 Task: Slide 13 - In Brief-1.
Action: Mouse moved to (38, 92)
Screenshot: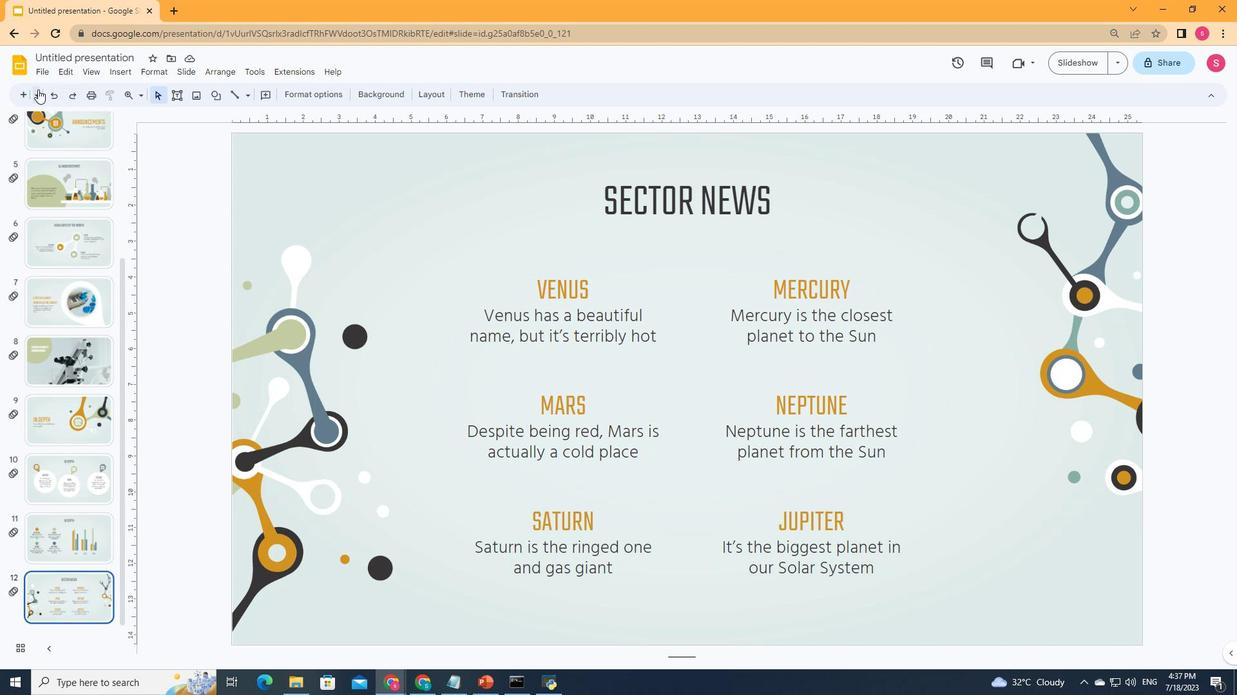 
Action: Mouse pressed left at (38, 92)
Screenshot: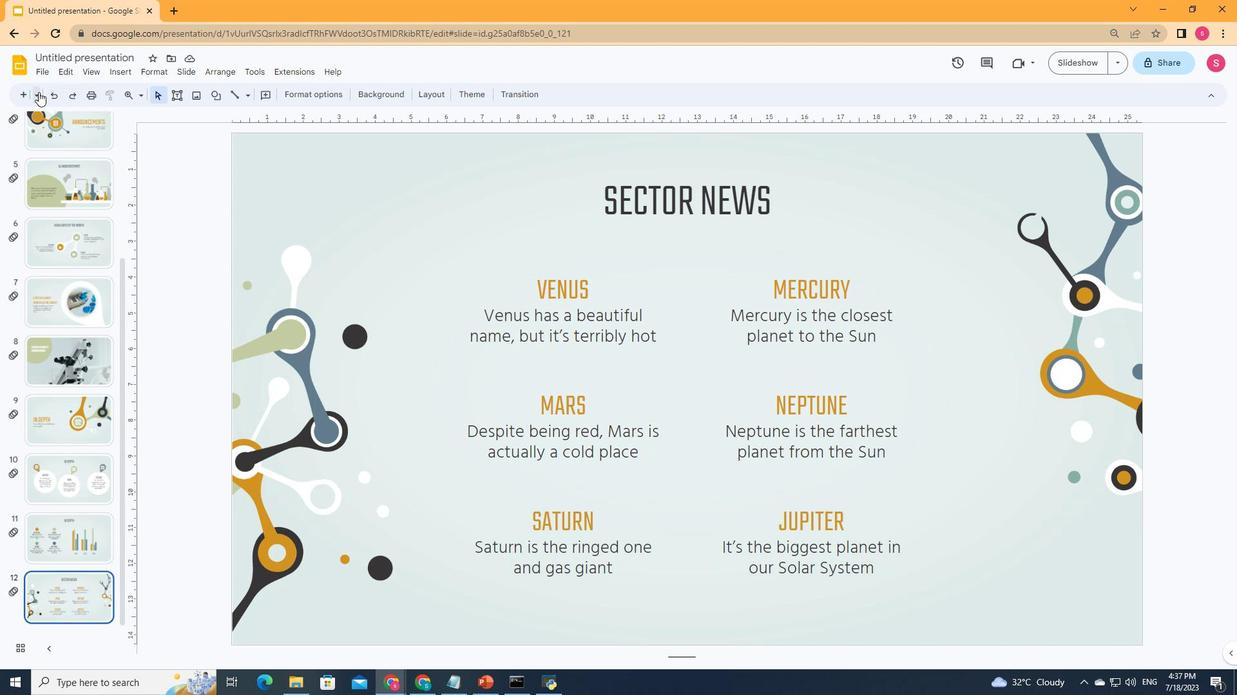 
Action: Mouse moved to (114, 360)
Screenshot: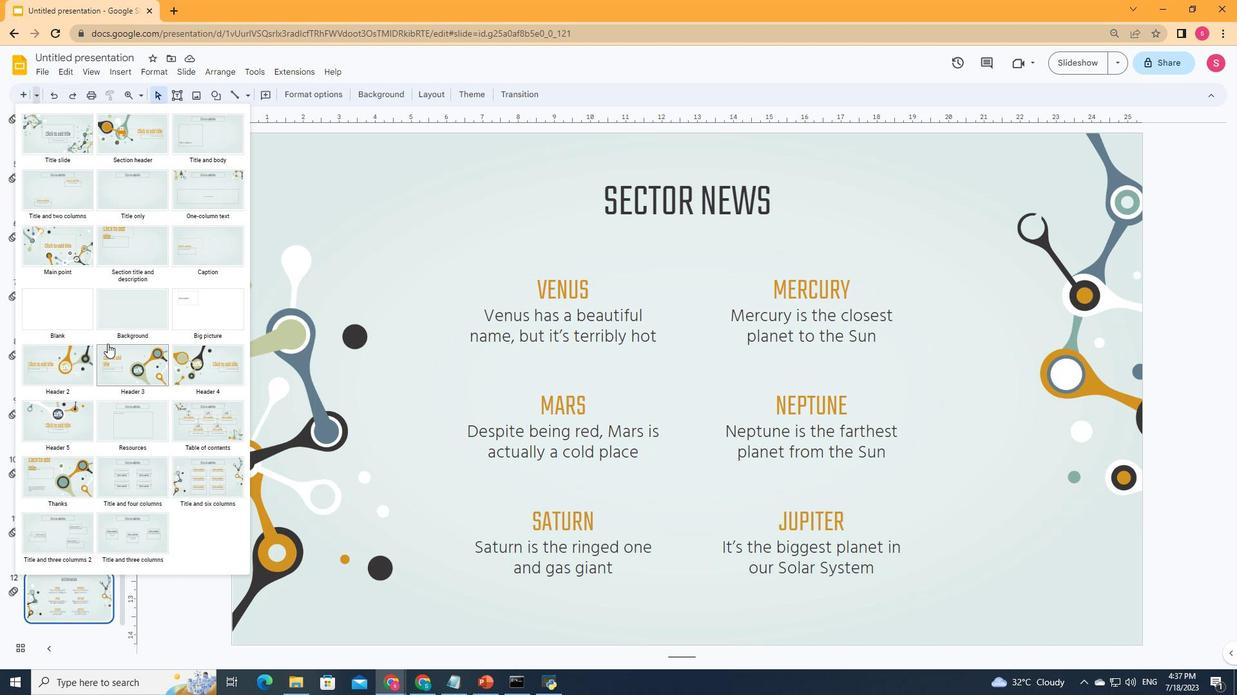 
Action: Mouse pressed left at (114, 360)
Screenshot: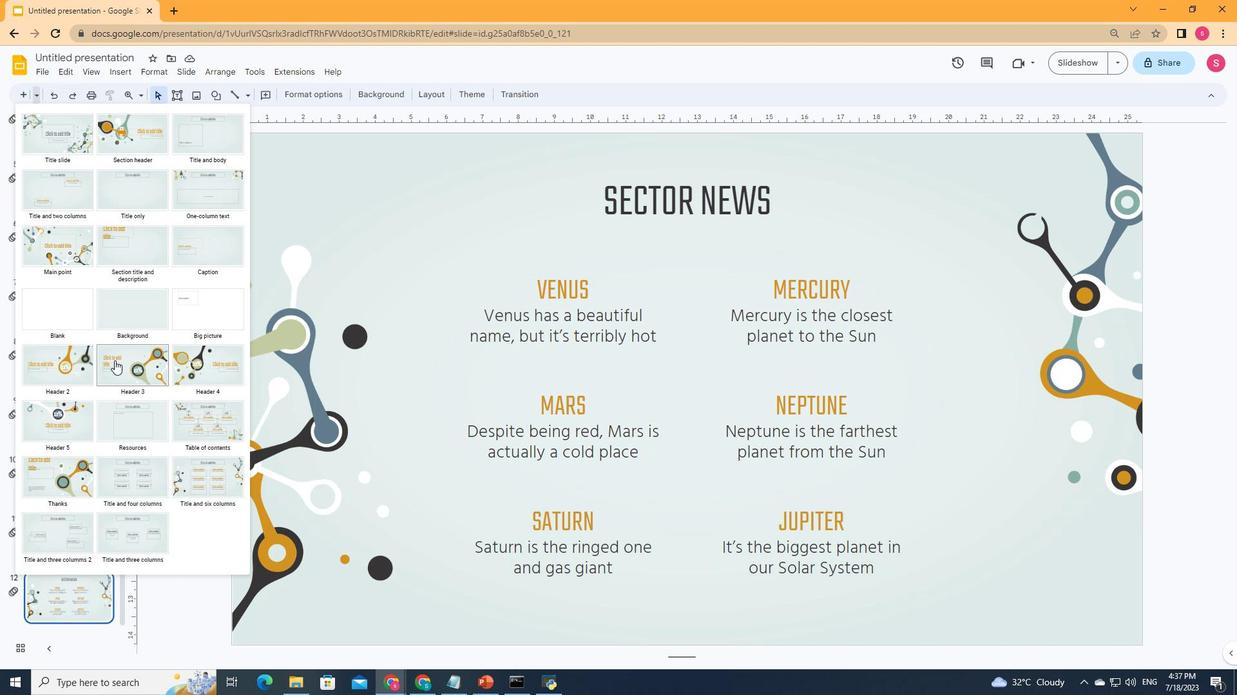 
Action: Mouse moved to (746, 454)
Screenshot: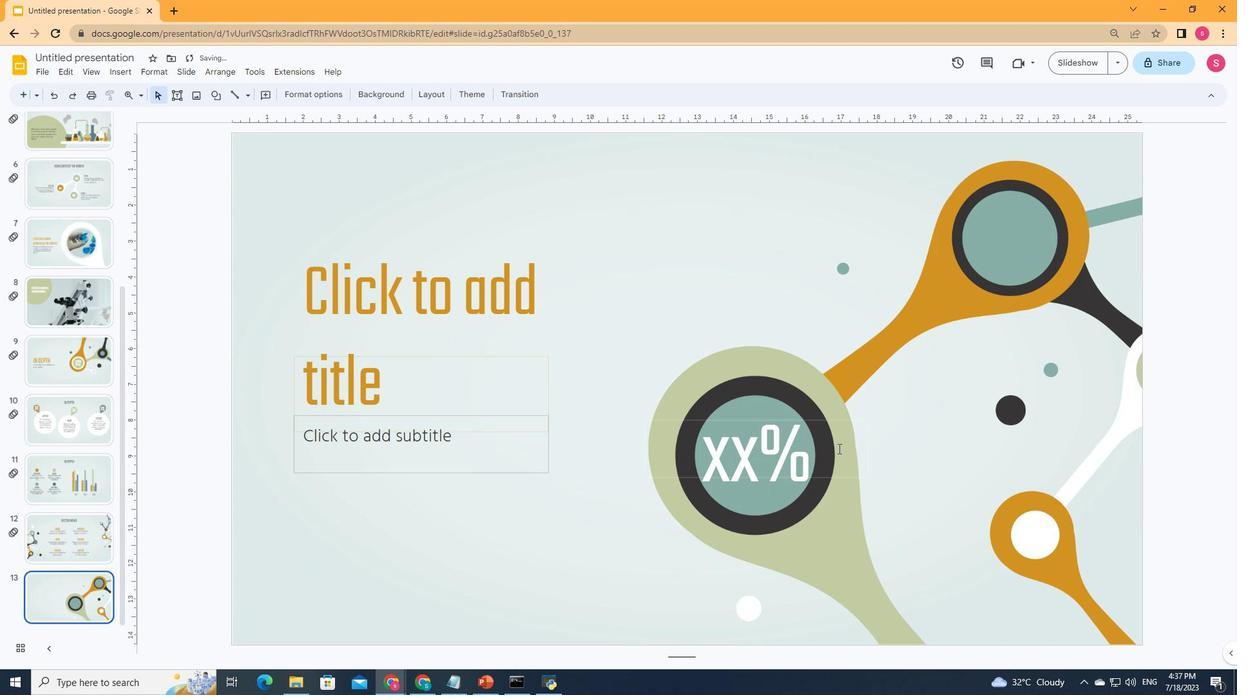 
Action: Mouse pressed left at (746, 454)
Screenshot: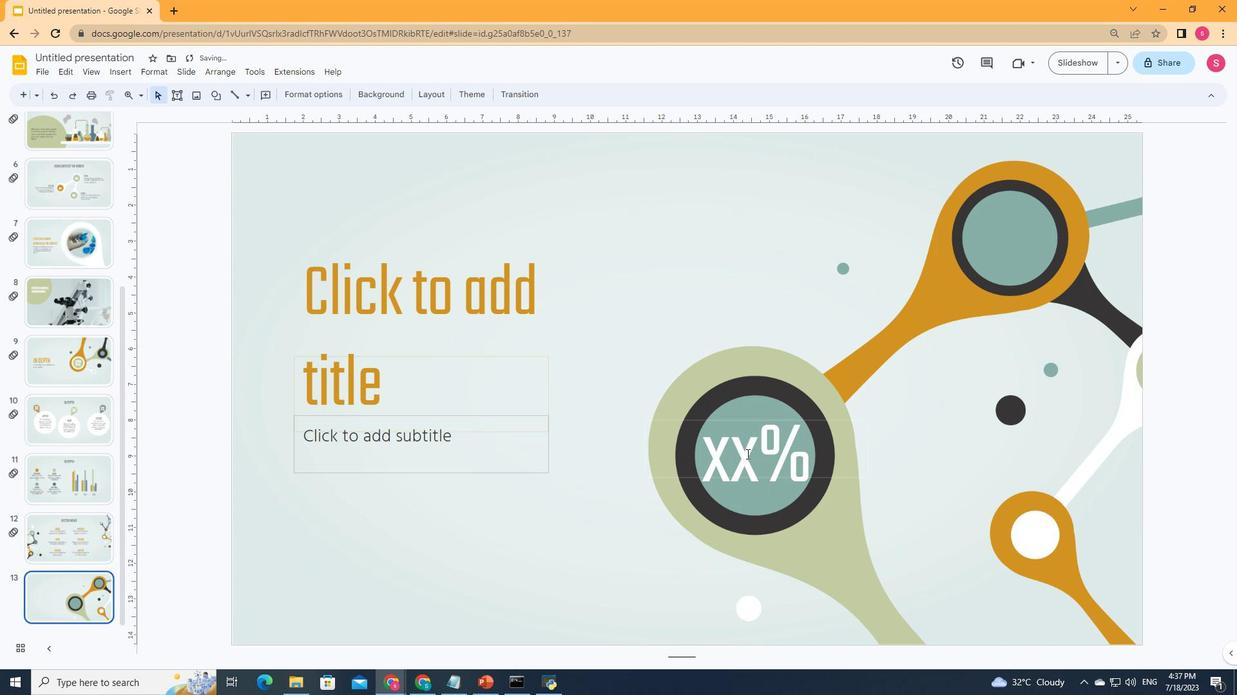 
Action: Key pressed 03
Screenshot: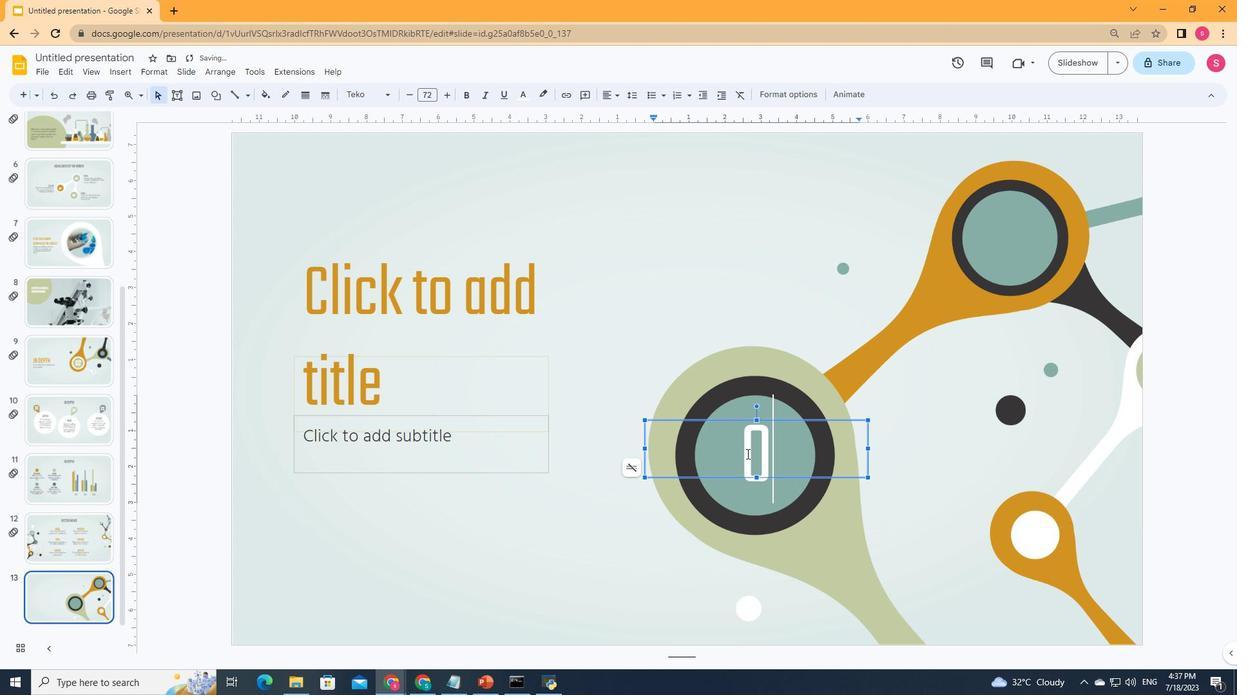 
Action: Mouse moved to (449, 389)
Screenshot: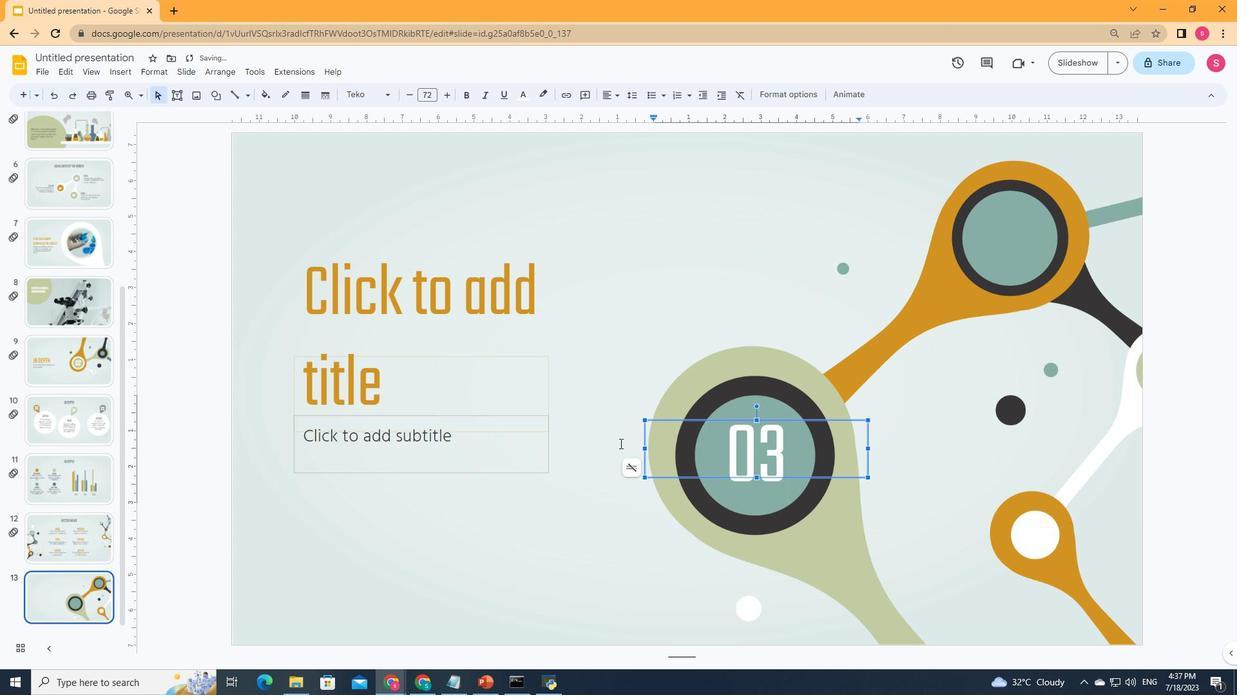 
Action: Mouse pressed left at (449, 389)
Screenshot: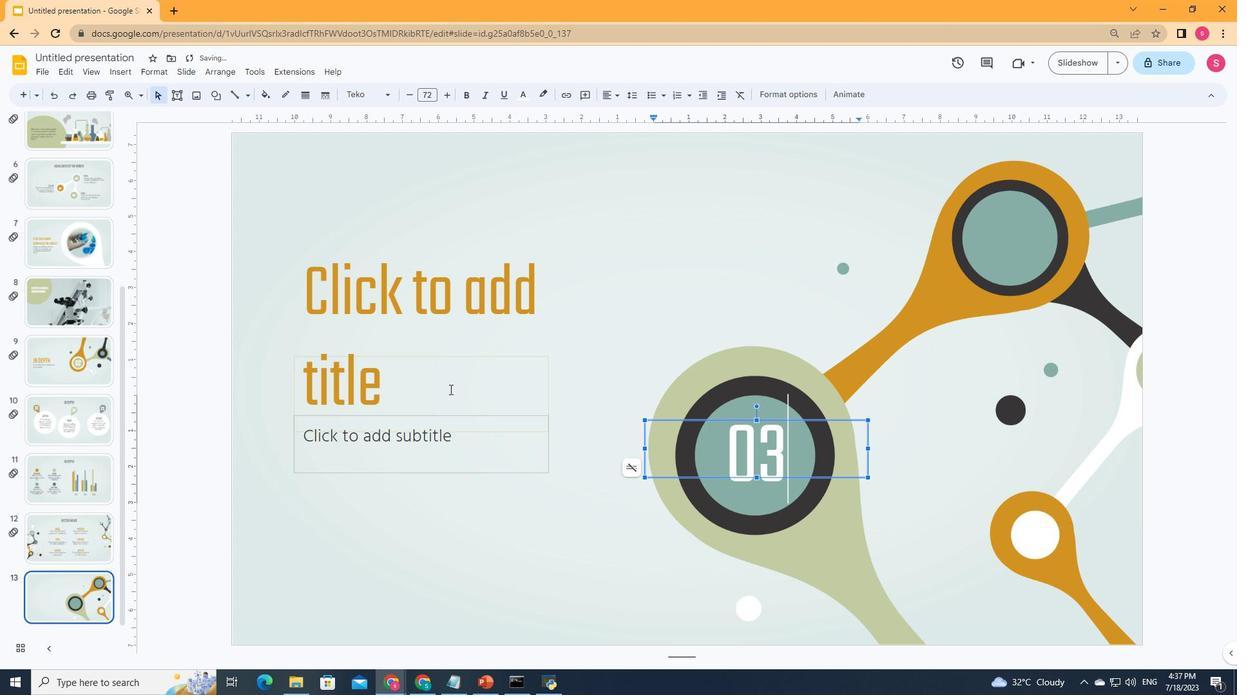 
Action: Key pressed <Key.shift>IN<Key.space>BRIEF
Screenshot: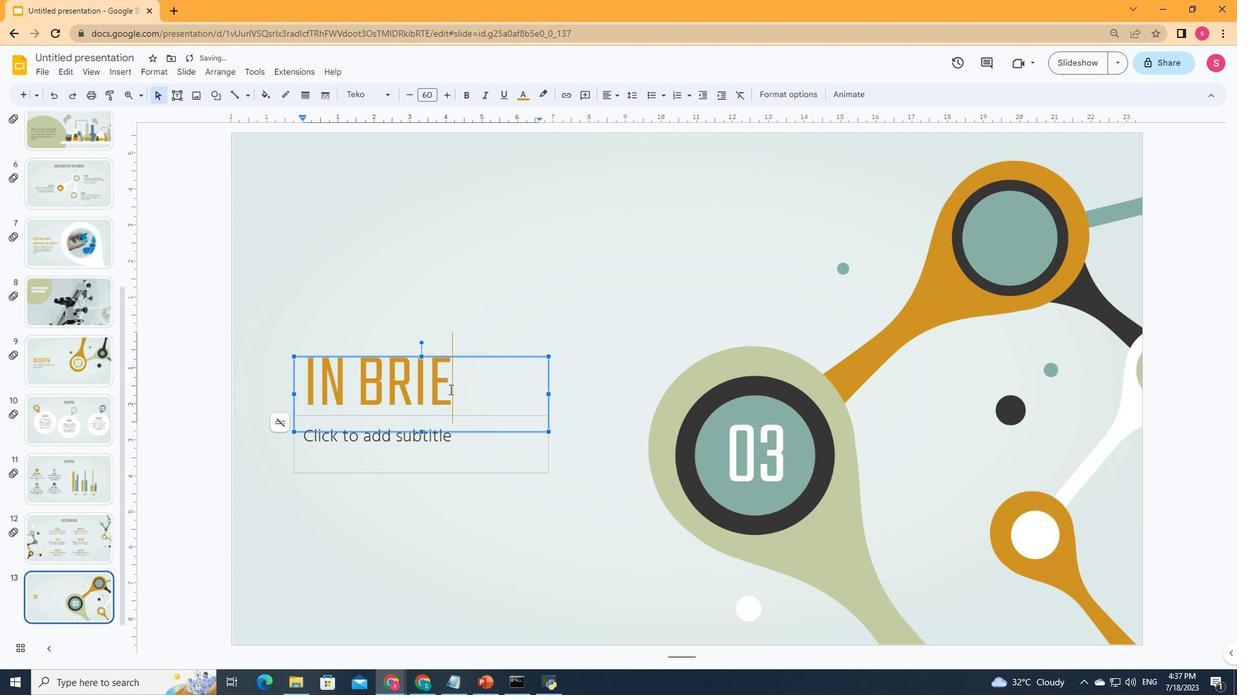 
Action: Mouse moved to (445, 452)
Screenshot: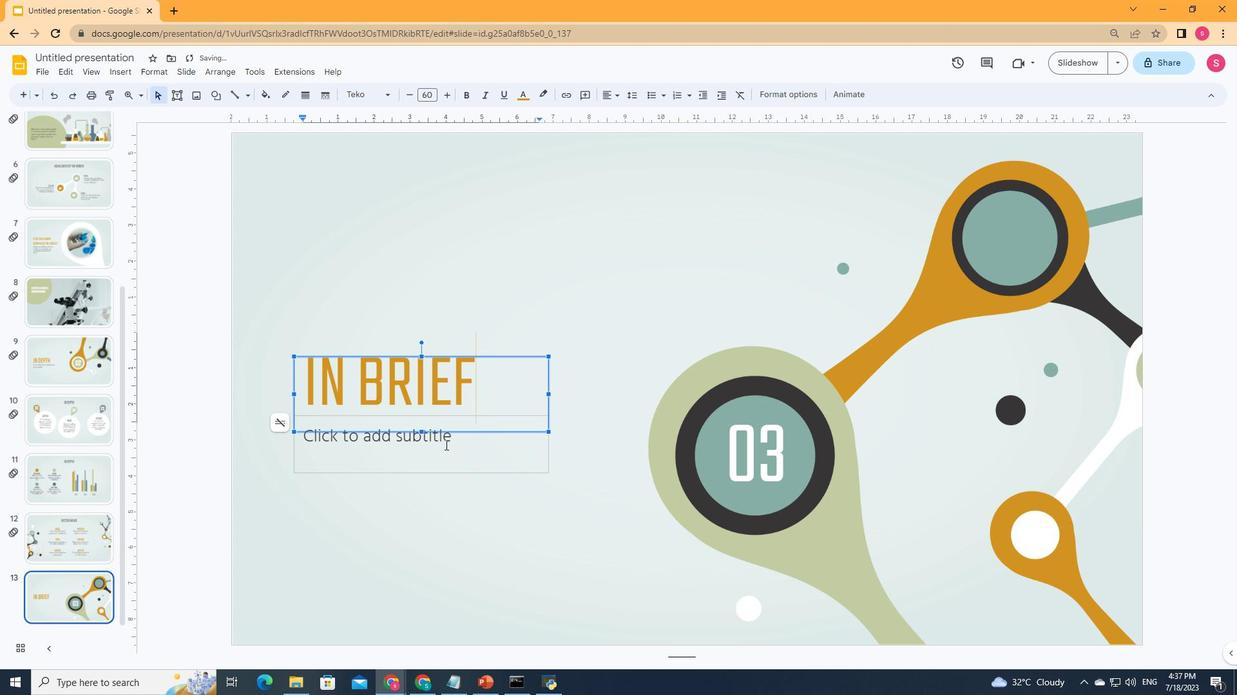 
Action: Mouse pressed left at (445, 452)
Screenshot: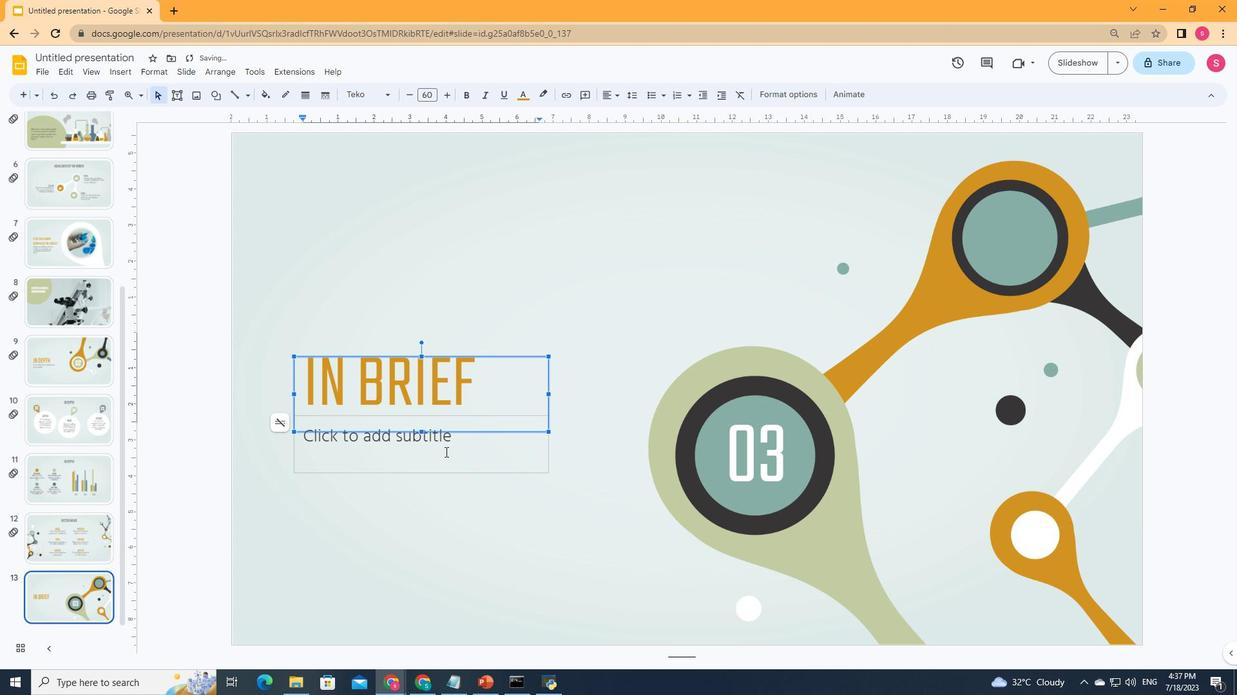 
Action: Key pressed <Key.shift><Key.shift><Key.shift><Key.shift><Key.shift><Key.shift><Key.shift><Key.shift><Key.shift><Key.shift><Key.shift><Key.shift><Key.shift><Key.shift><Key.shift><Key.shift>YOU<Key.space>could<Key.space>enter<Key.space>a<Key.space>subtitle<Key.space>here<Key.space>if<Key.space>you<Key.space>need<Key.space>it
Screenshot: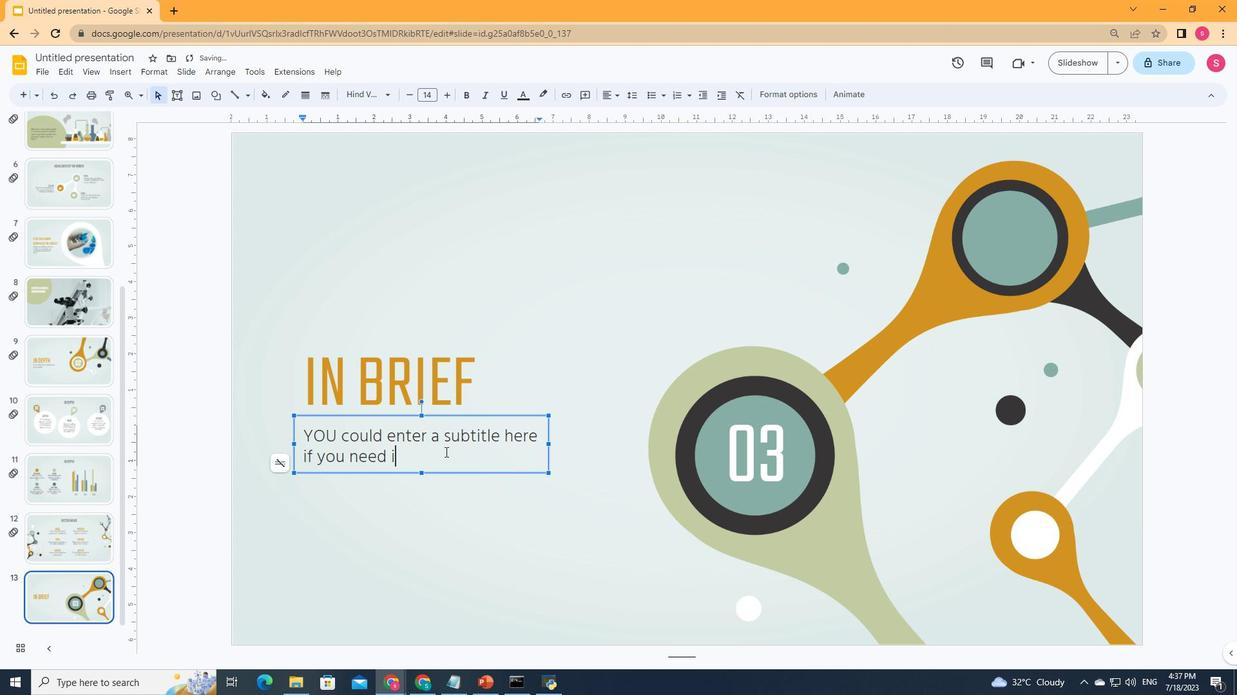 
Action: Mouse moved to (481, 496)
Screenshot: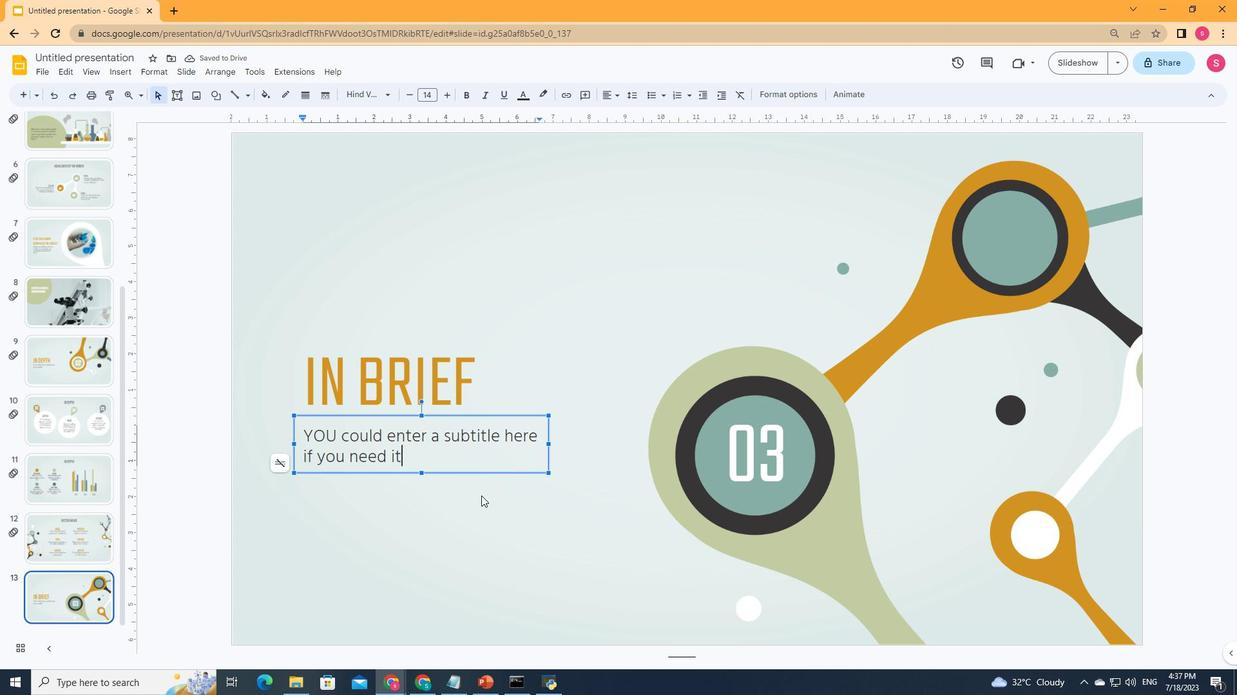 
Action: Mouse pressed left at (481, 496)
Screenshot: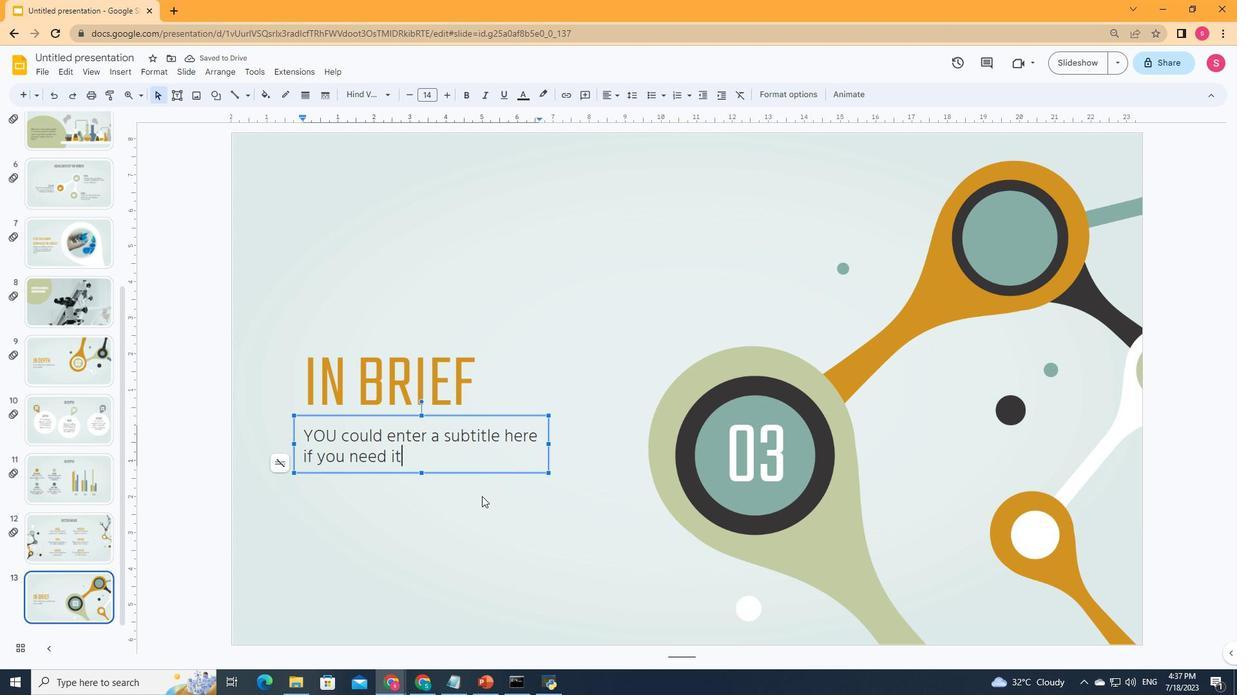 
Action: Mouse moved to (447, 97)
Screenshot: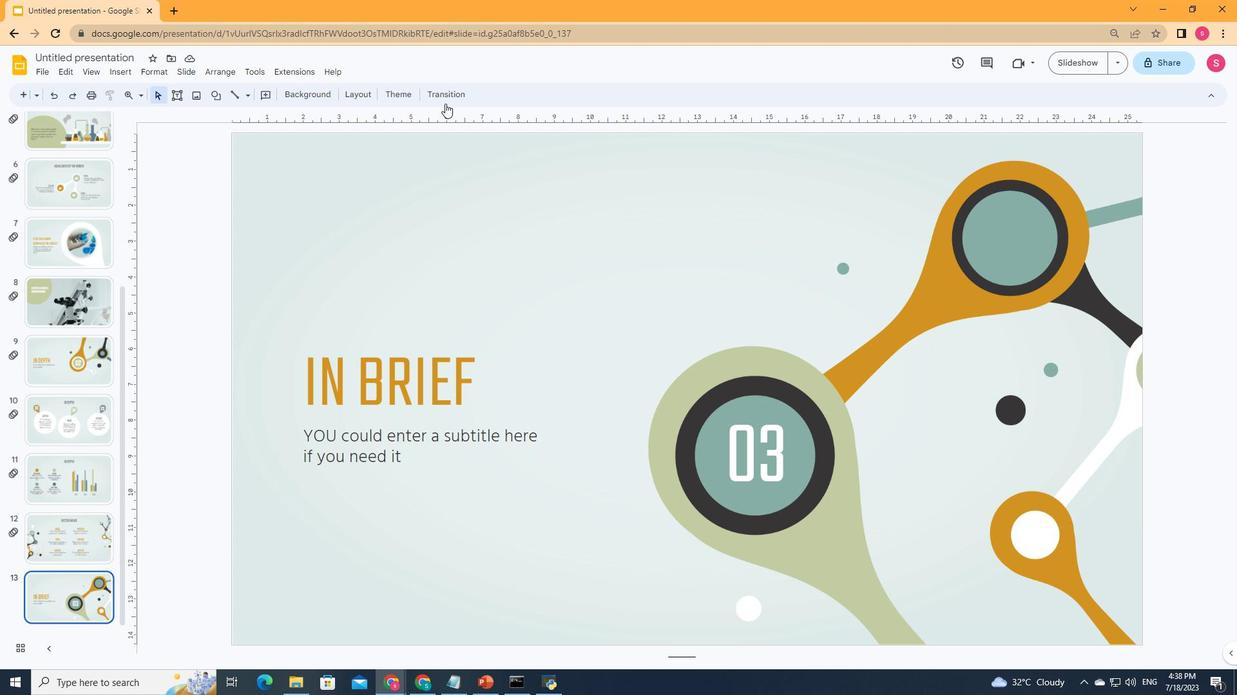 
Action: Mouse pressed left at (447, 97)
Screenshot: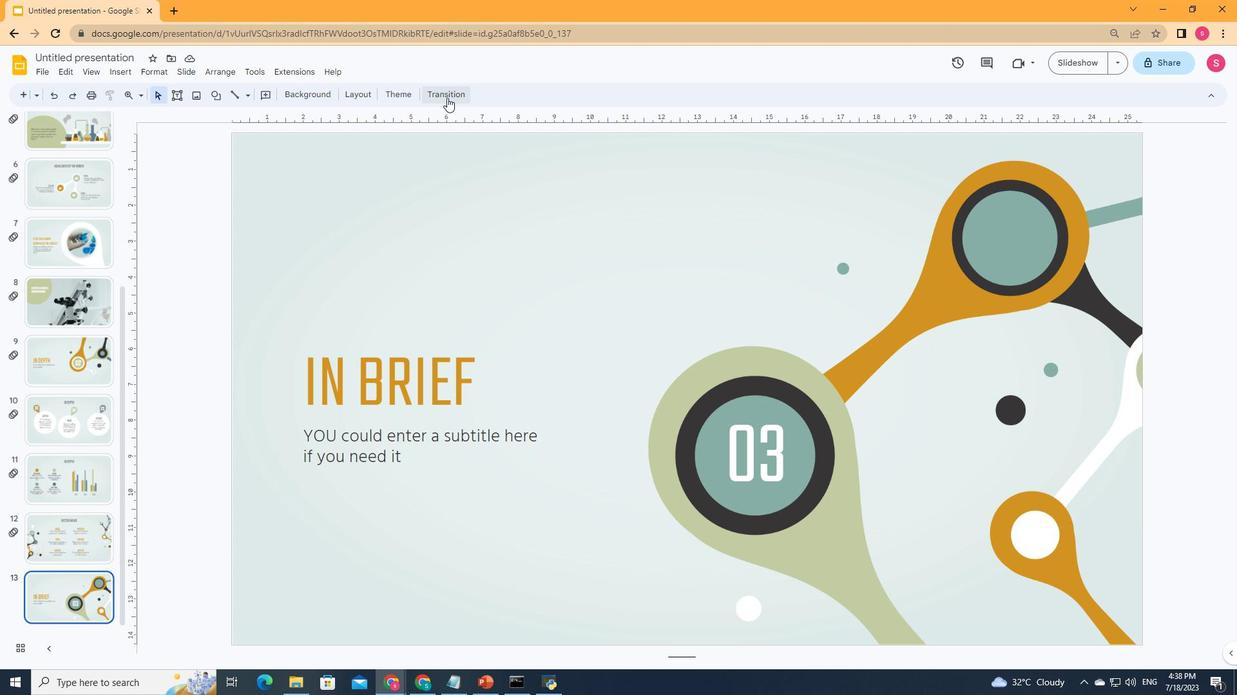 
Action: Mouse moved to (1159, 203)
Screenshot: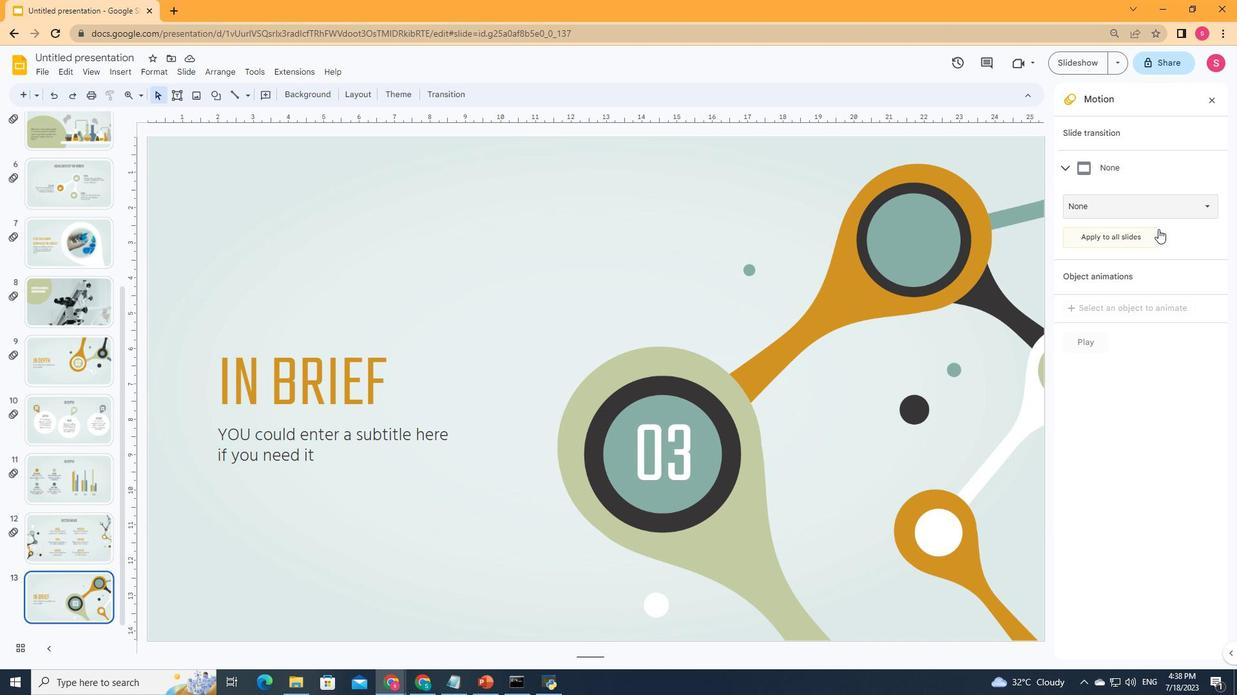 
Action: Mouse pressed left at (1159, 203)
Screenshot: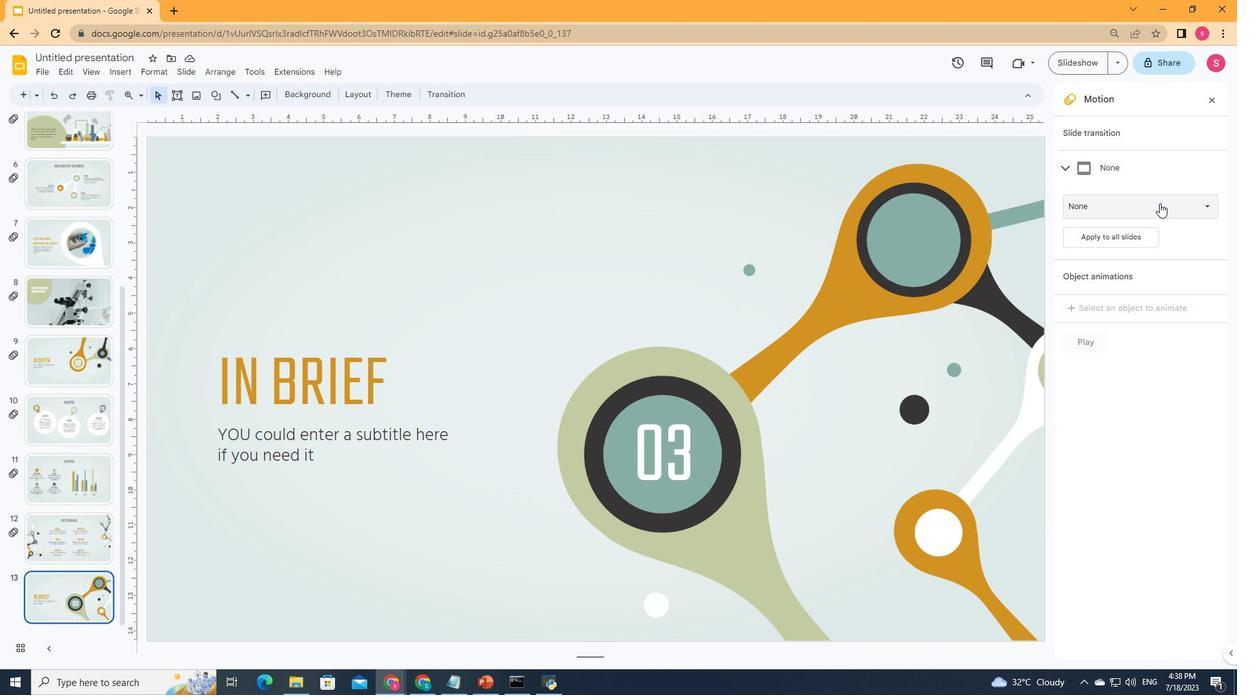 
Action: Mouse moved to (1104, 326)
Screenshot: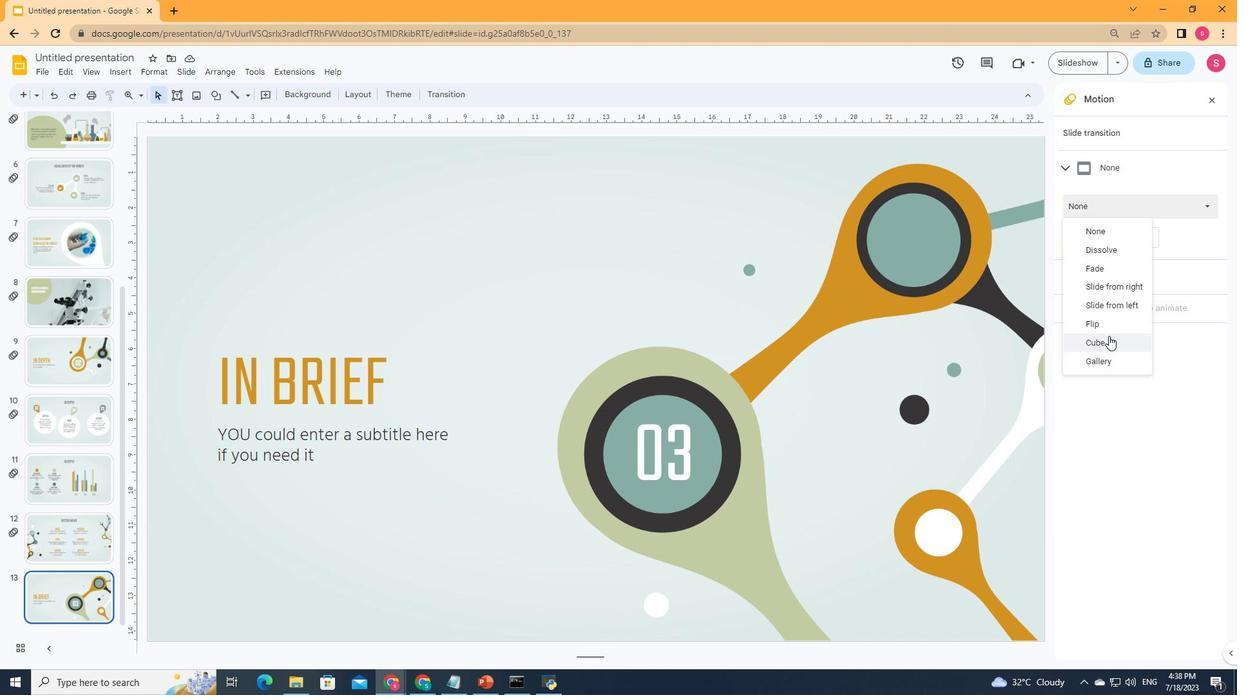 
Action: Mouse pressed left at (1104, 326)
Screenshot: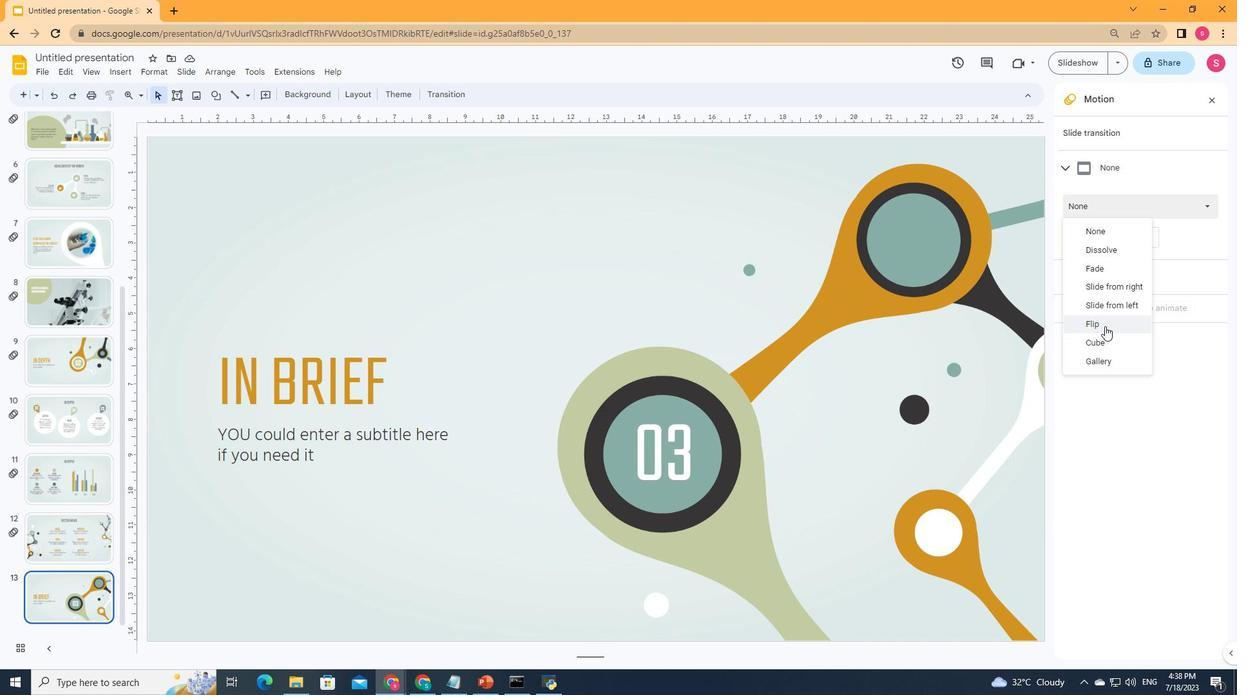 
Action: Mouse moved to (1206, 233)
Screenshot: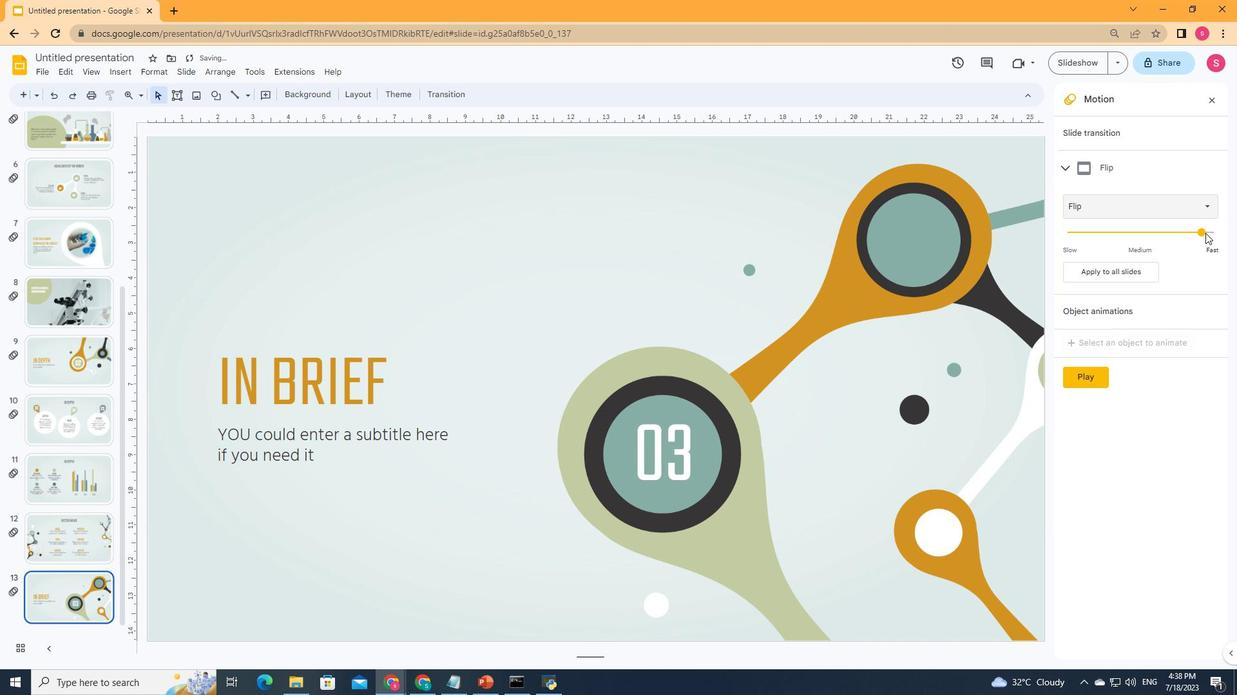 
Action: Mouse pressed left at (1206, 233)
Screenshot: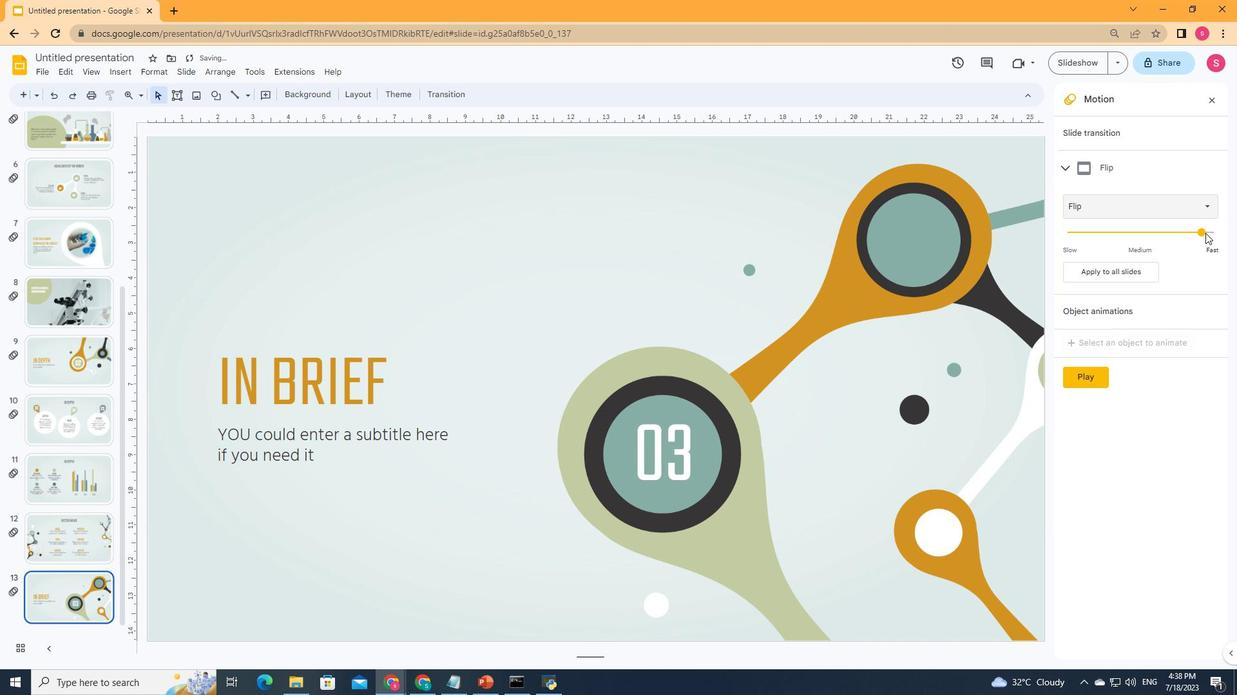 
Action: Mouse moved to (1186, 233)
Screenshot: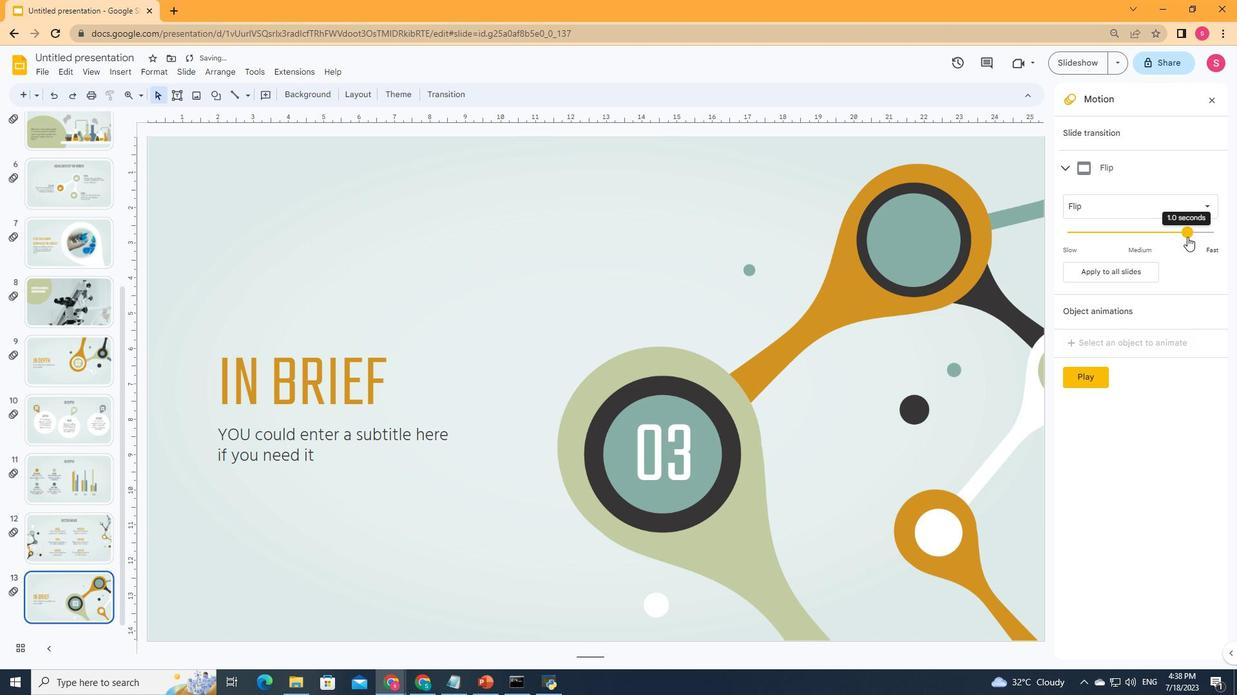 
Action: Mouse pressed left at (1186, 233)
Screenshot: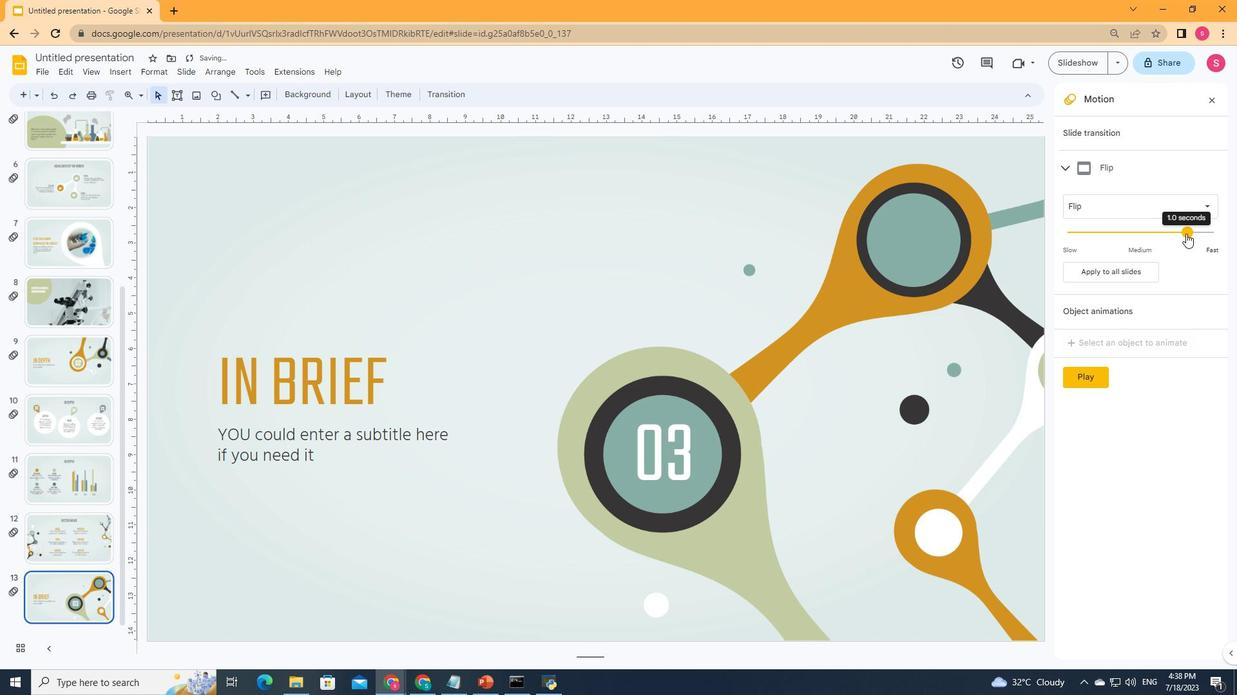 
Action: Mouse moved to (1084, 372)
Screenshot: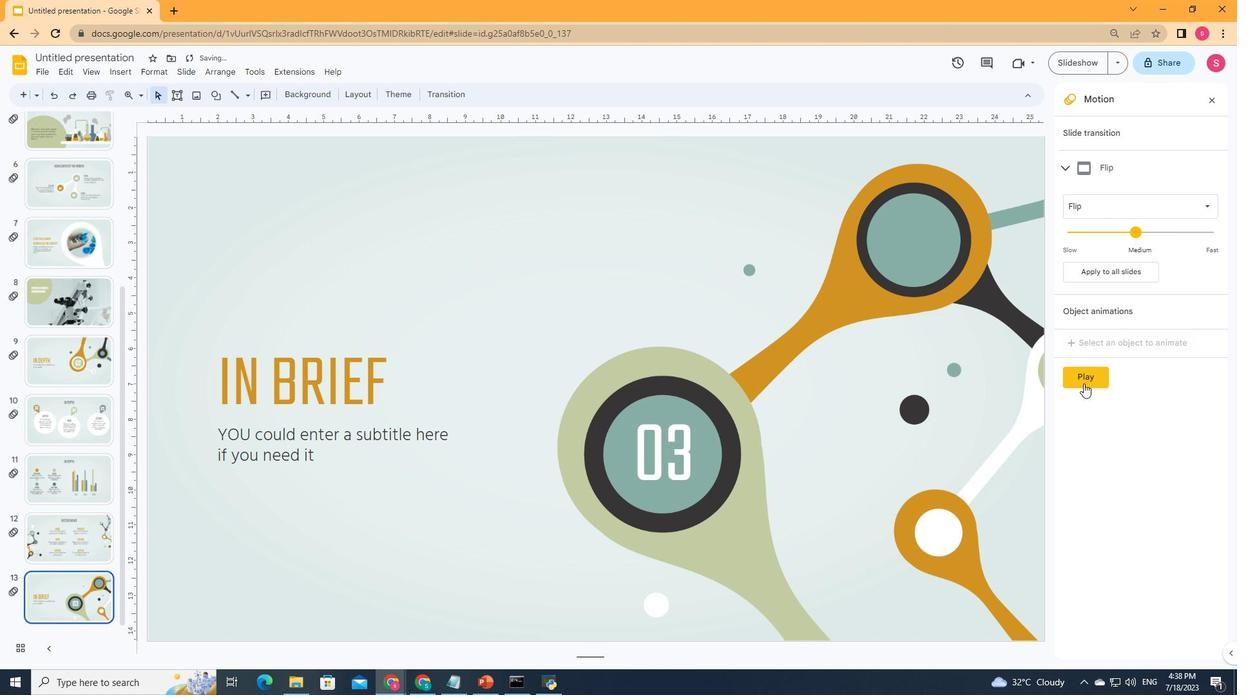 
Action: Mouse pressed left at (1084, 372)
Screenshot: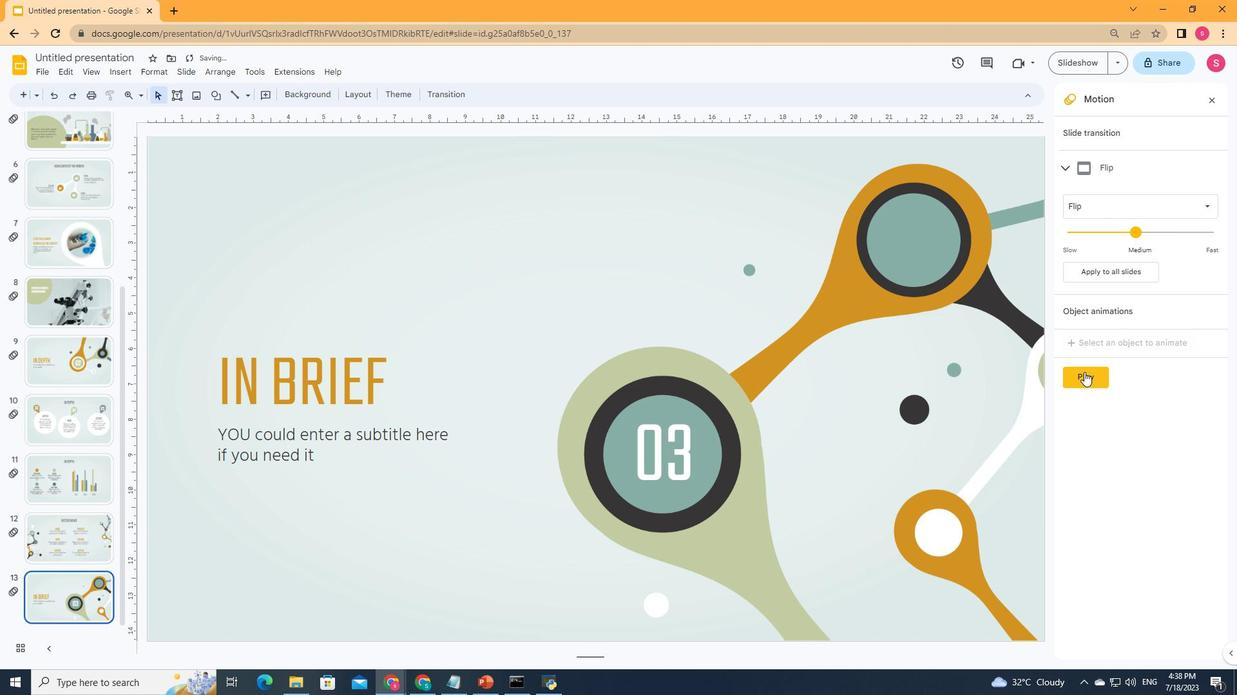 
Action: Mouse pressed left at (1084, 372)
Screenshot: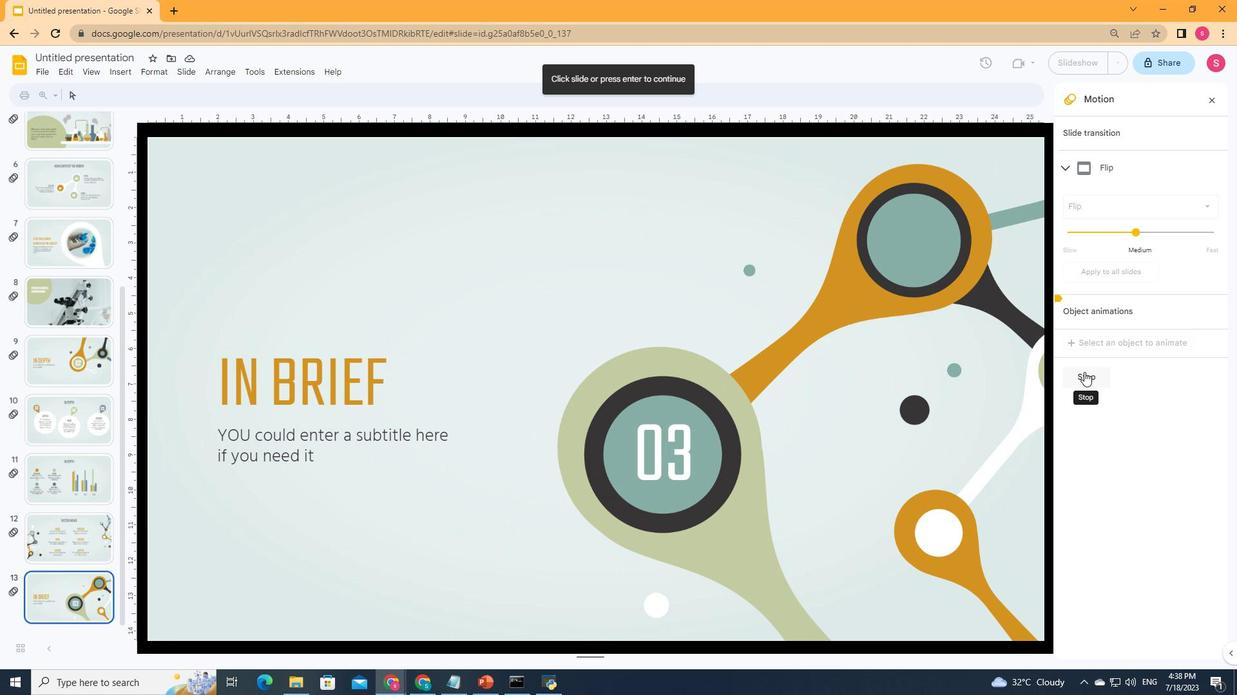 
Action: Mouse moved to (507, 90)
Screenshot: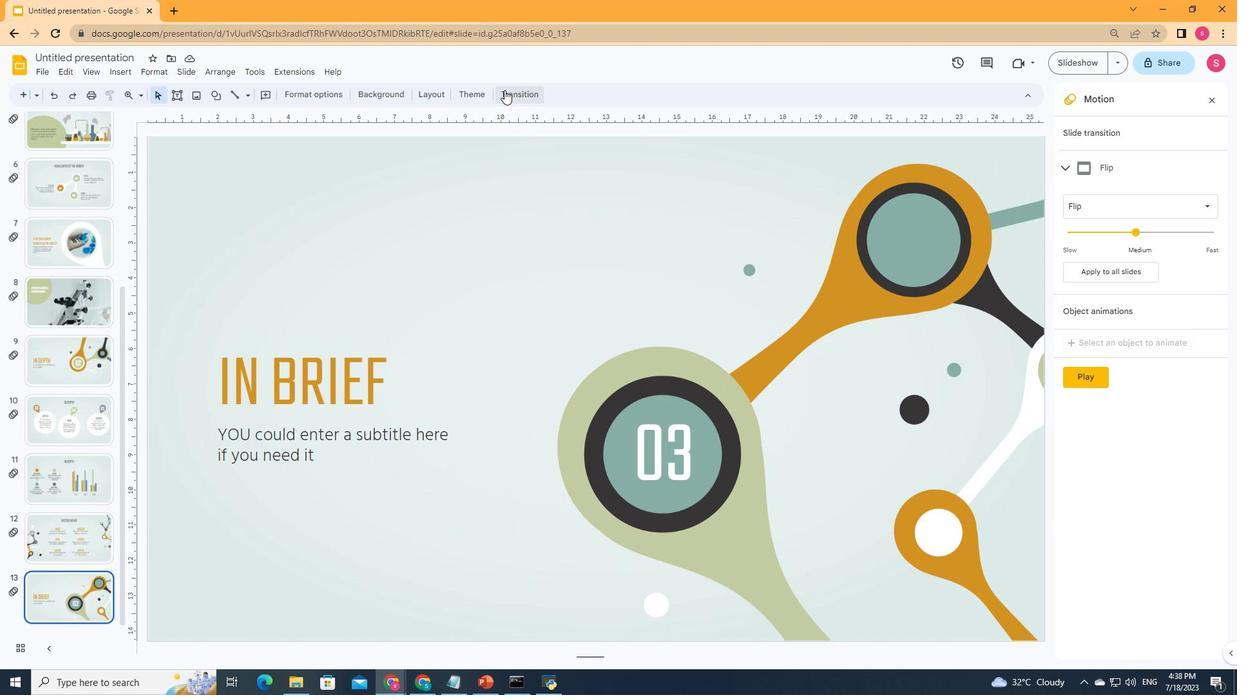 
Action: Mouse pressed left at (507, 90)
Screenshot: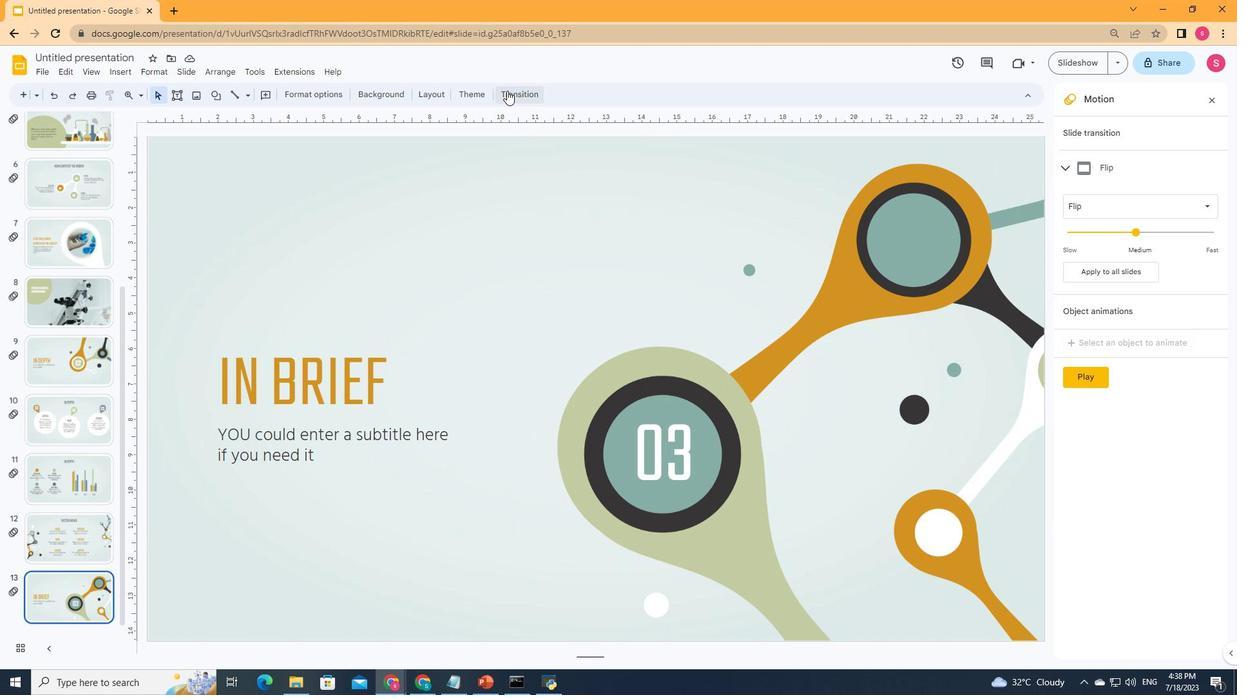 
Action: Mouse moved to (1094, 309)
Screenshot: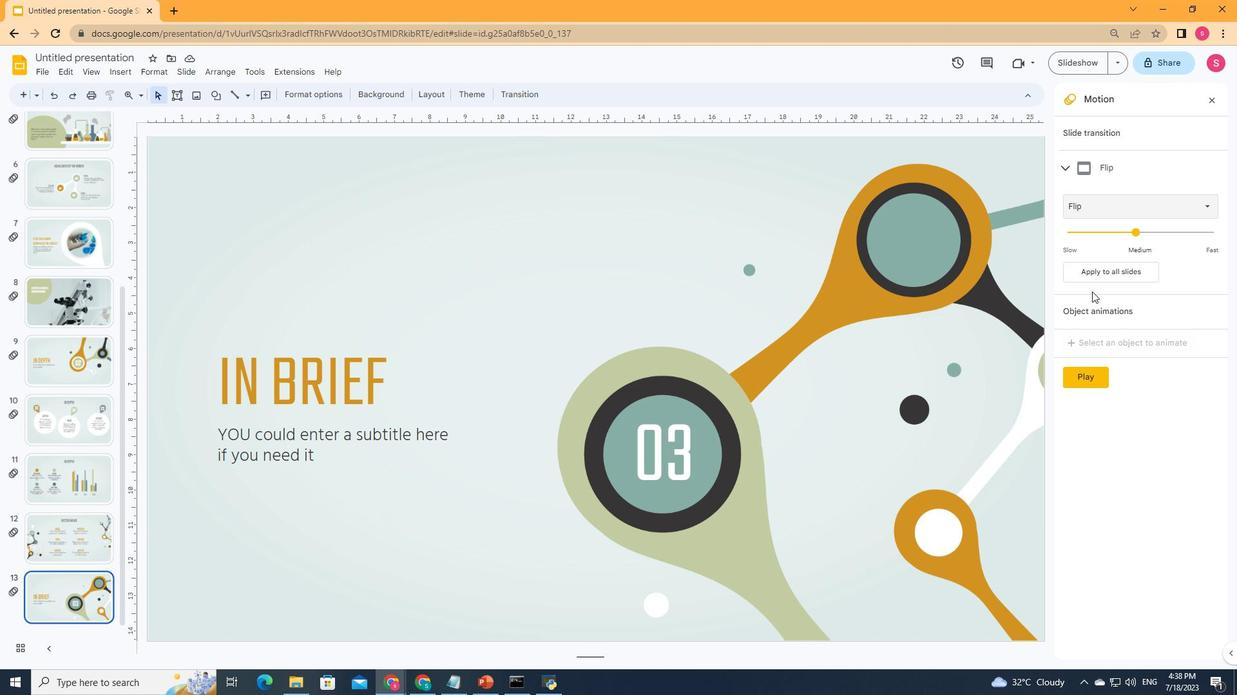 
Action: Mouse pressed left at (1094, 309)
Screenshot: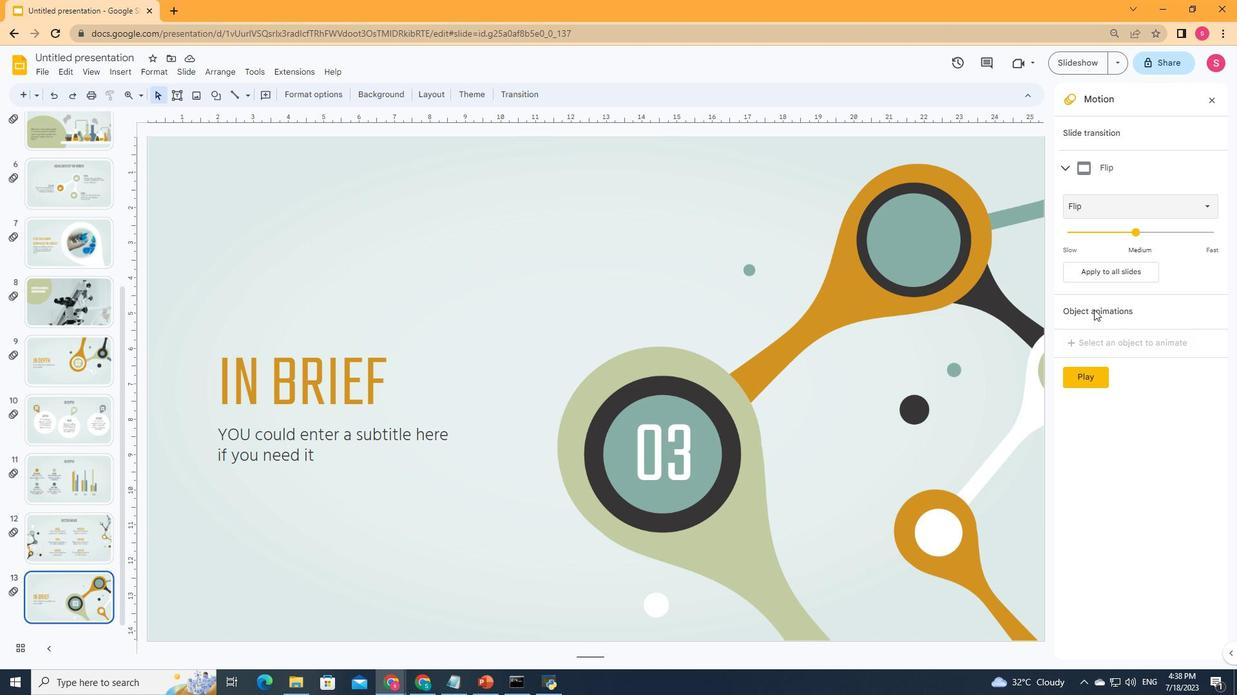 
Action: Mouse moved to (681, 451)
Screenshot: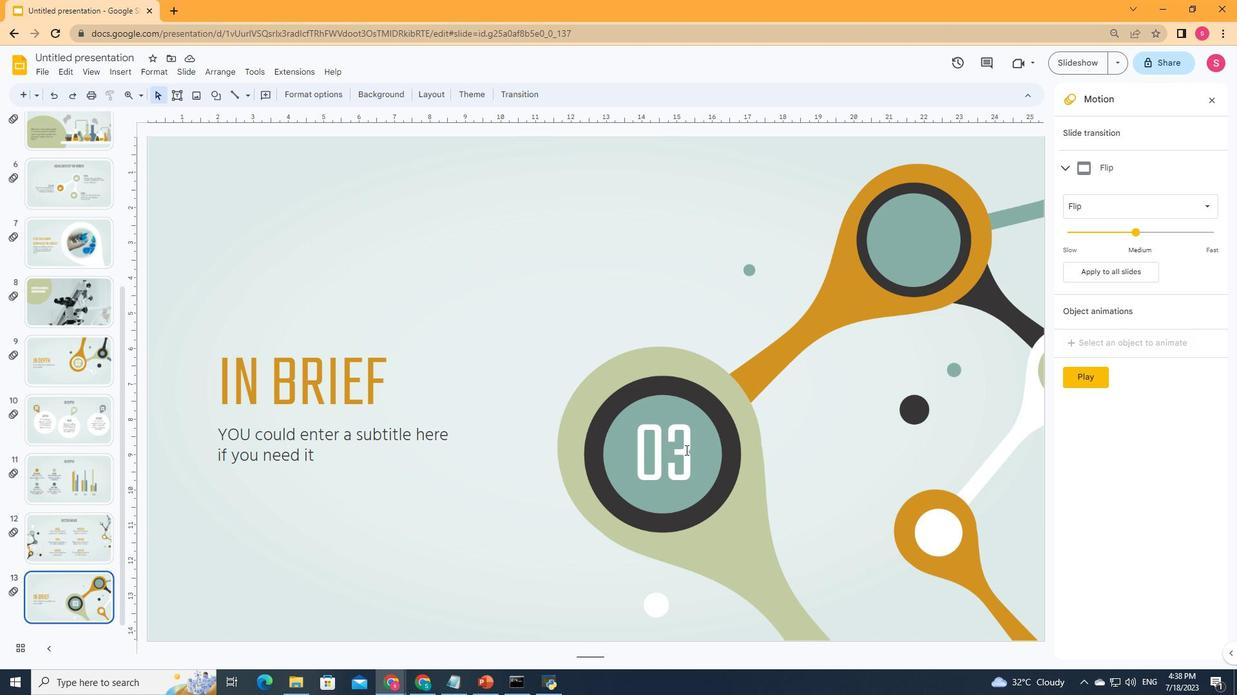 
Action: Mouse pressed left at (681, 451)
Screenshot: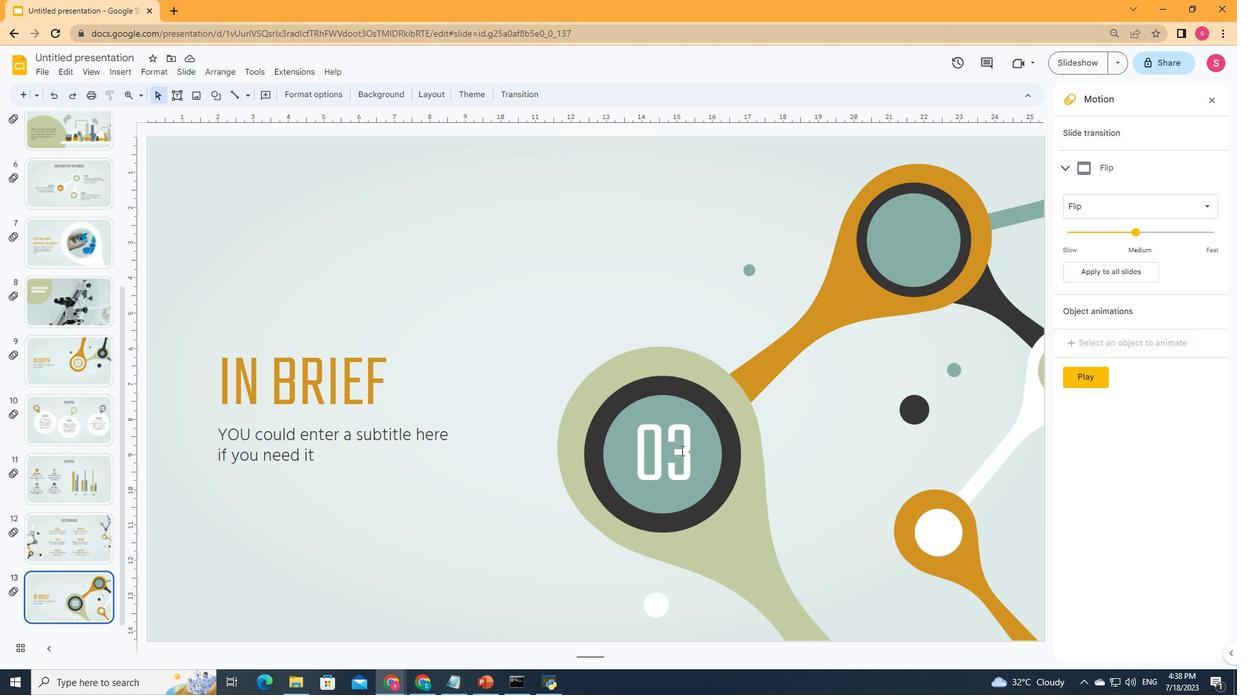 
Action: Mouse moved to (1083, 237)
Screenshot: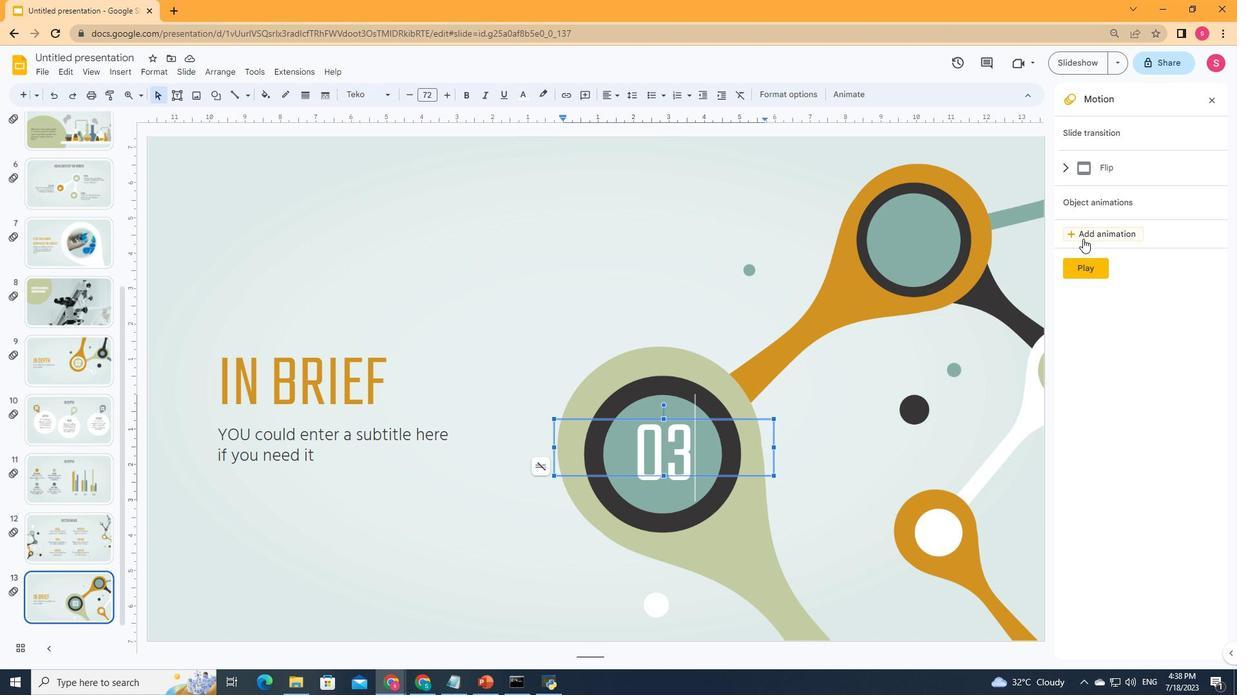 
Action: Mouse pressed left at (1083, 237)
Screenshot: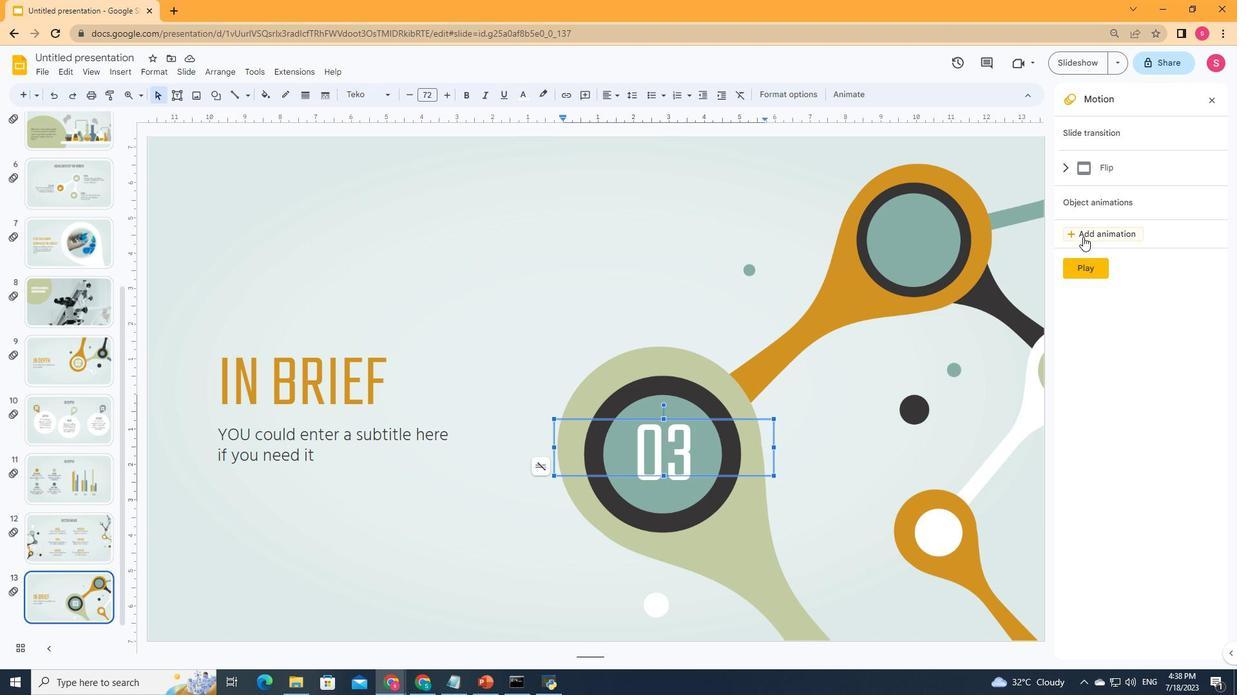 
Action: Mouse moved to (1099, 277)
Screenshot: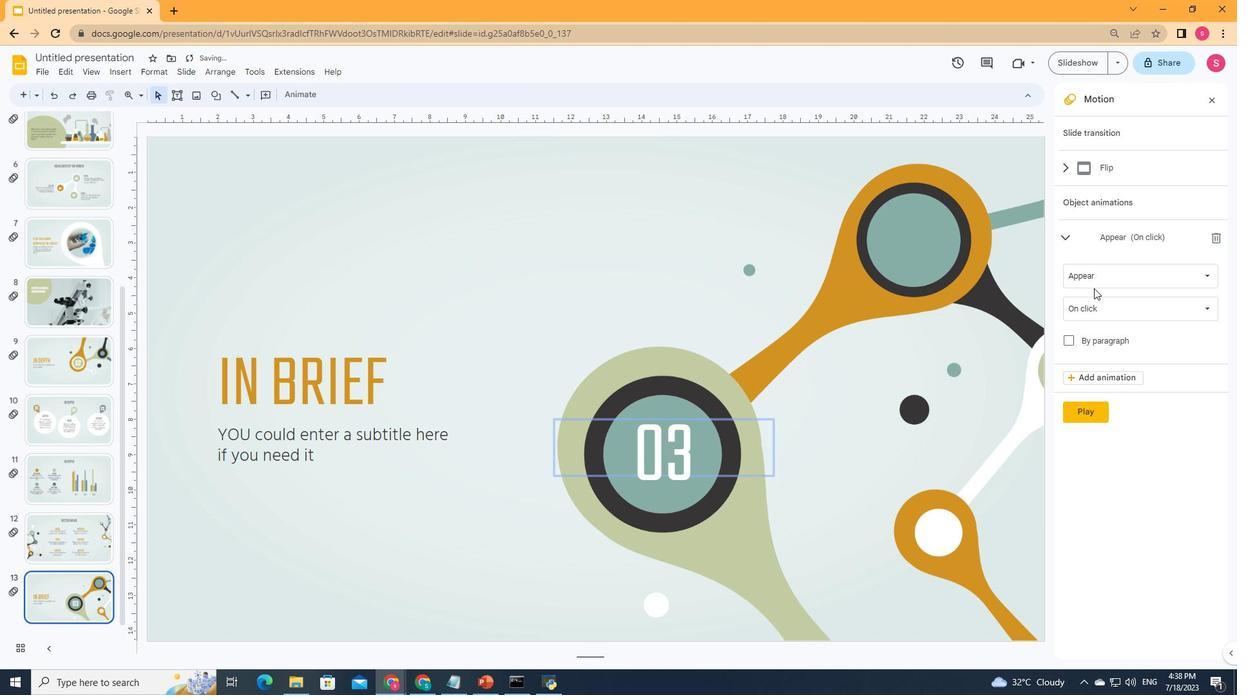 
Action: Mouse pressed left at (1099, 277)
Screenshot: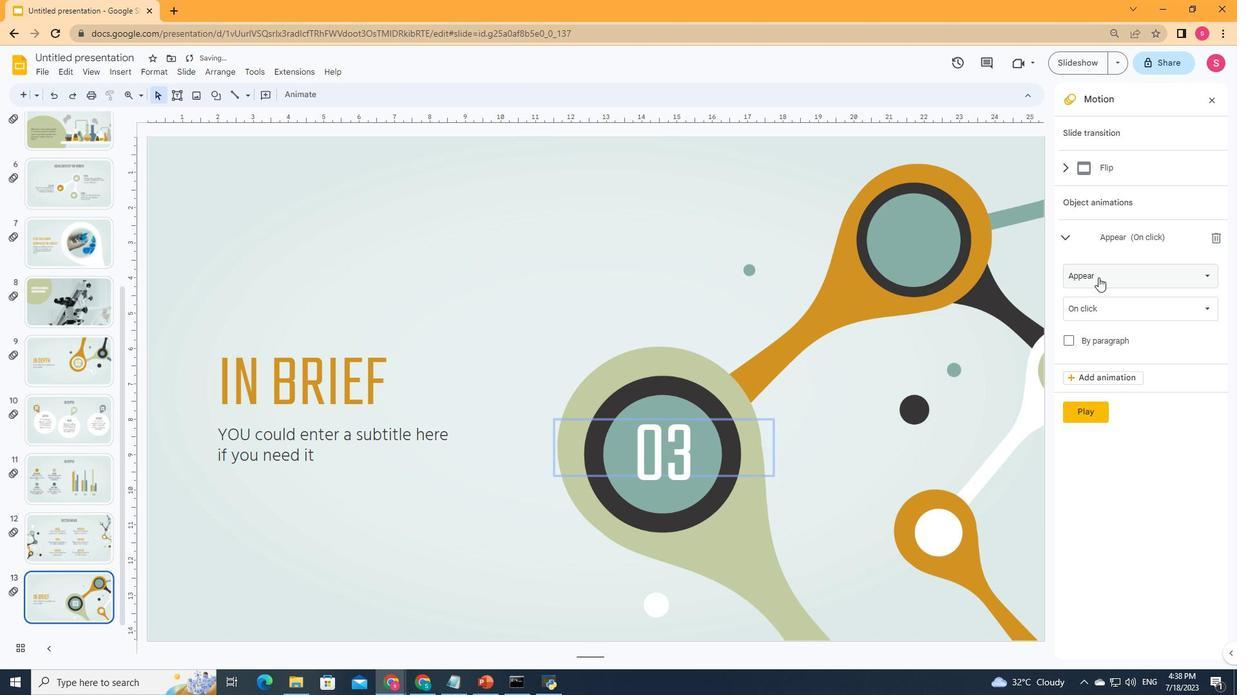 
Action: Mouse moved to (1103, 568)
Screenshot: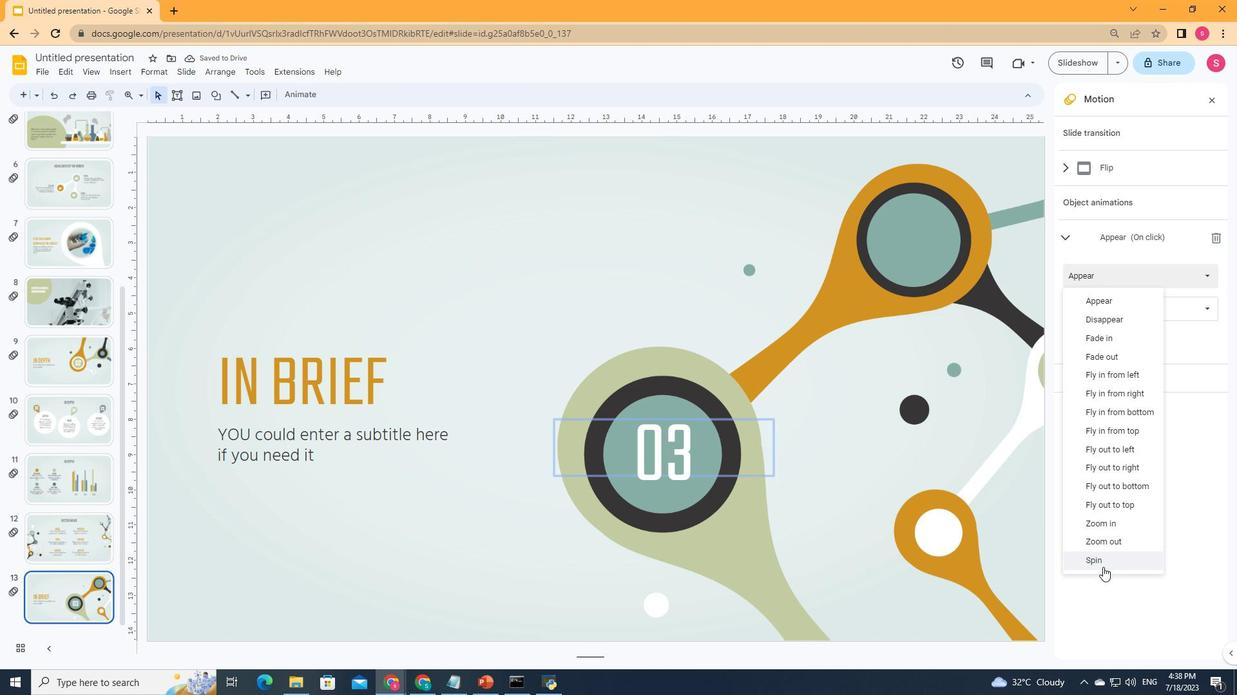 
Action: Mouse pressed left at (1103, 568)
Screenshot: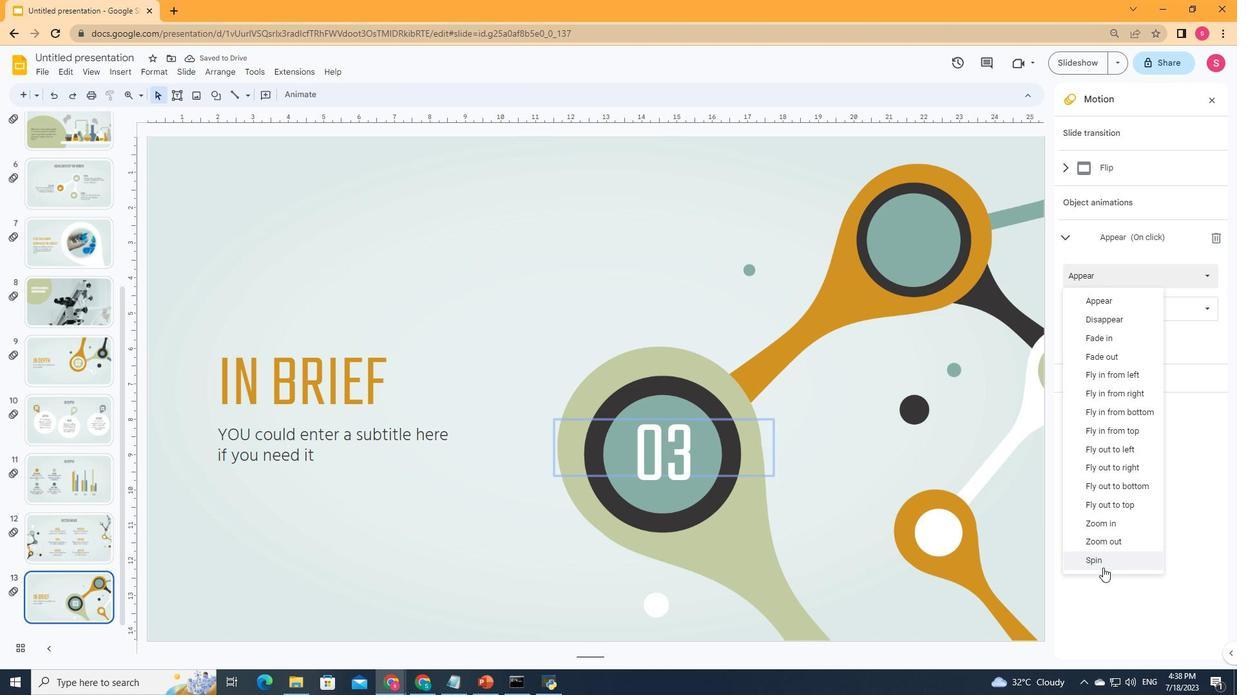 
Action: Mouse moved to (1084, 310)
Screenshot: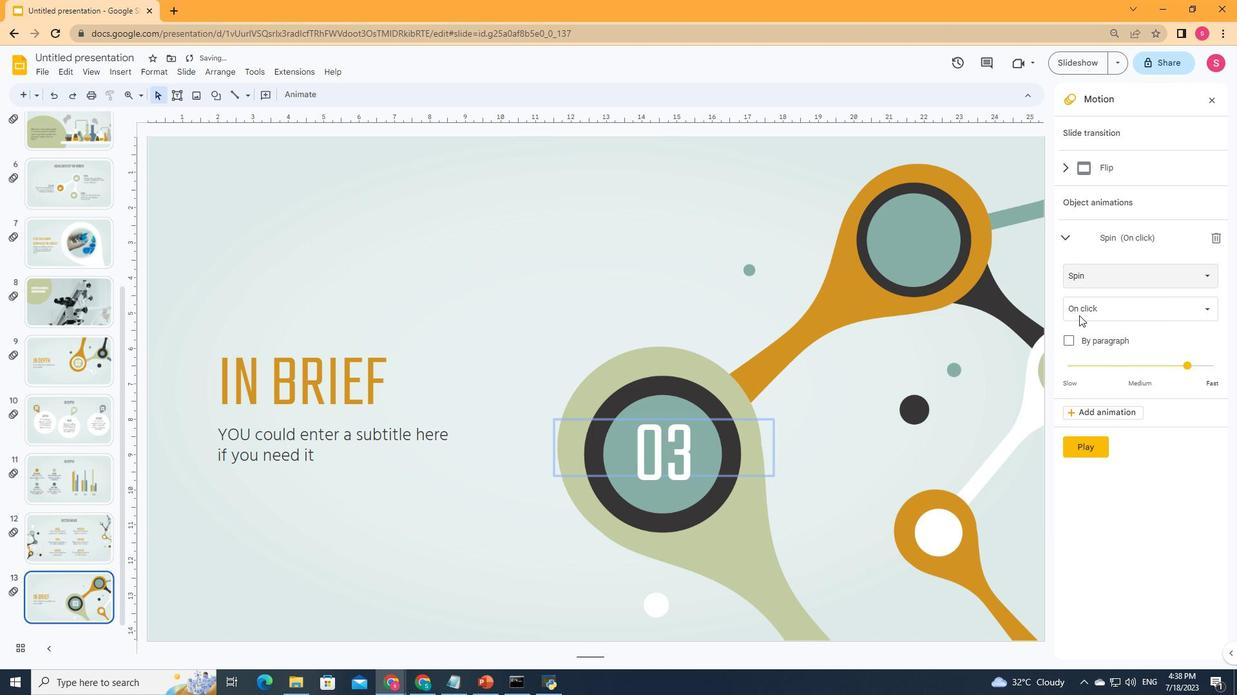 
Action: Mouse pressed left at (1084, 310)
Screenshot: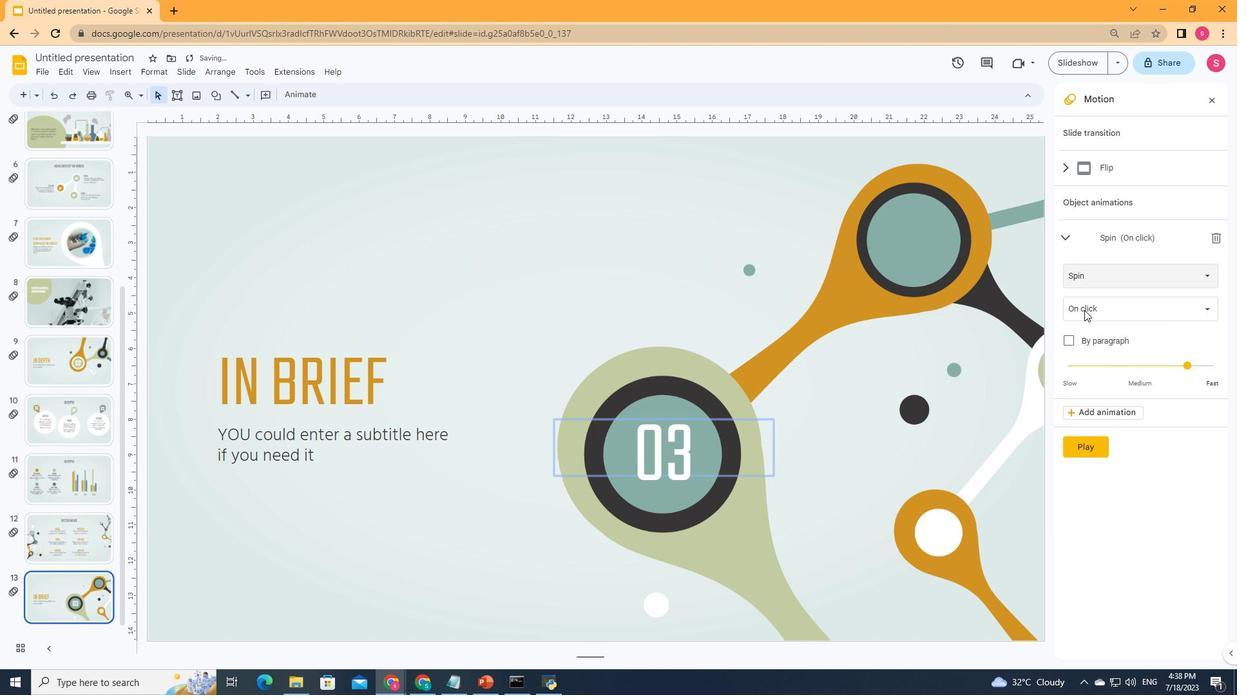 
Action: Mouse moved to (1093, 369)
Screenshot: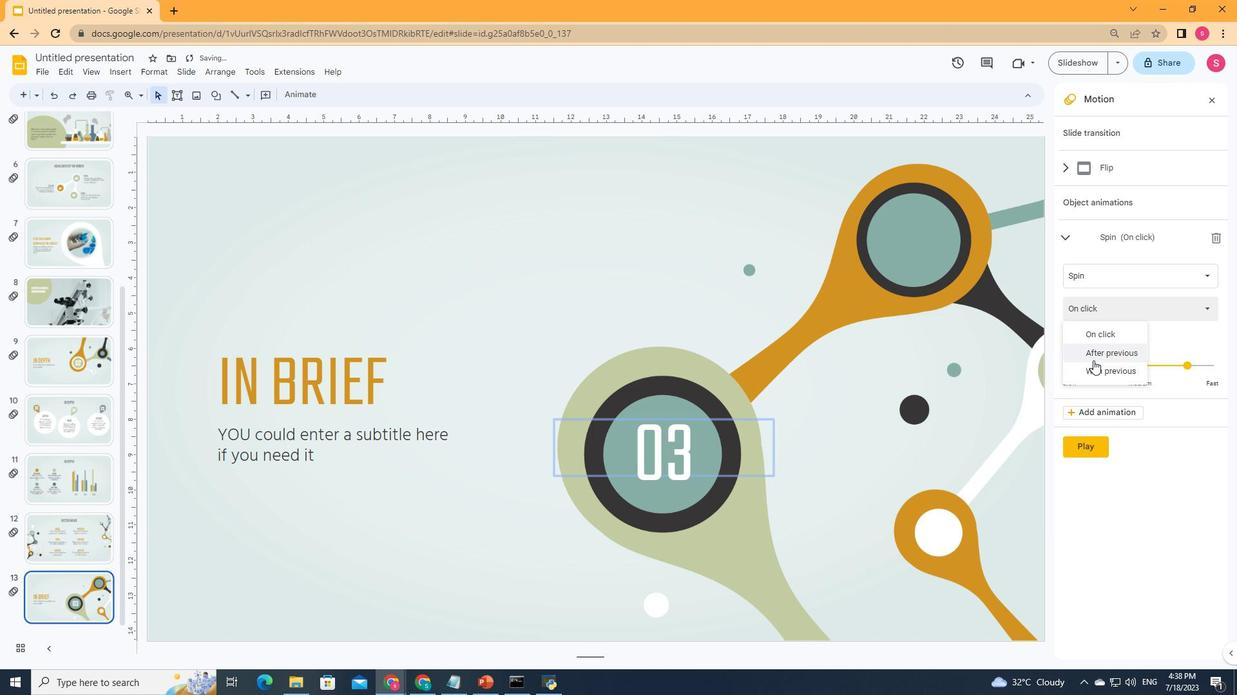 
Action: Mouse pressed left at (1093, 369)
Screenshot: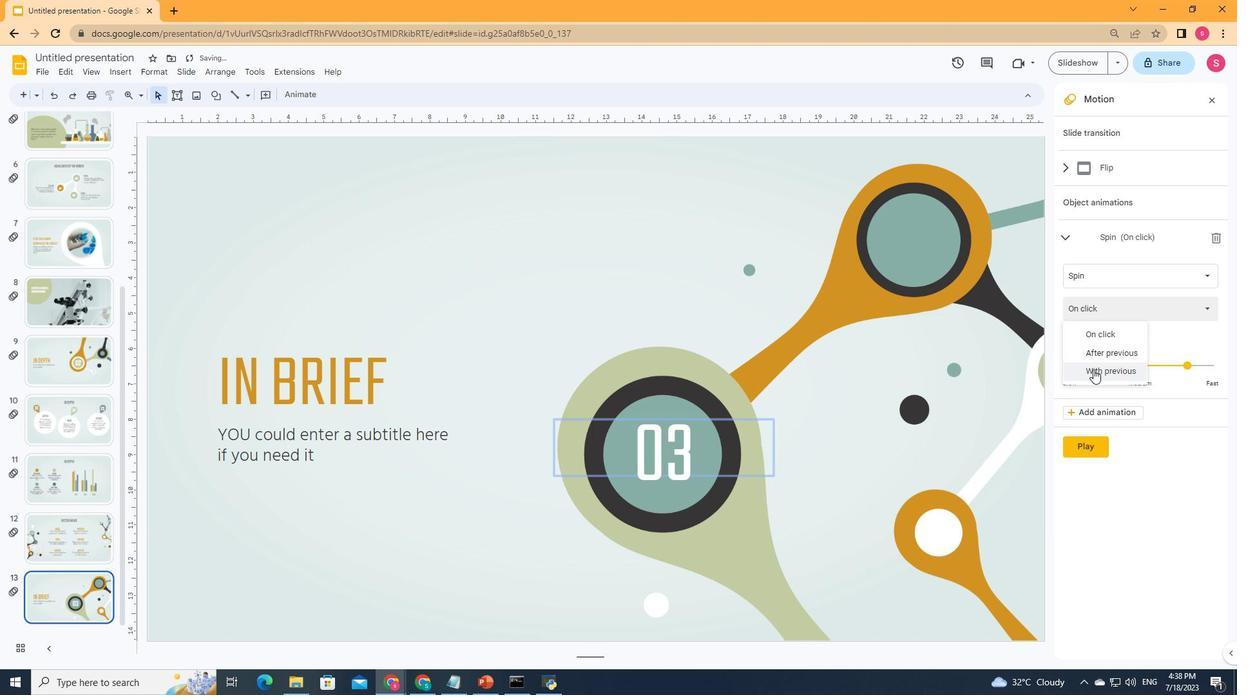 
Action: Mouse moved to (1190, 365)
Screenshot: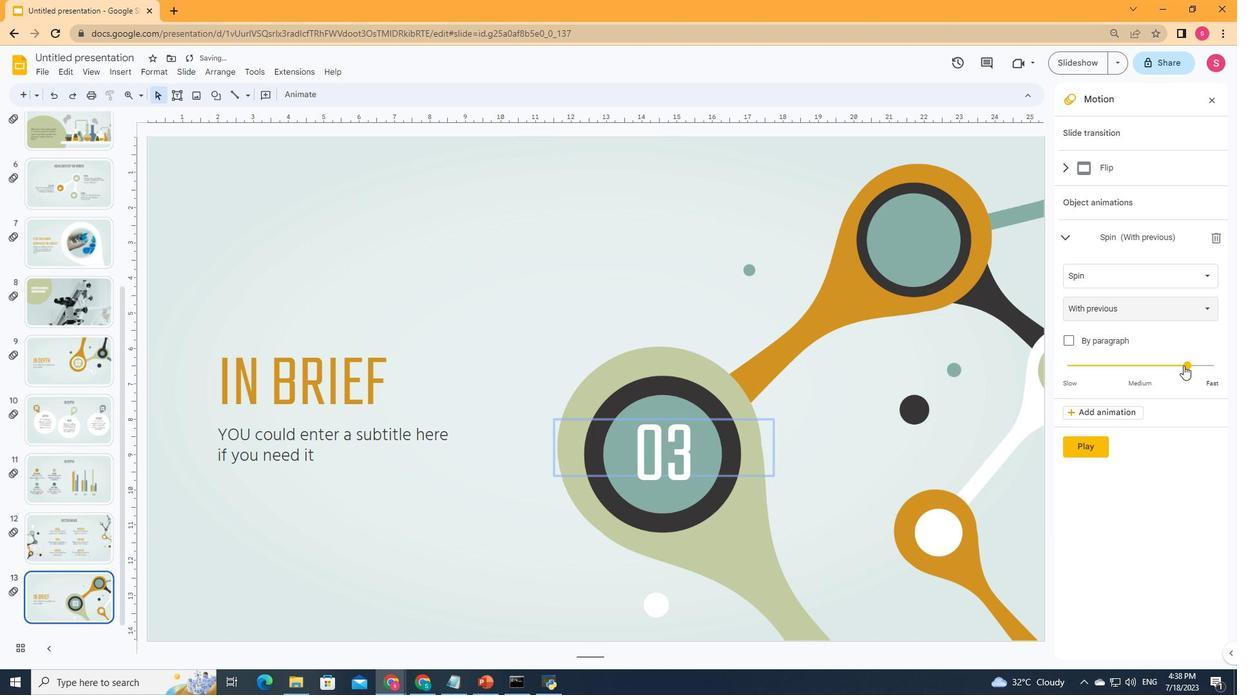 
Action: Mouse pressed left at (1190, 365)
Screenshot: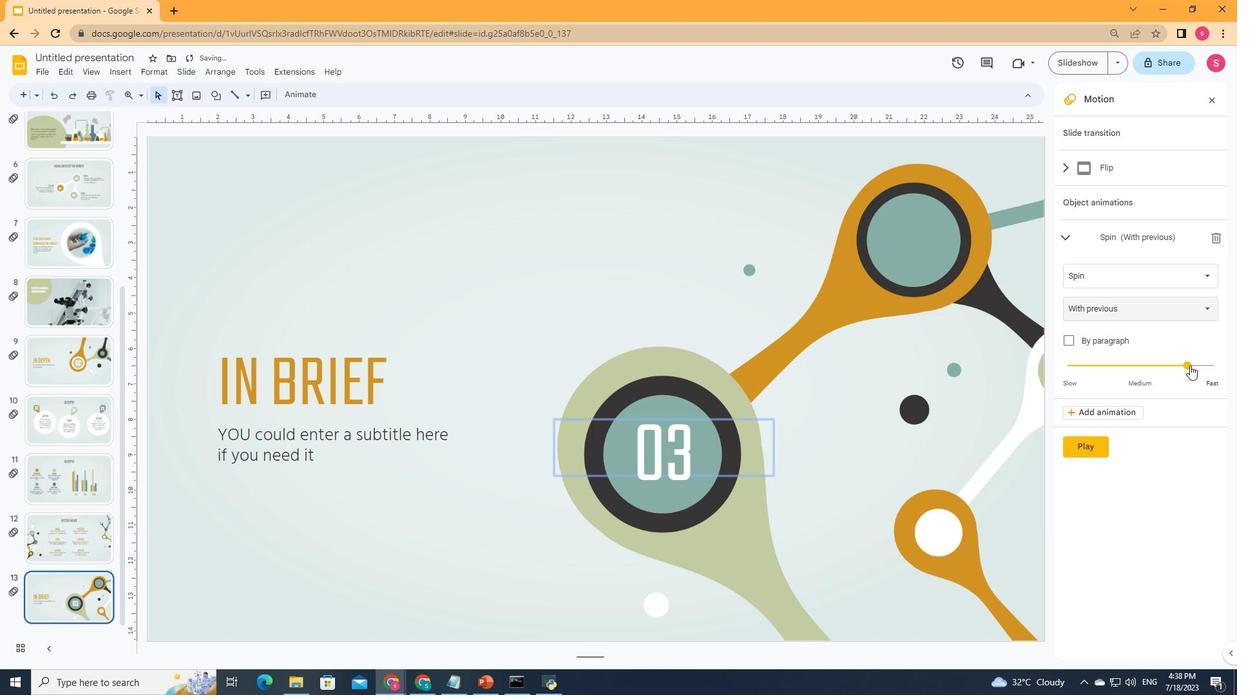 
Action: Mouse moved to (1076, 449)
Screenshot: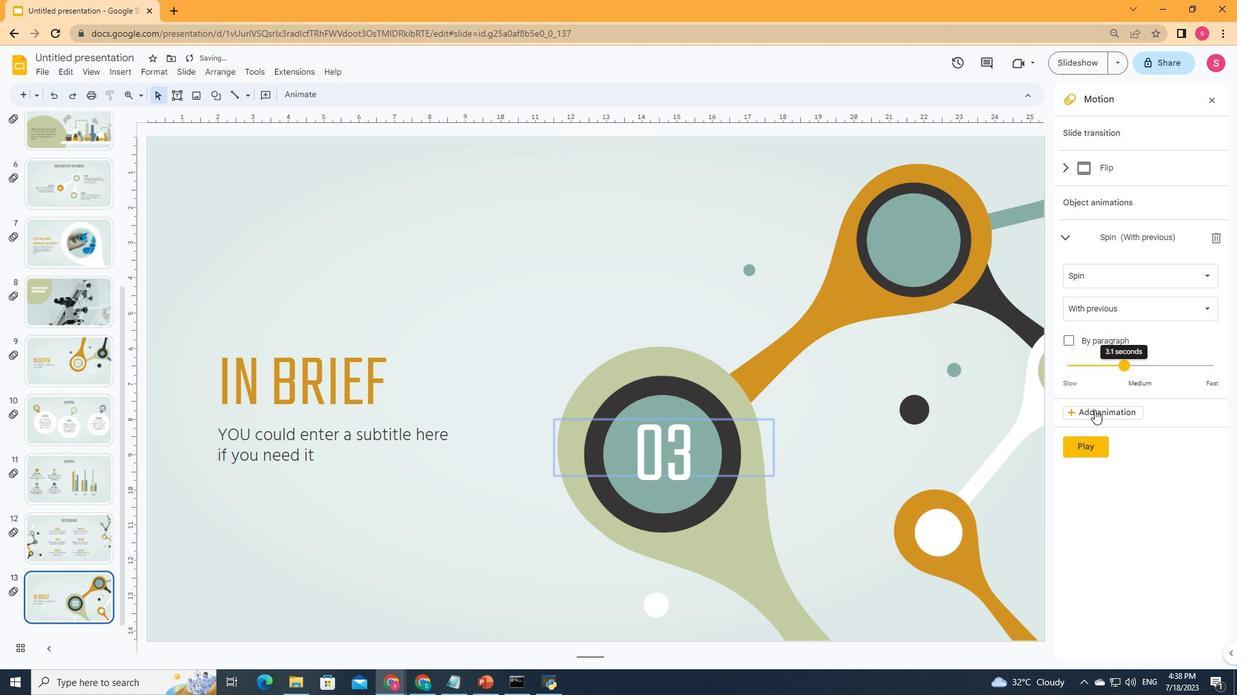 
Action: Mouse pressed left at (1076, 449)
Screenshot: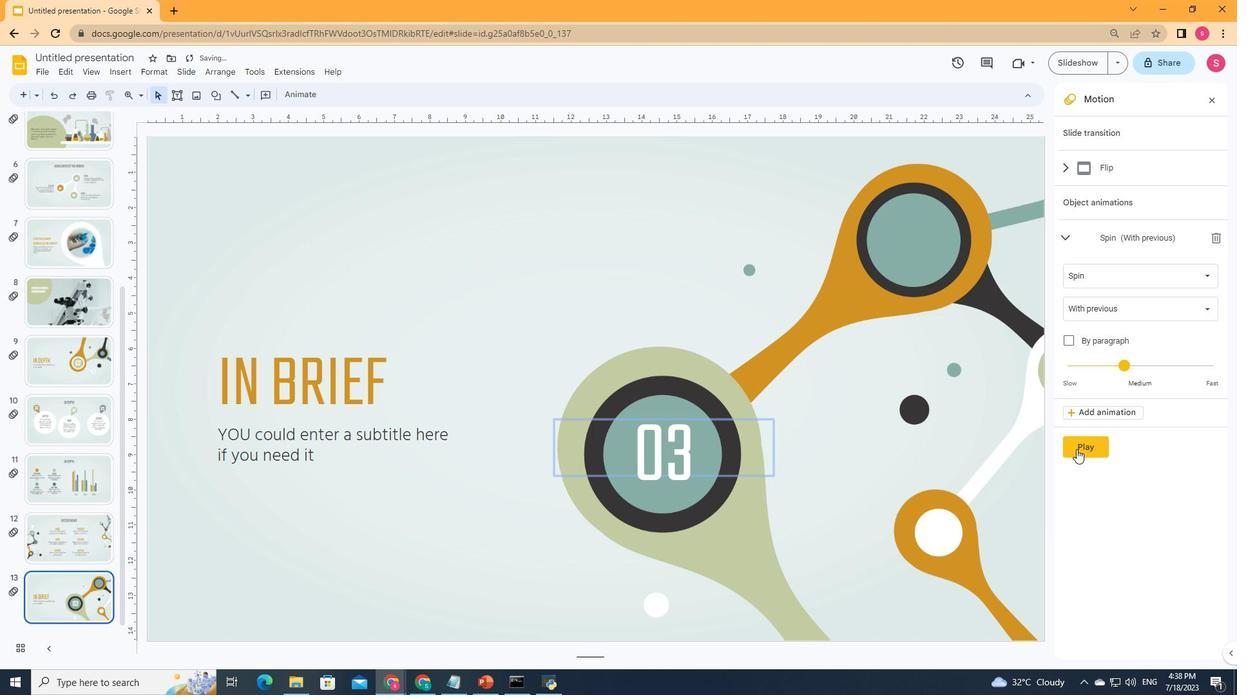 
Action: Mouse moved to (1088, 449)
Screenshot: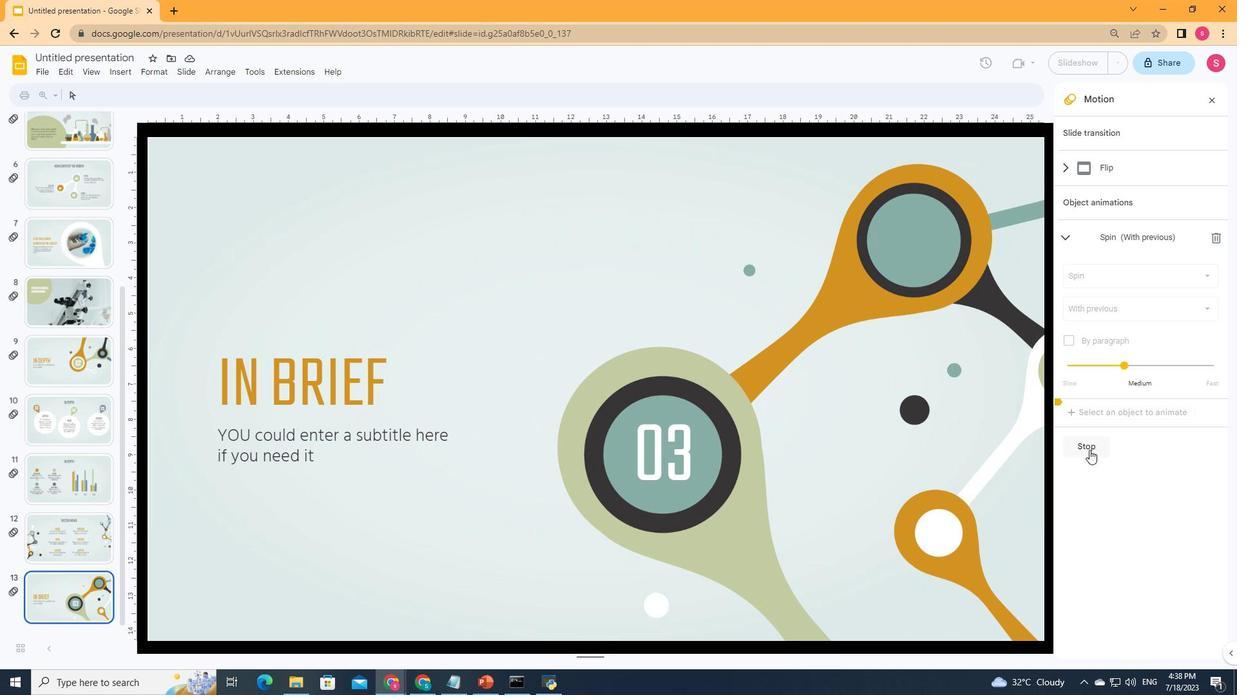 
Action: Mouse pressed left at (1088, 449)
Screenshot: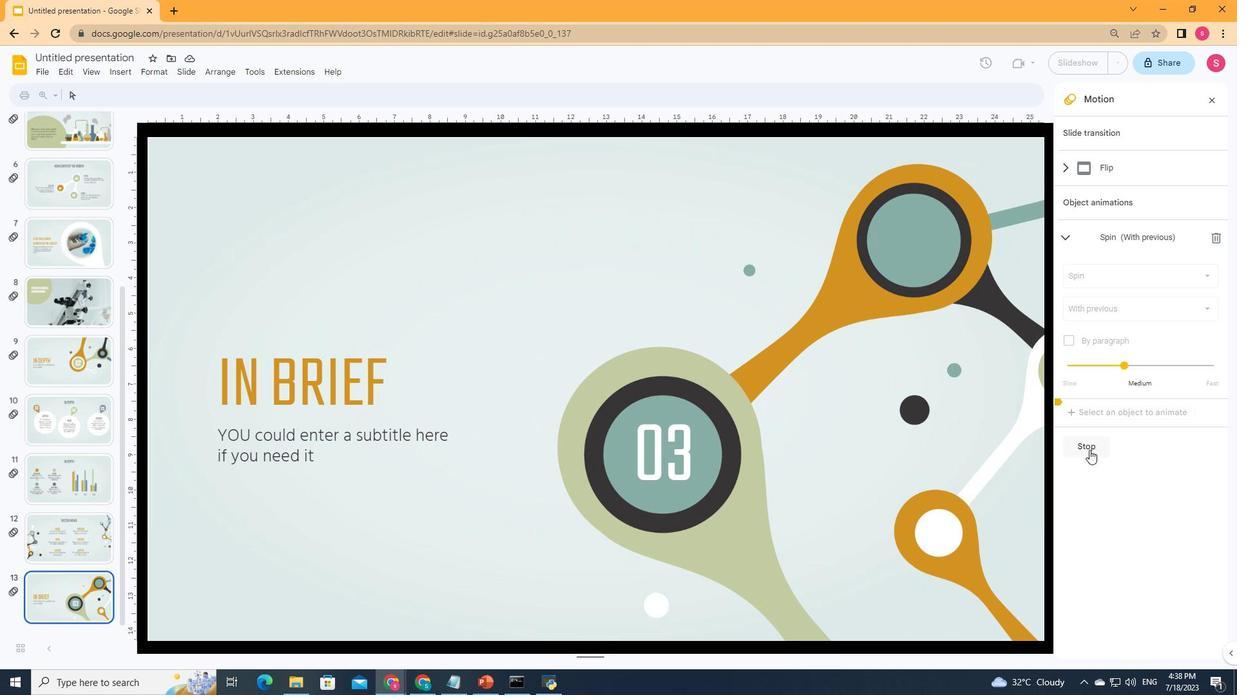 
Action: Mouse moved to (284, 409)
Screenshot: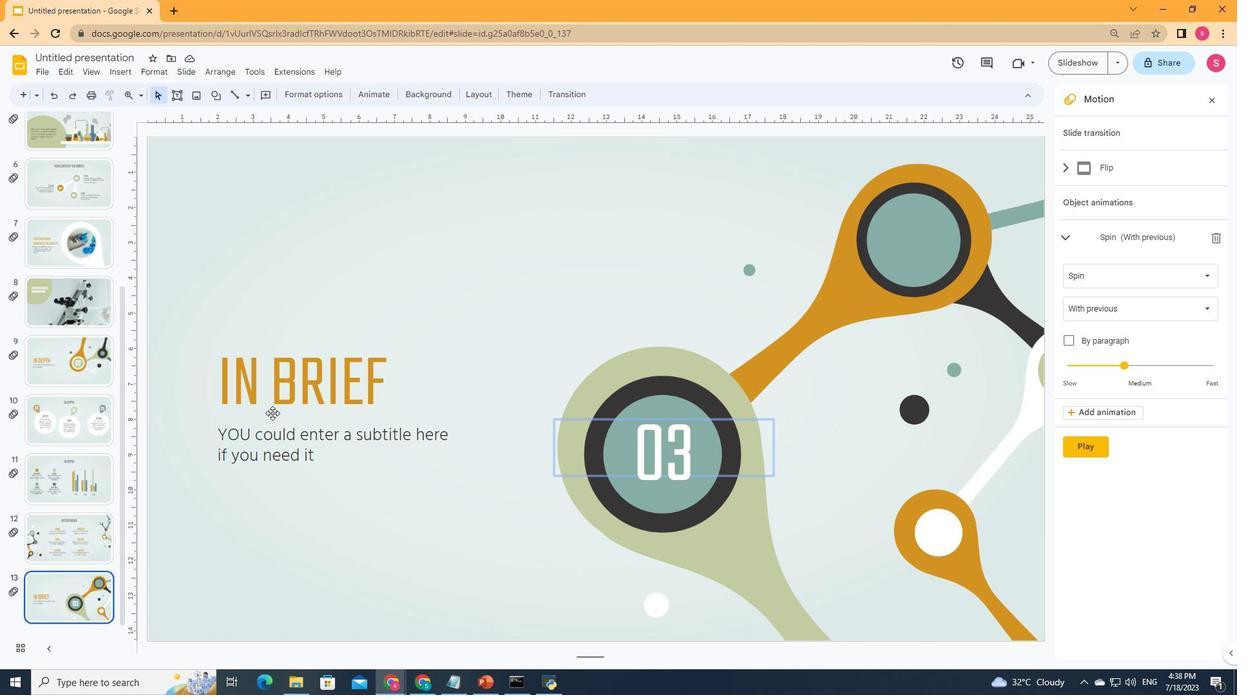 
Action: Mouse pressed left at (284, 409)
Screenshot: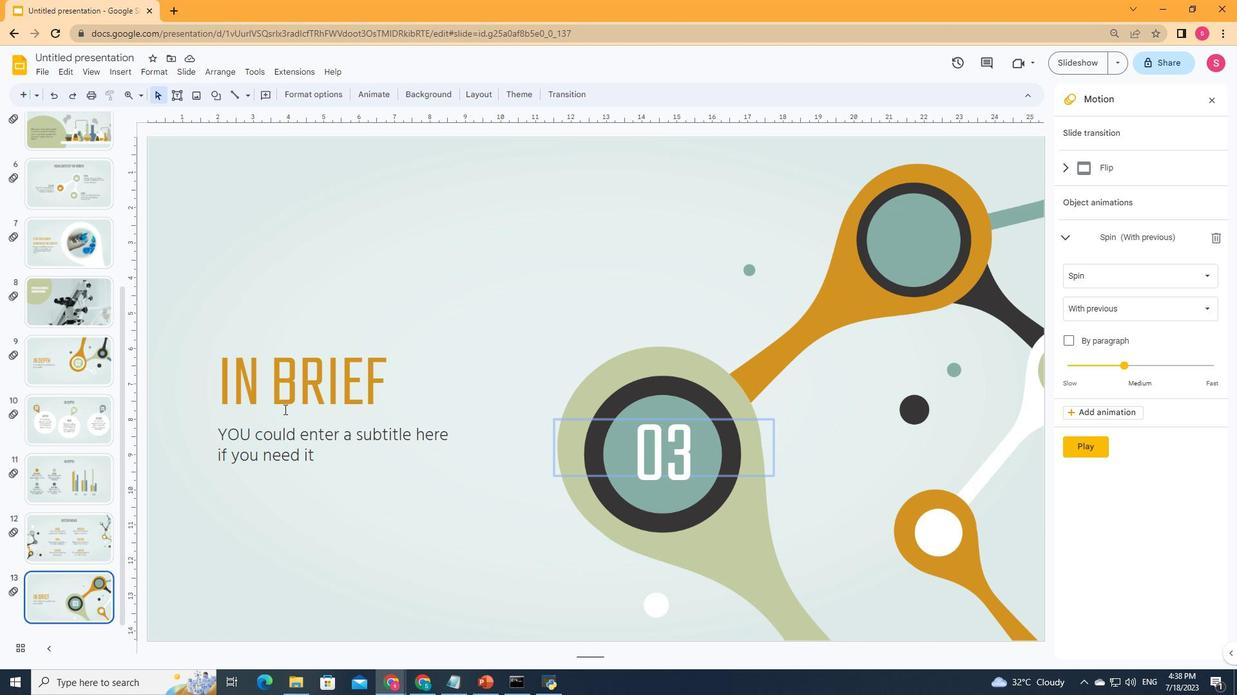 
Action: Mouse moved to (1074, 270)
Screenshot: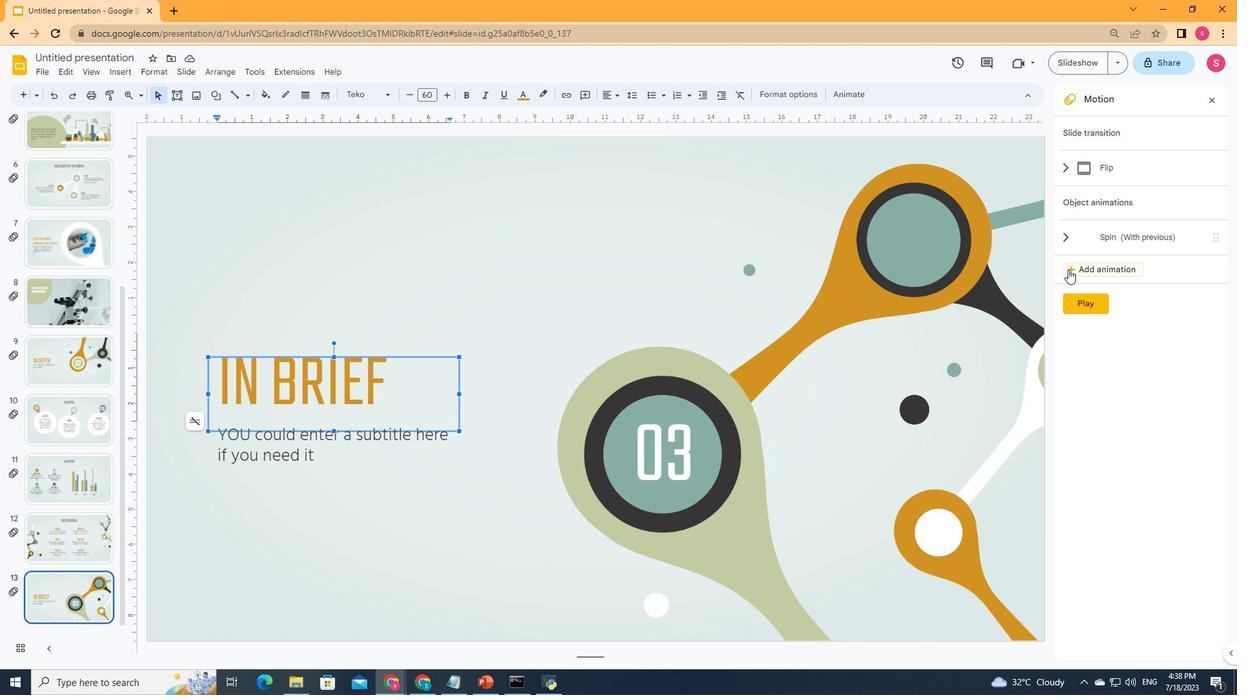 
Action: Mouse pressed left at (1074, 270)
Screenshot: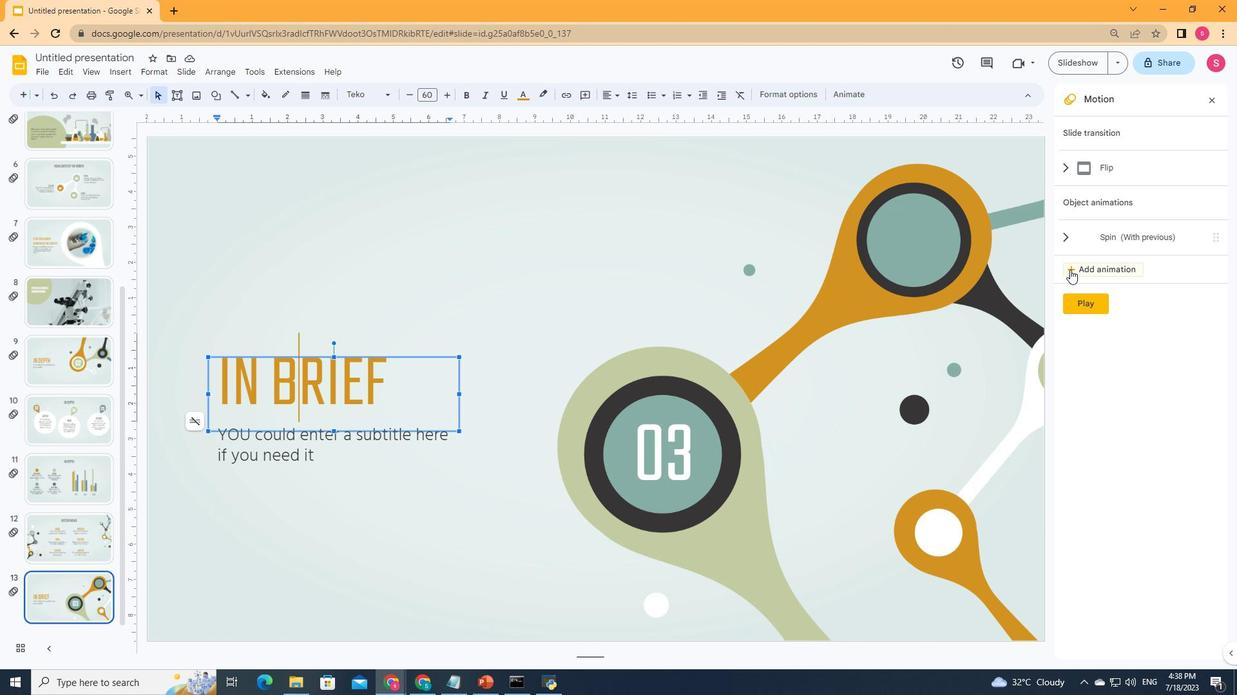 
Action: Mouse moved to (347, 447)
Screenshot: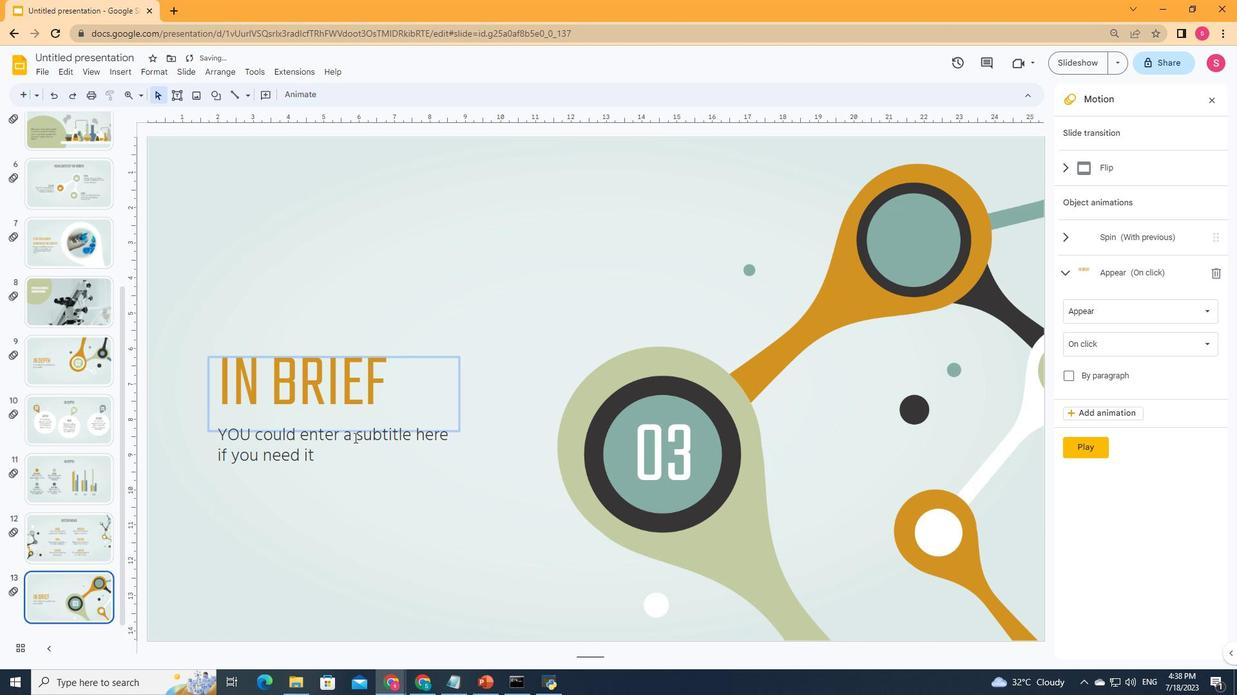 
Action: Mouse pressed left at (347, 447)
Screenshot: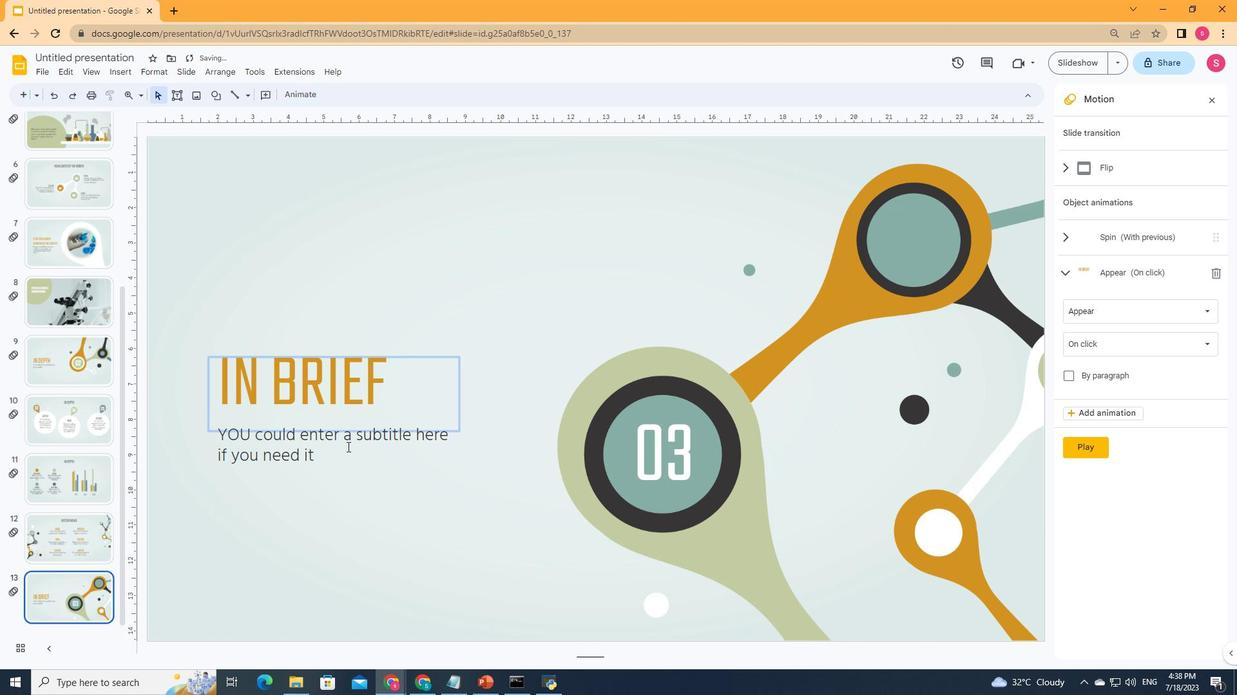 
Action: Mouse moved to (1094, 308)
Screenshot: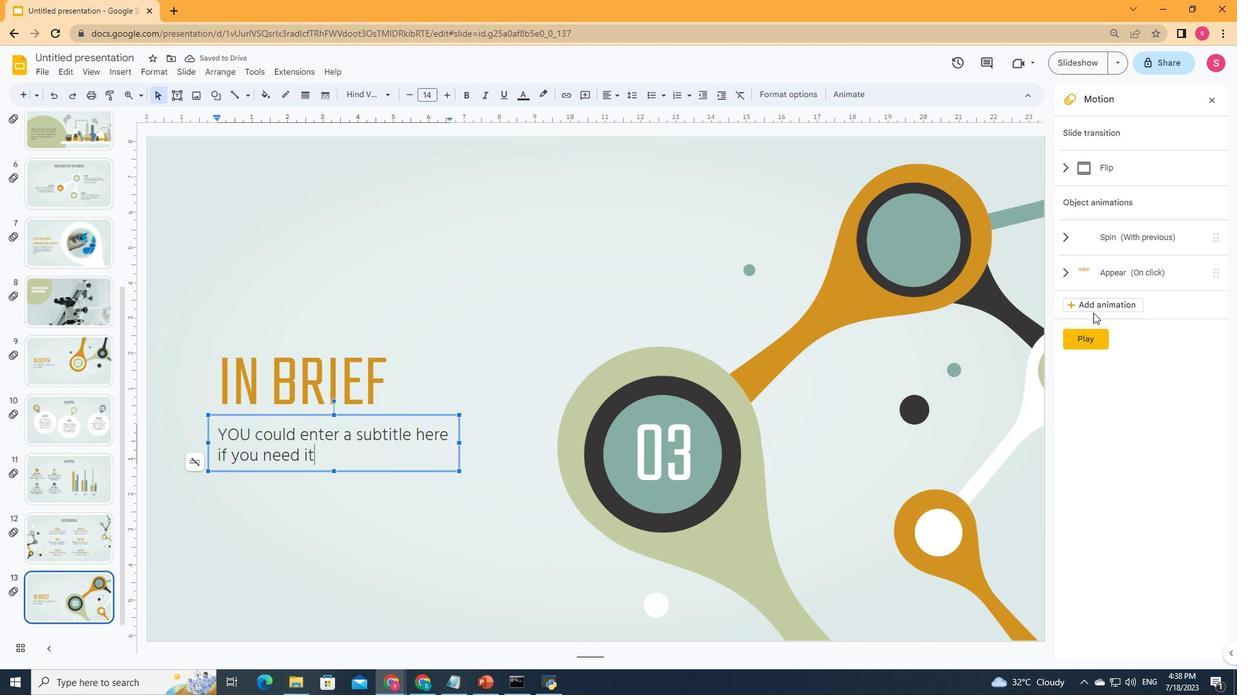 
Action: Mouse pressed left at (1094, 308)
Screenshot: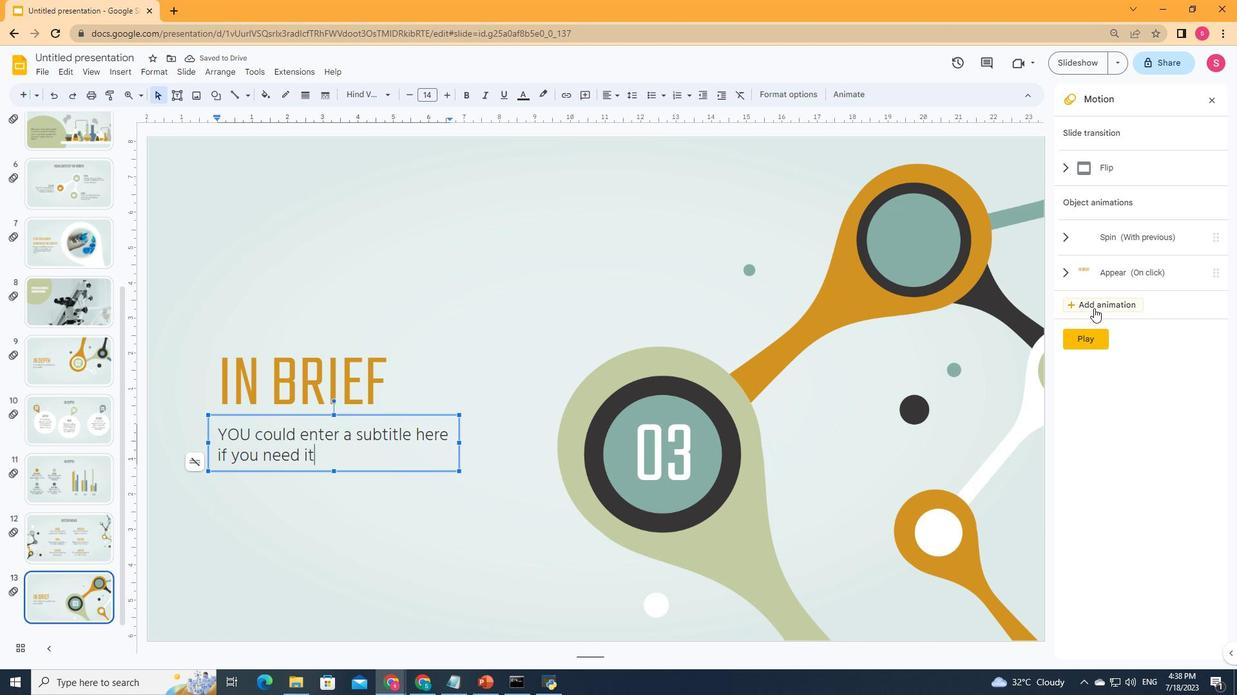 
Action: Mouse moved to (1094, 342)
Screenshot: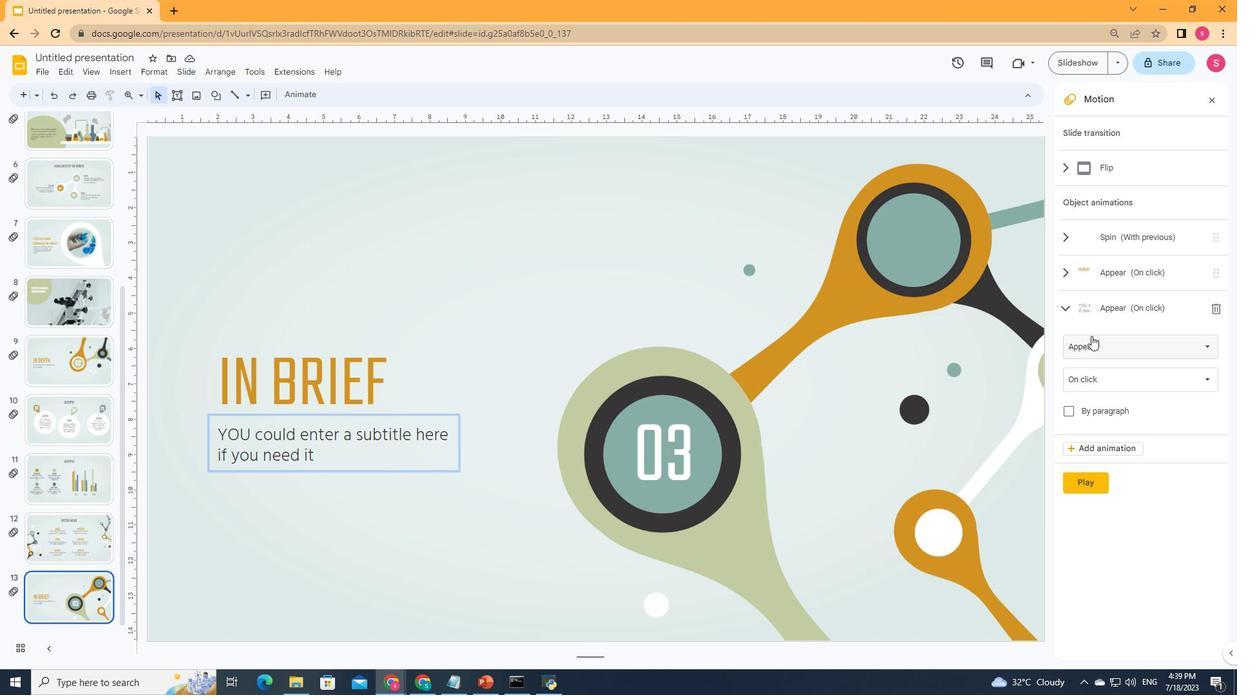 
Action: Mouse pressed left at (1094, 342)
Screenshot: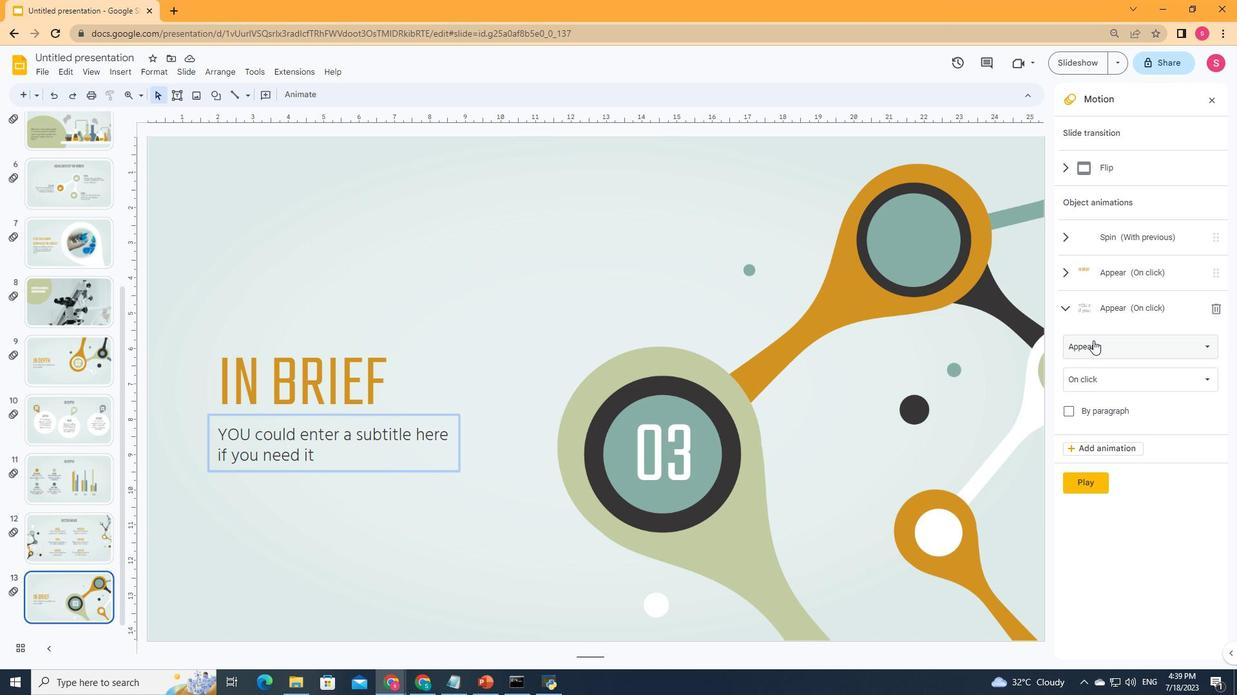 
Action: Mouse moved to (1118, 601)
Screenshot: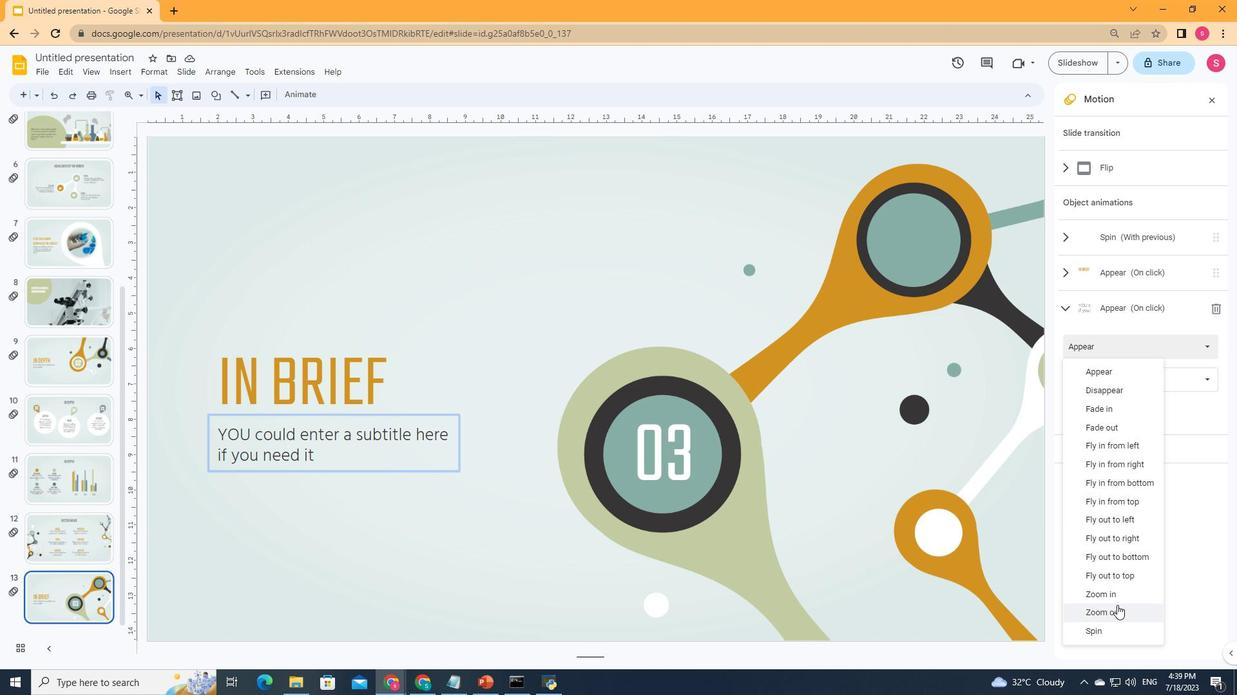 
Action: Mouse pressed left at (1118, 601)
Screenshot: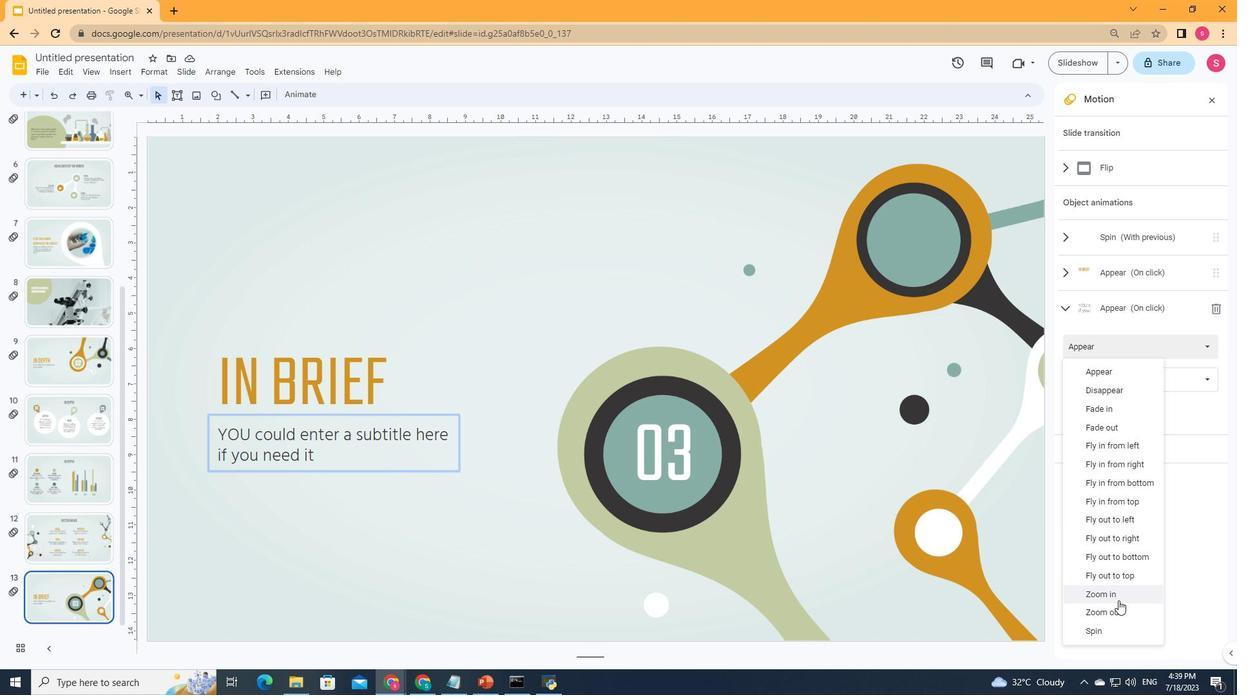 
Action: Mouse moved to (1187, 436)
Screenshot: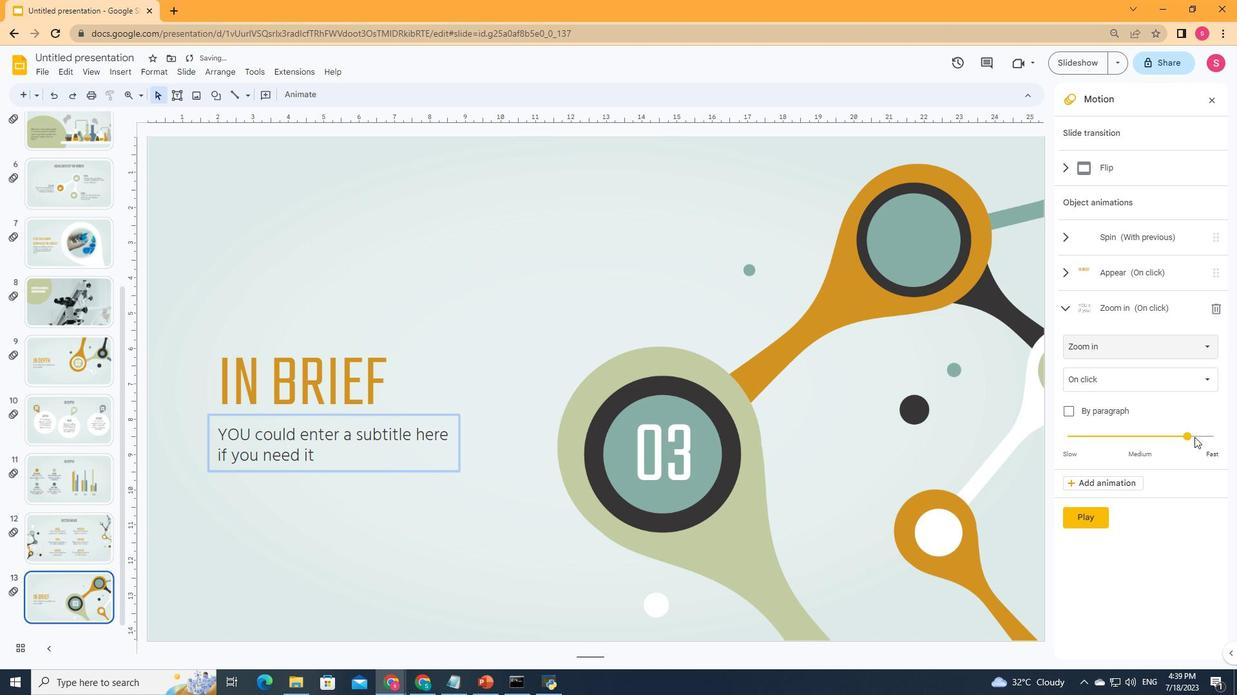 
Action: Mouse pressed left at (1187, 436)
Screenshot: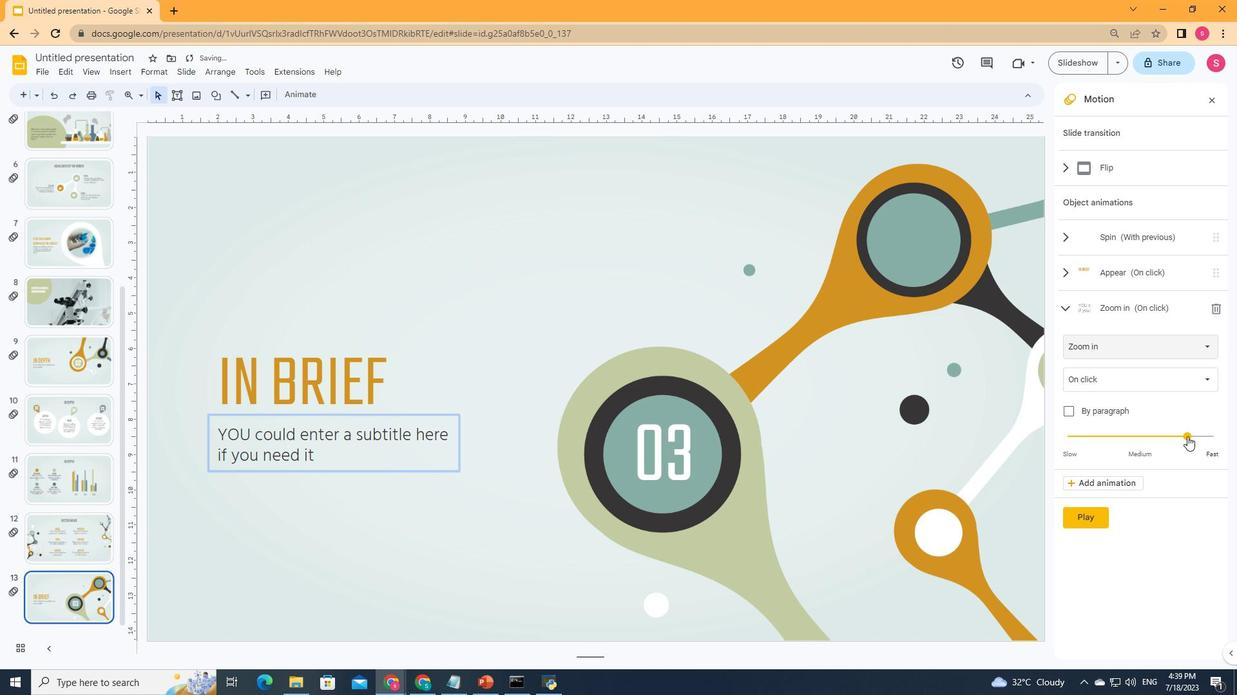 
Action: Mouse moved to (1137, 386)
Screenshot: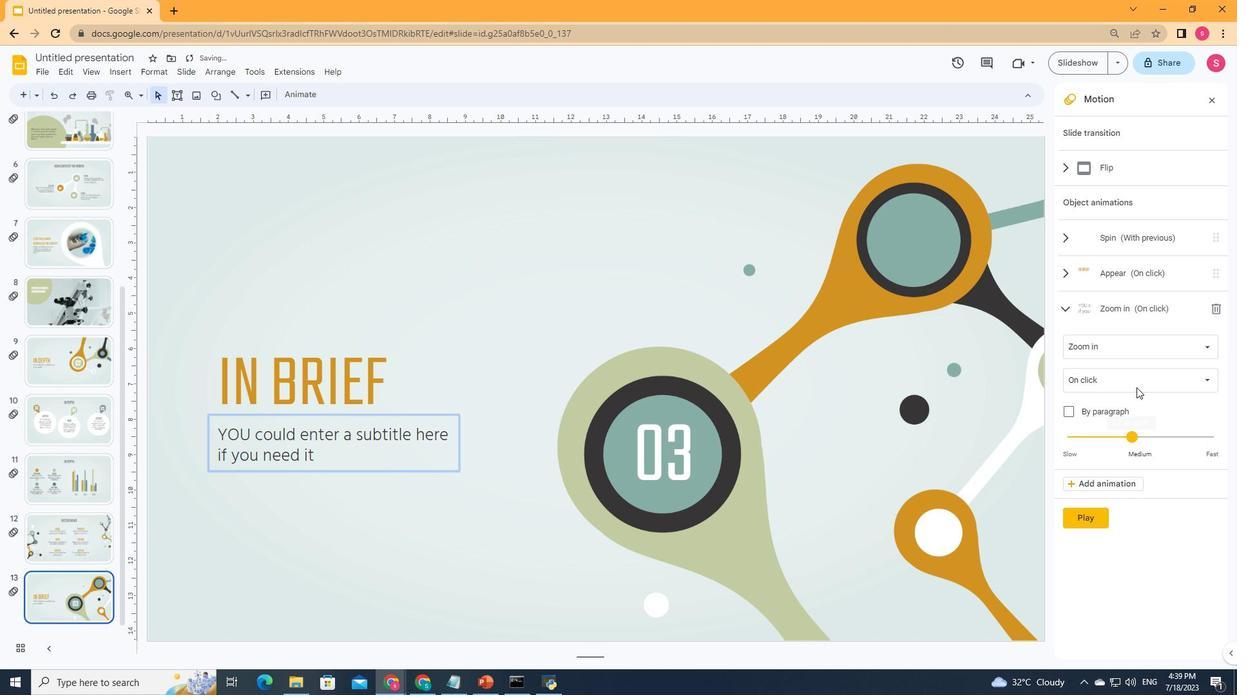 
Action: Mouse pressed left at (1137, 386)
Screenshot: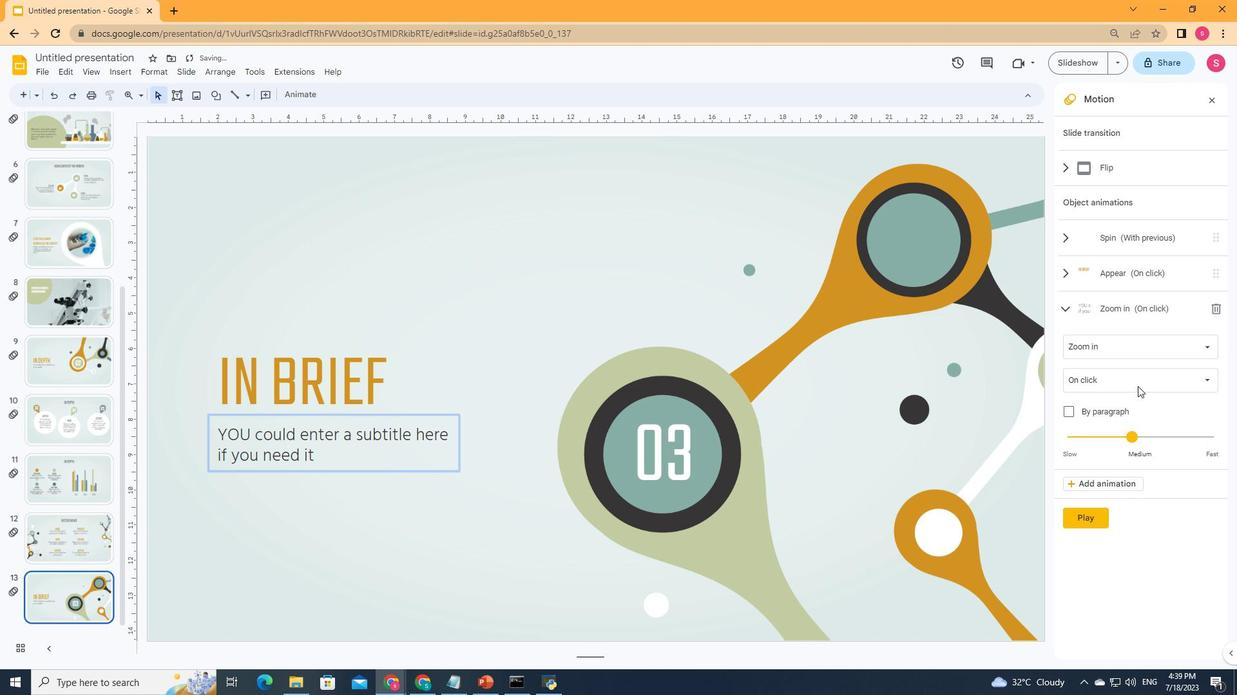 
Action: Mouse moved to (1108, 443)
Screenshot: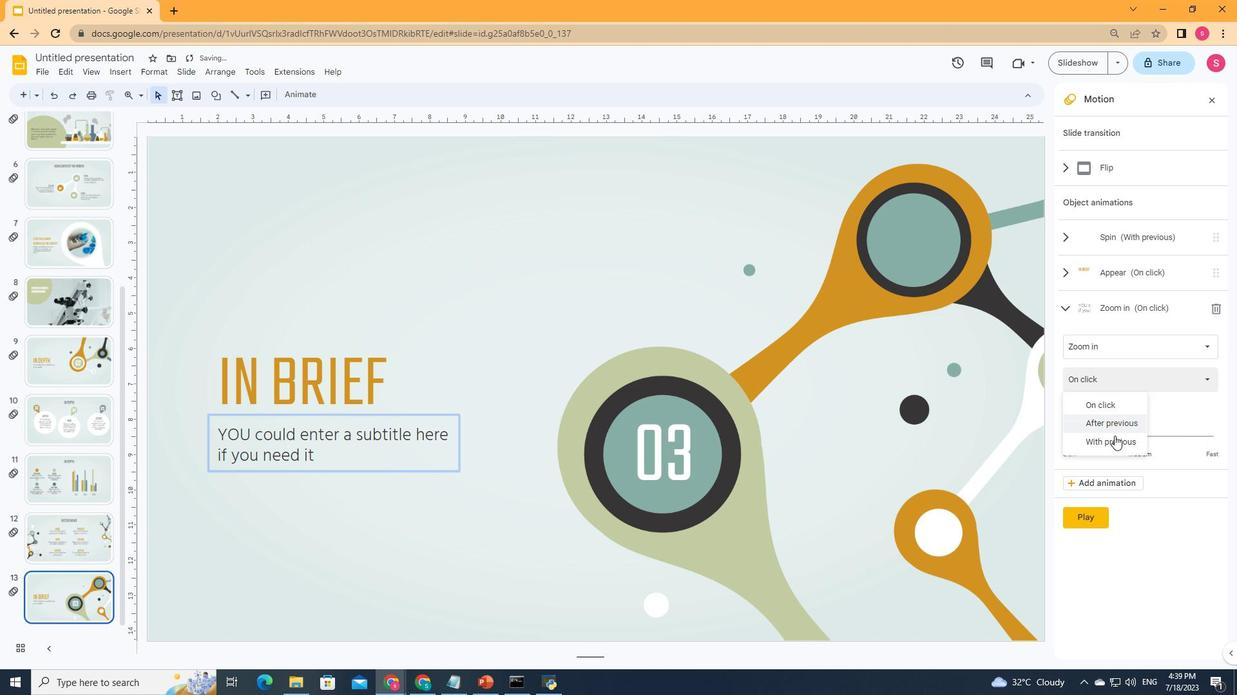 
Action: Mouse pressed left at (1108, 443)
Screenshot: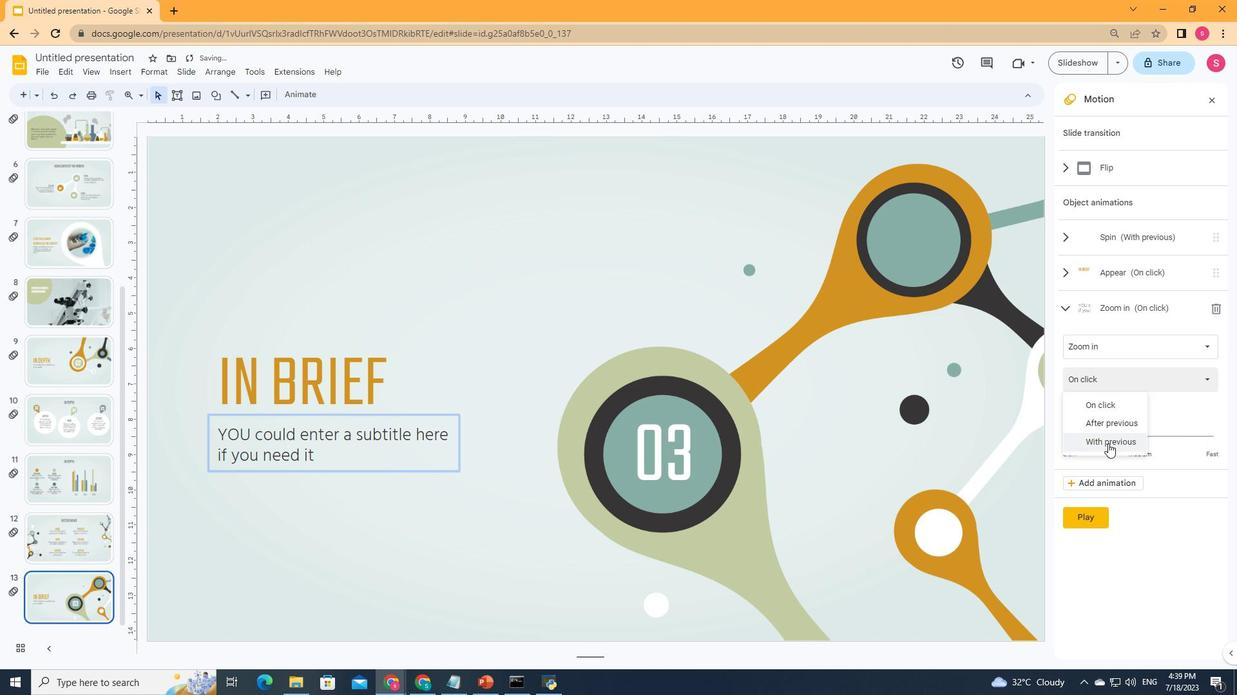 
Action: Mouse moved to (1066, 277)
Screenshot: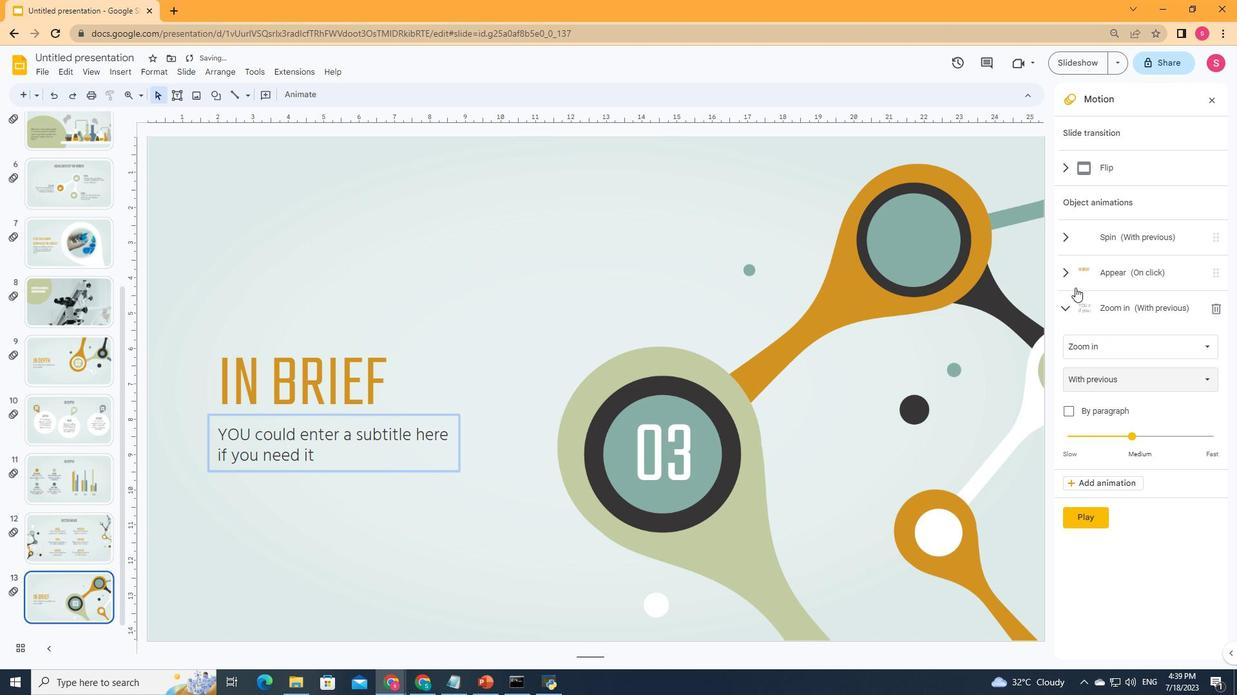 
Action: Mouse pressed left at (1066, 277)
Screenshot: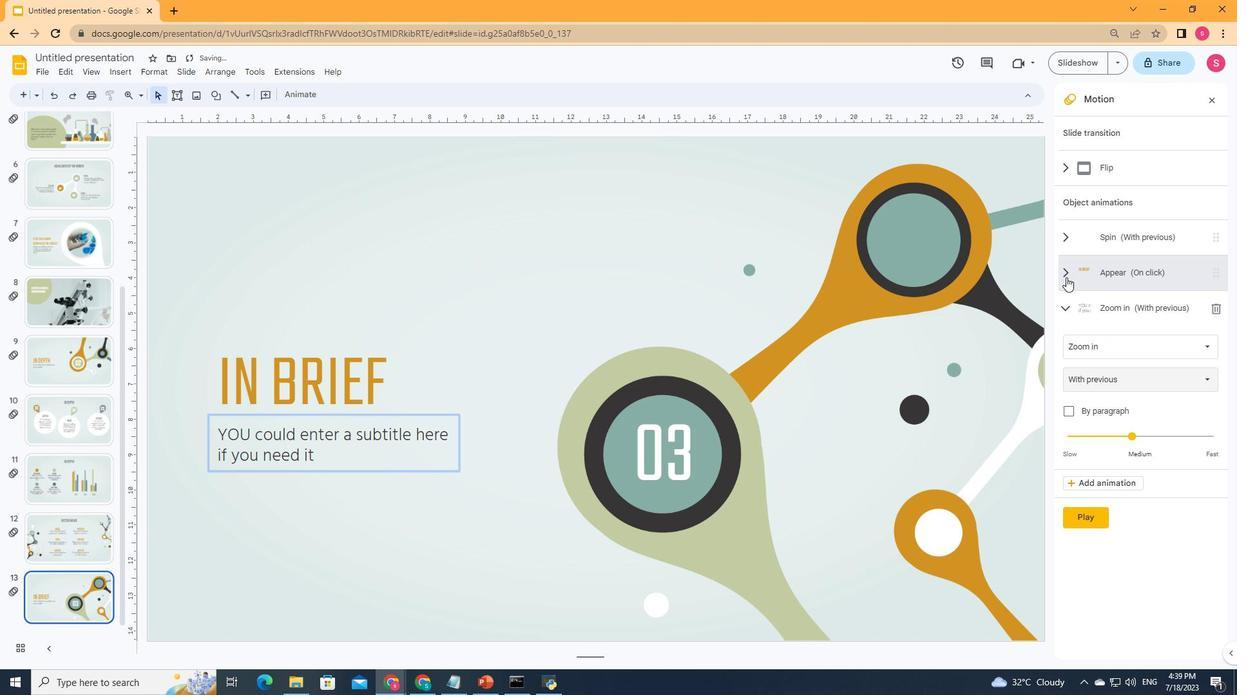 
Action: Mouse moved to (1080, 313)
Screenshot: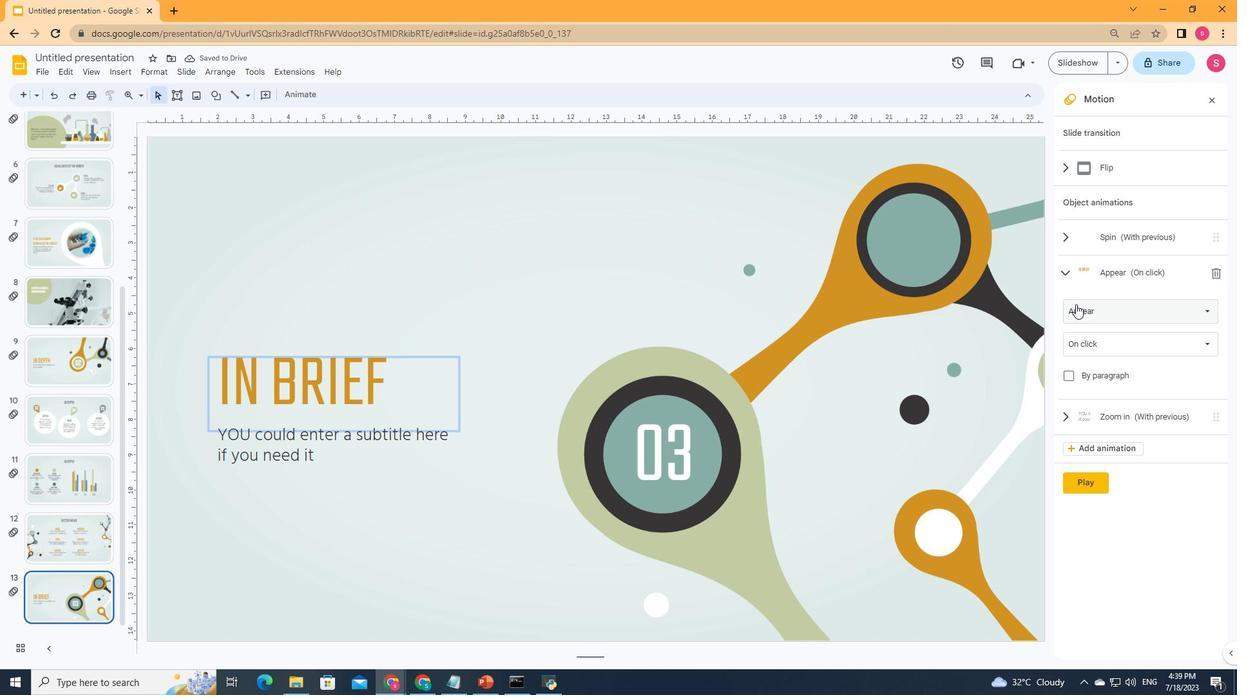 
Action: Mouse pressed left at (1080, 313)
Screenshot: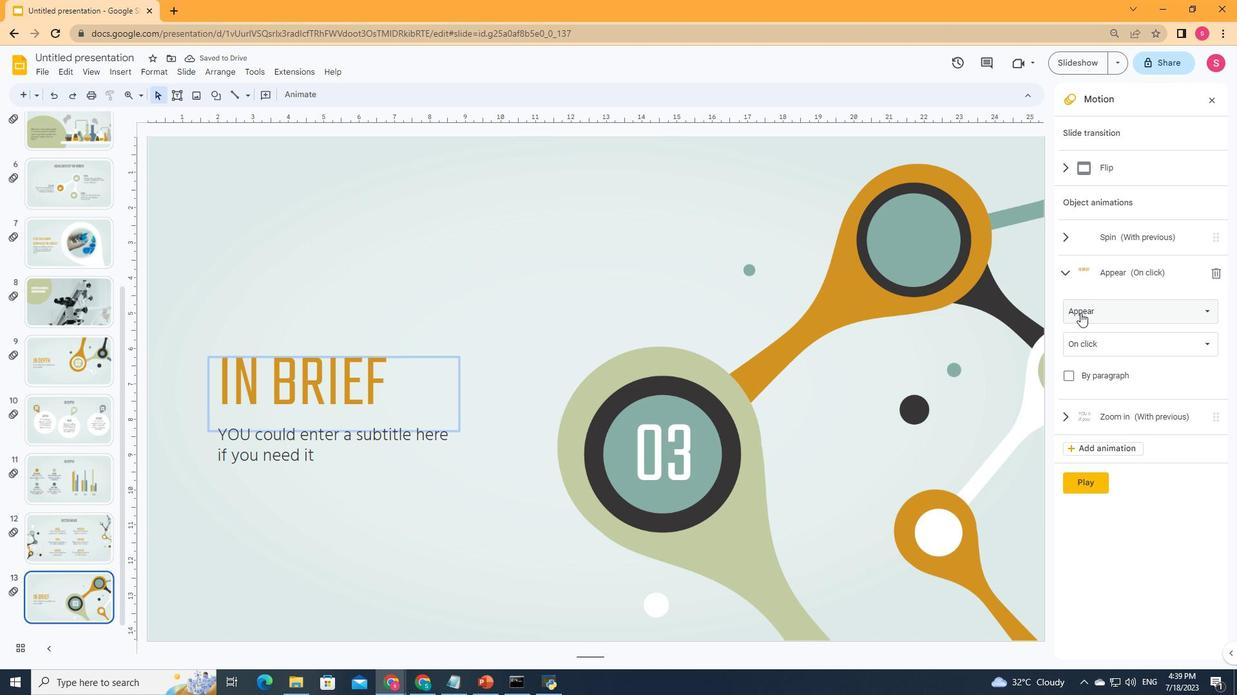 
Action: Mouse moved to (1129, 467)
Screenshot: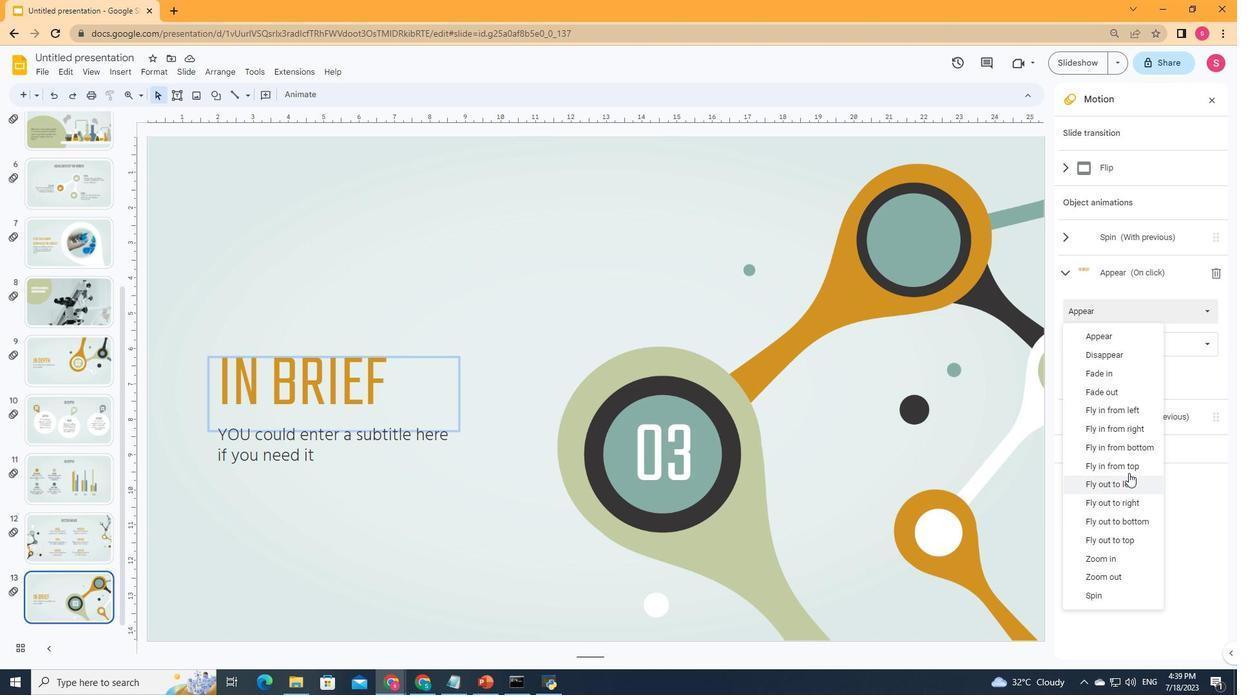 
Action: Mouse pressed left at (1129, 467)
Screenshot: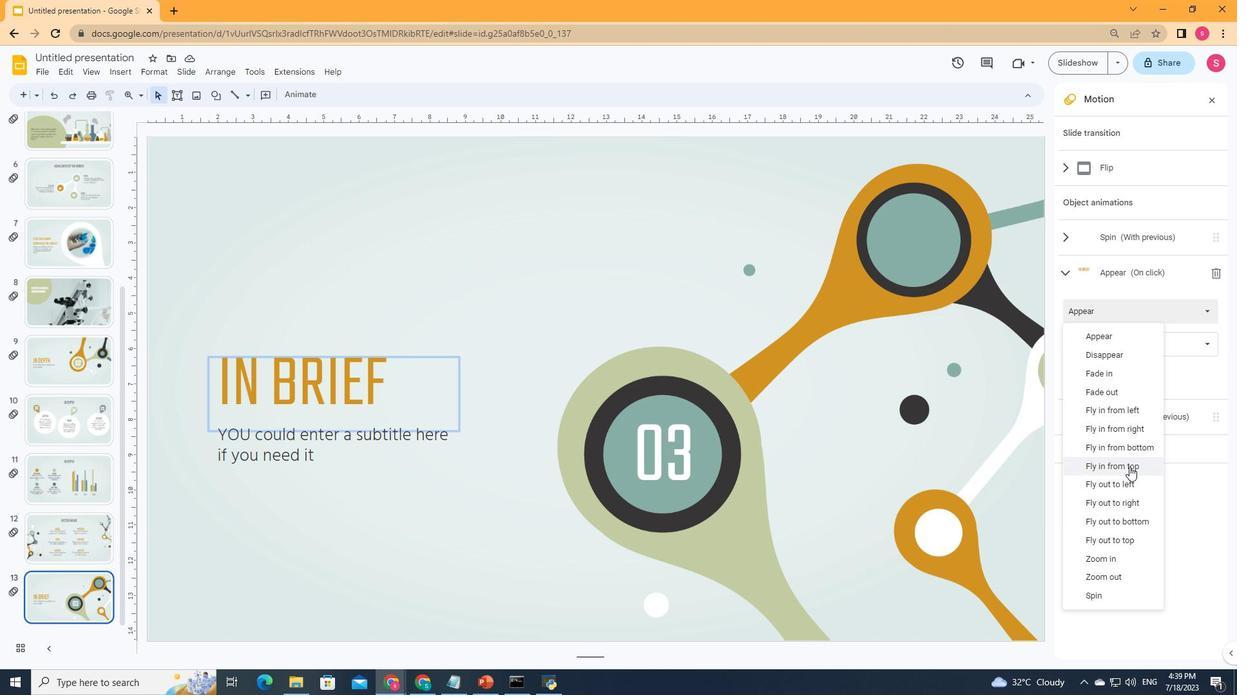 
Action: Mouse moved to (1164, 352)
Screenshot: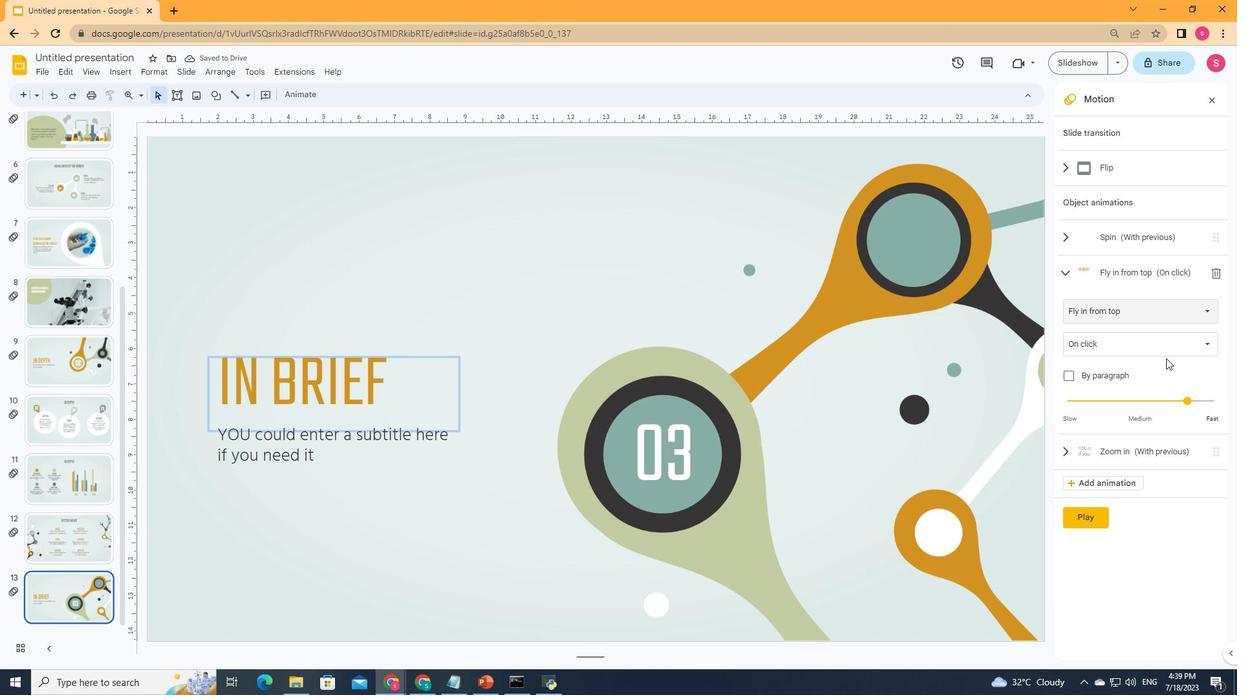 
Action: Mouse pressed left at (1164, 352)
Screenshot: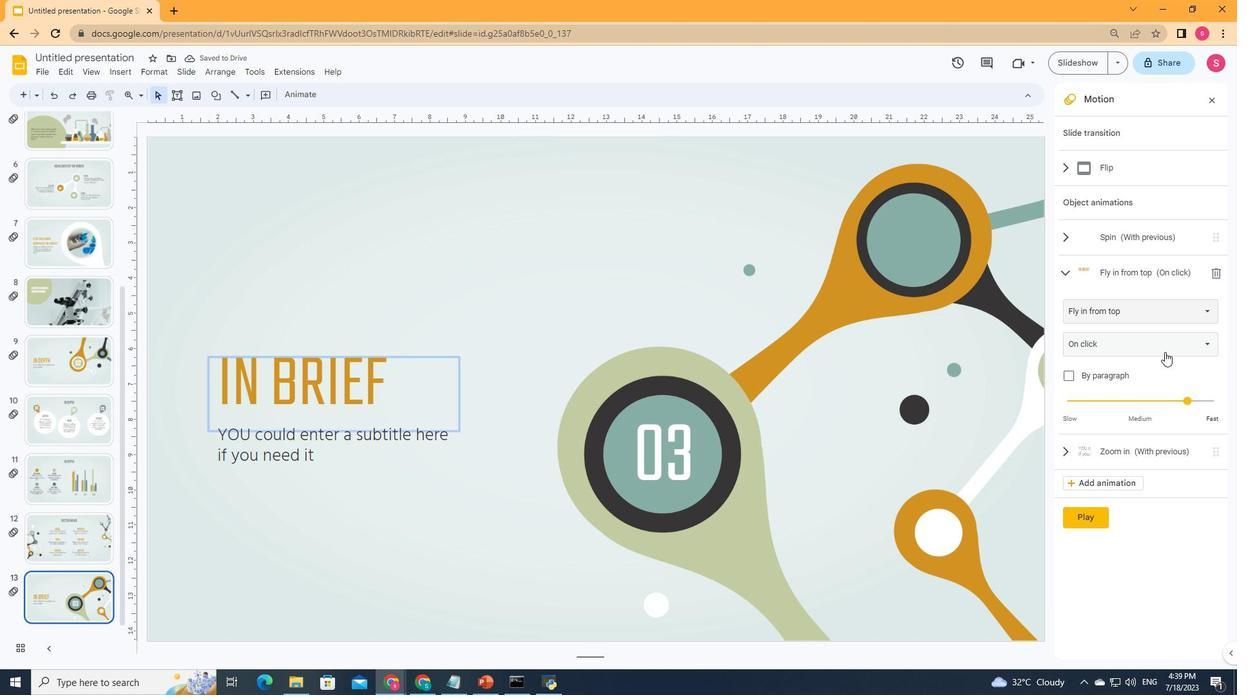 
Action: Mouse moved to (1112, 405)
Screenshot: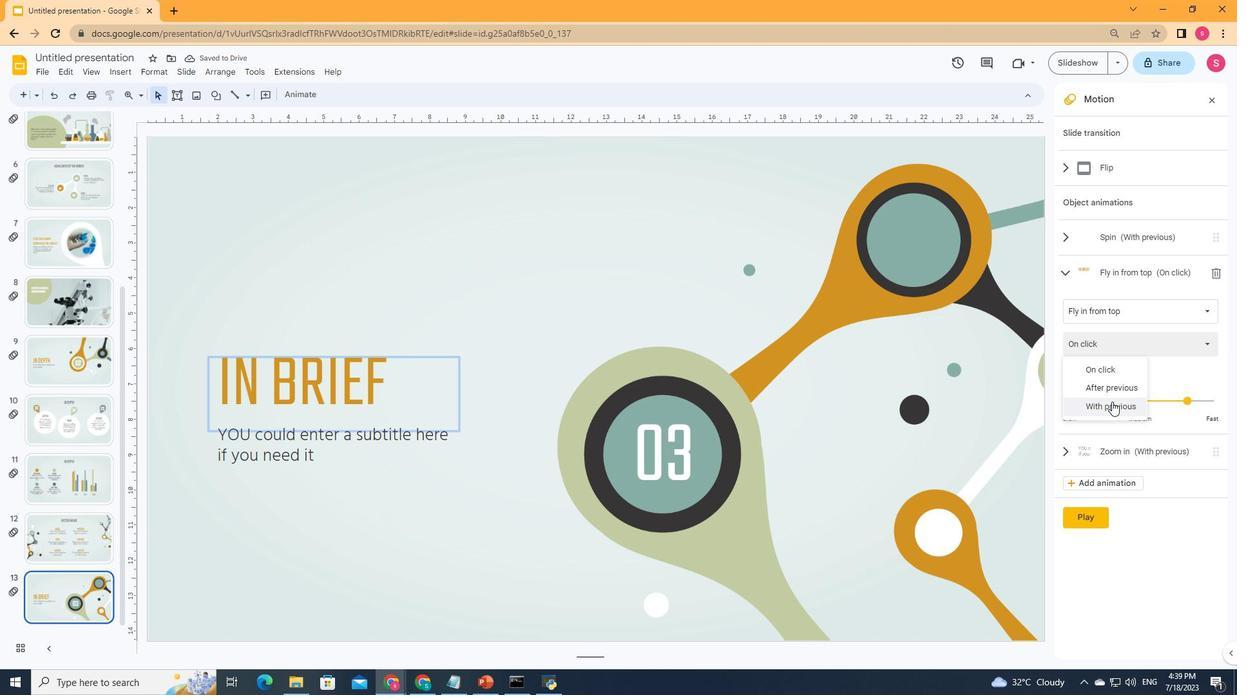 
Action: Mouse pressed left at (1112, 405)
Screenshot: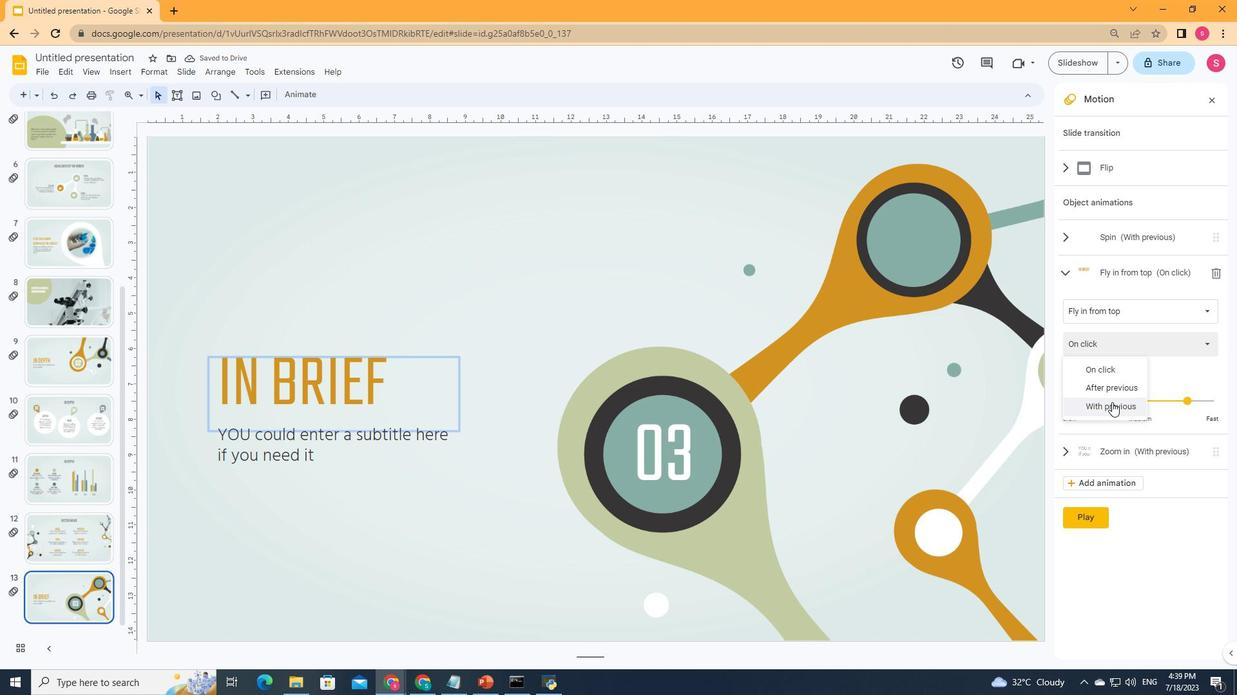 
Action: Mouse moved to (1185, 402)
Screenshot: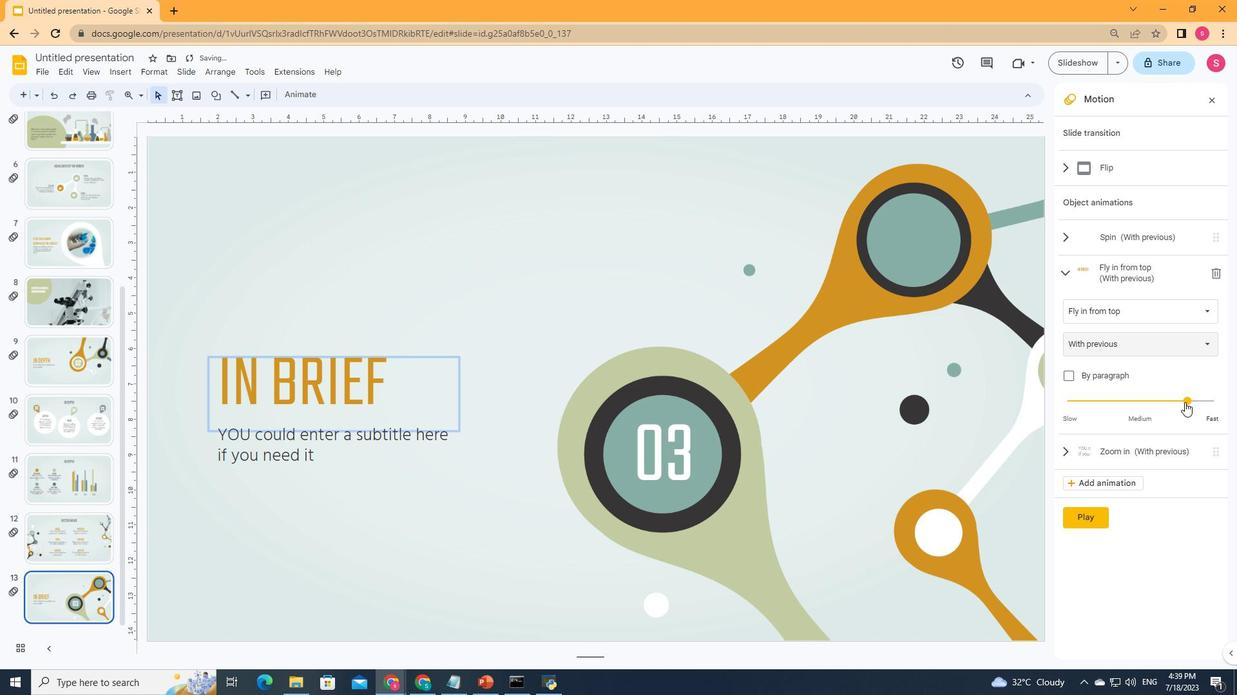
Action: Mouse pressed left at (1185, 402)
Screenshot: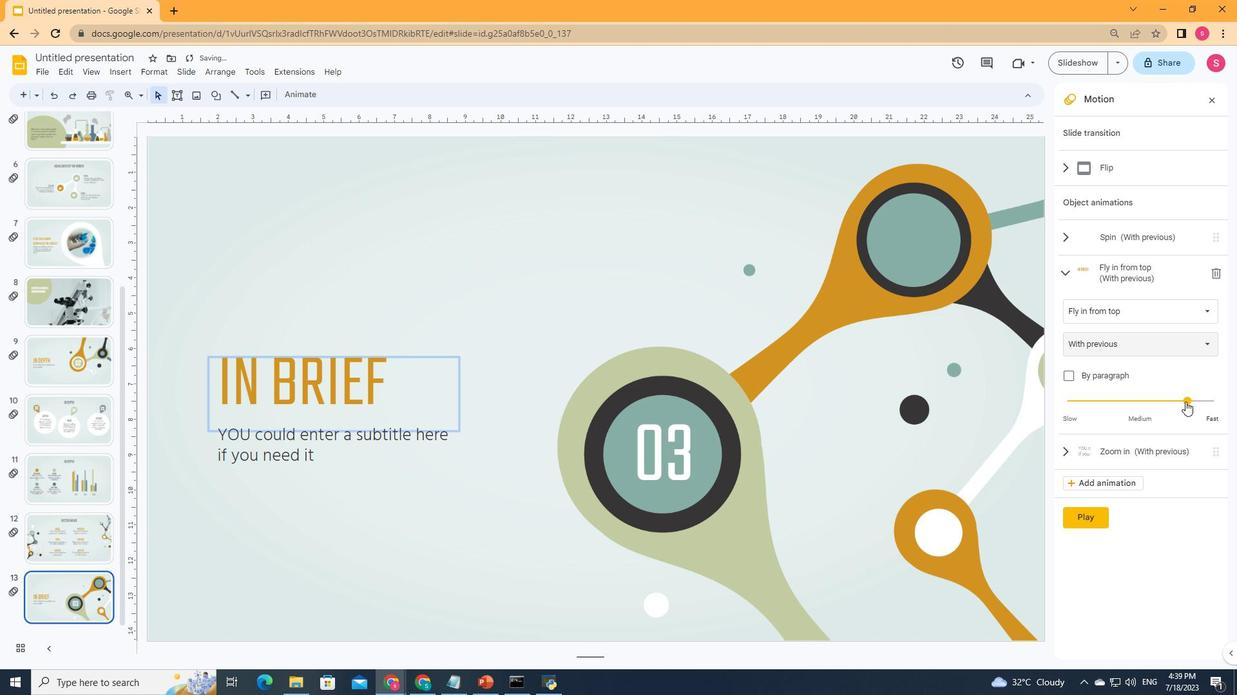 
Action: Mouse moved to (1080, 523)
Screenshot: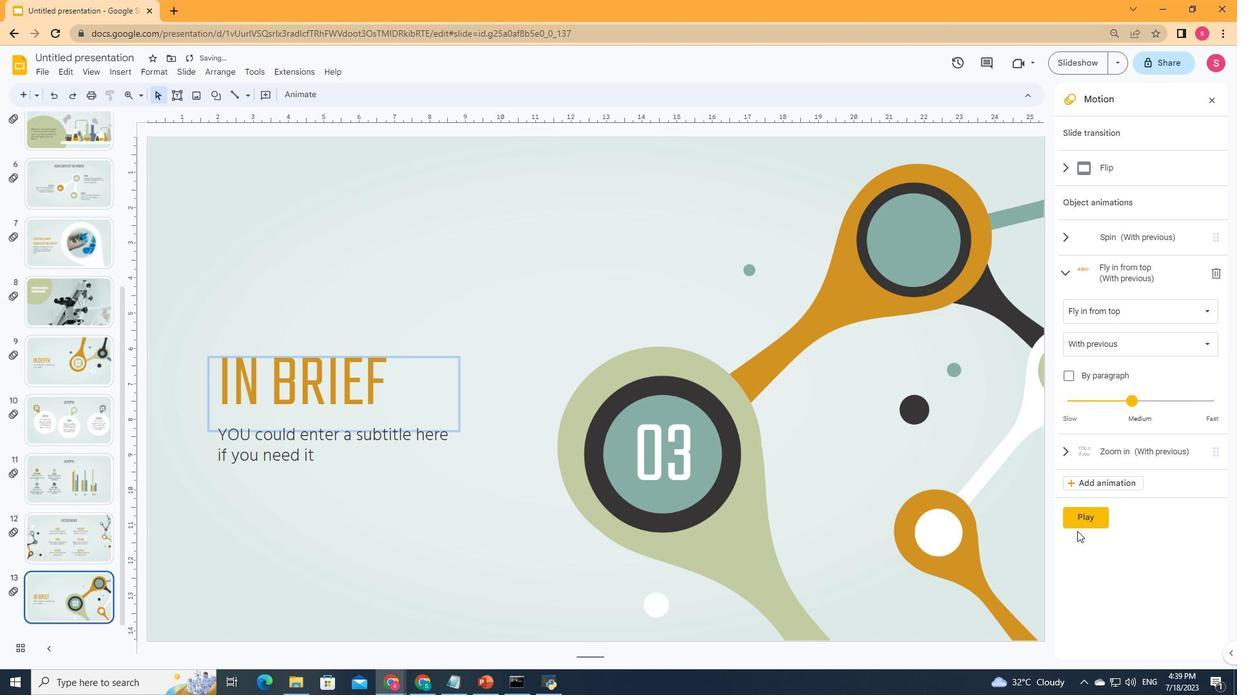 
Action: Mouse pressed left at (1080, 523)
Screenshot: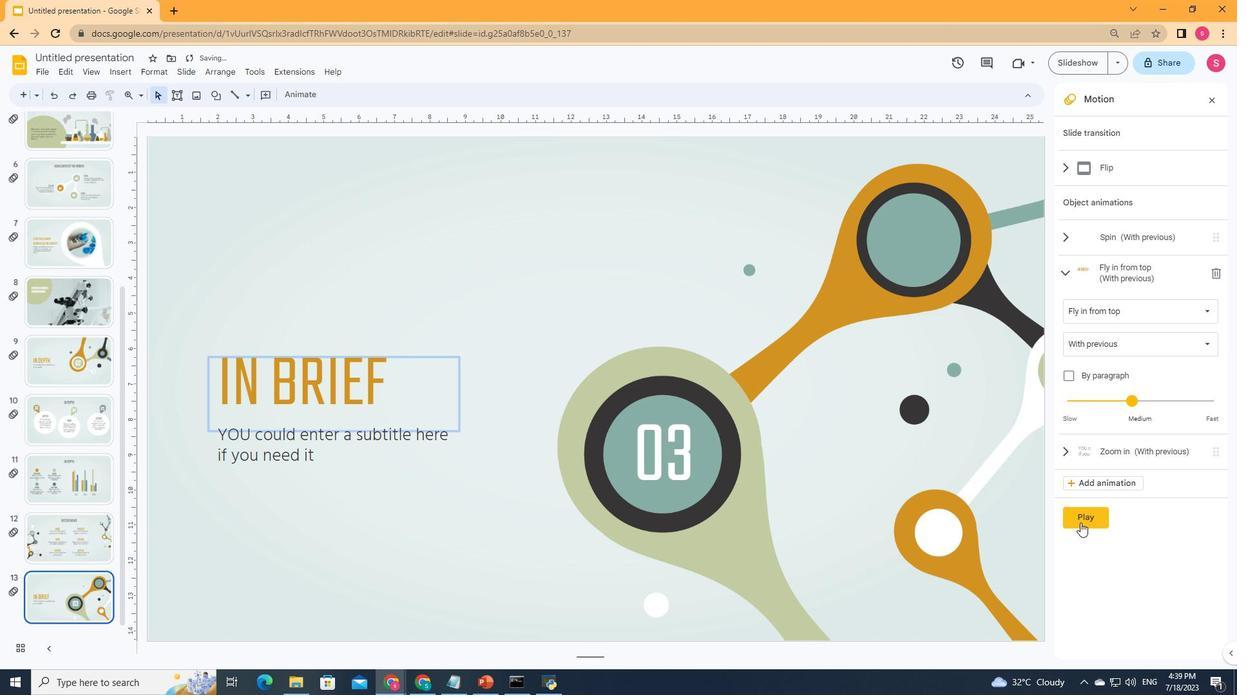 
Action: Mouse moved to (1078, 510)
Screenshot: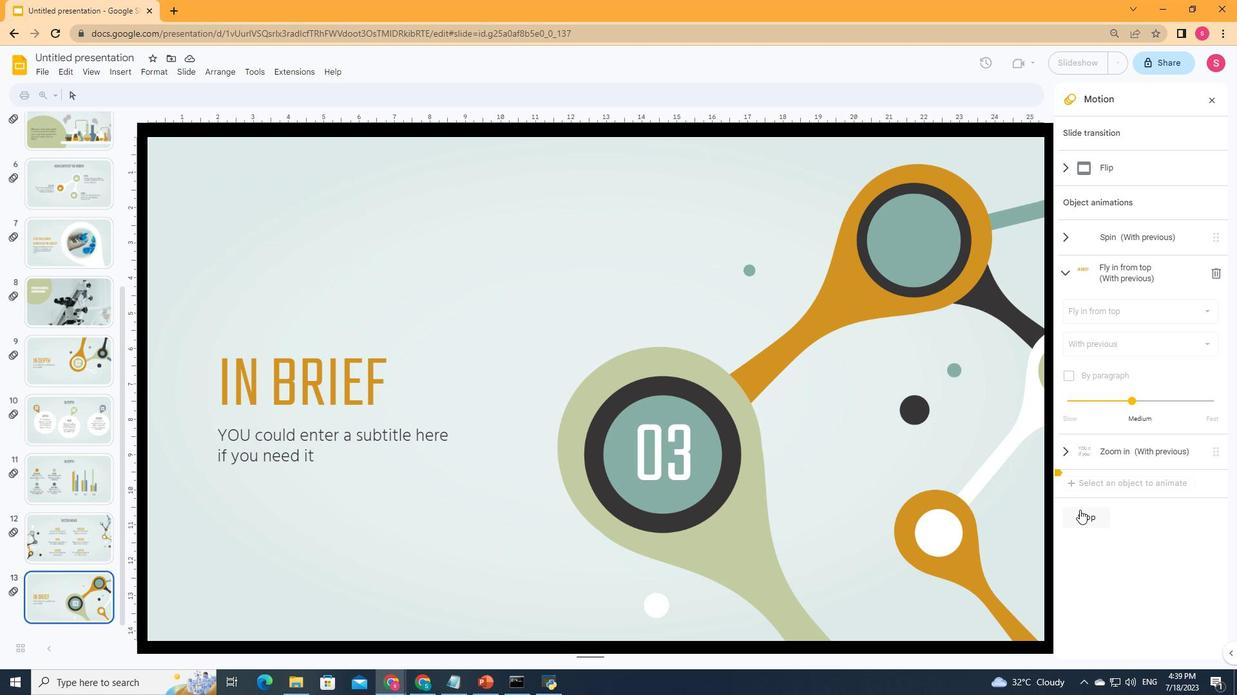 
Action: Mouse pressed left at (1078, 510)
Screenshot: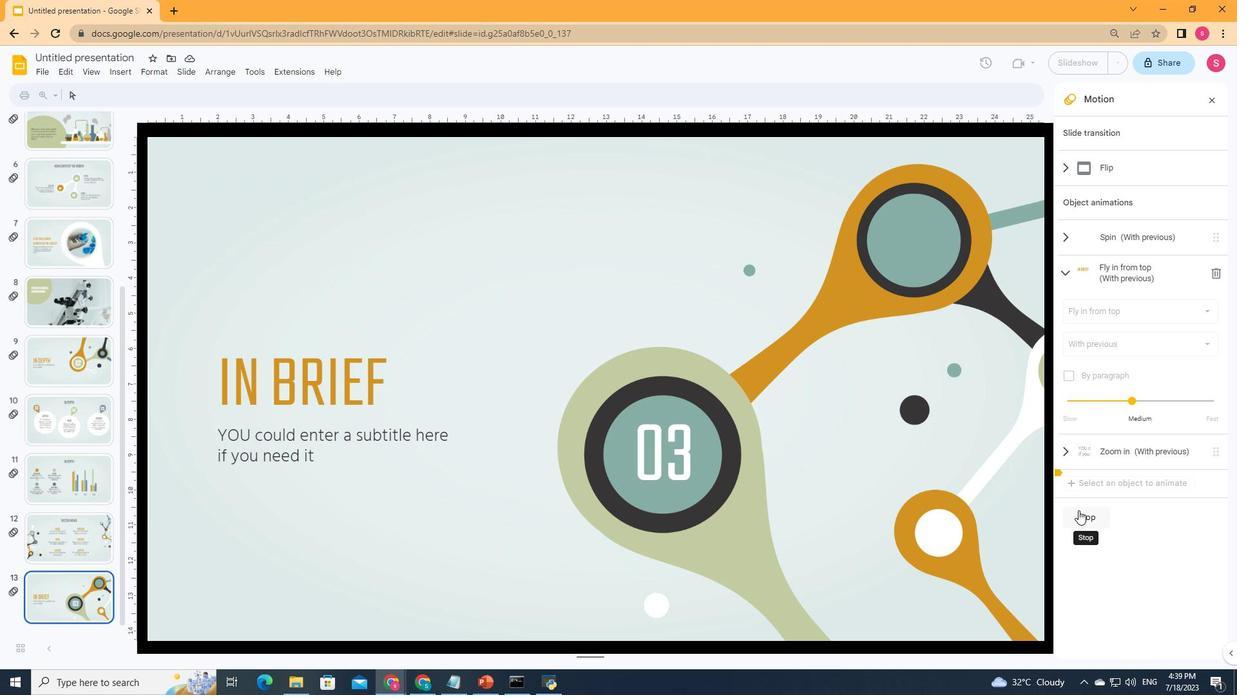 
Action: Mouse moved to (362, 445)
Screenshot: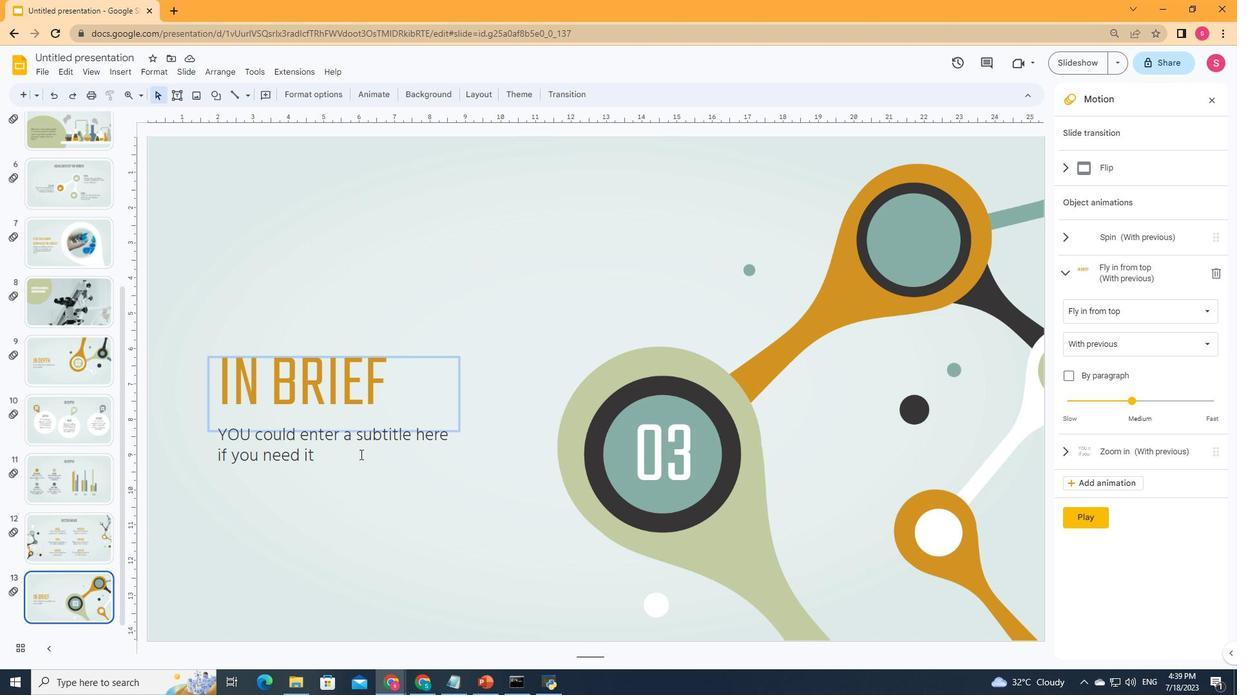 
Action: Mouse pressed left at (362, 445)
Screenshot: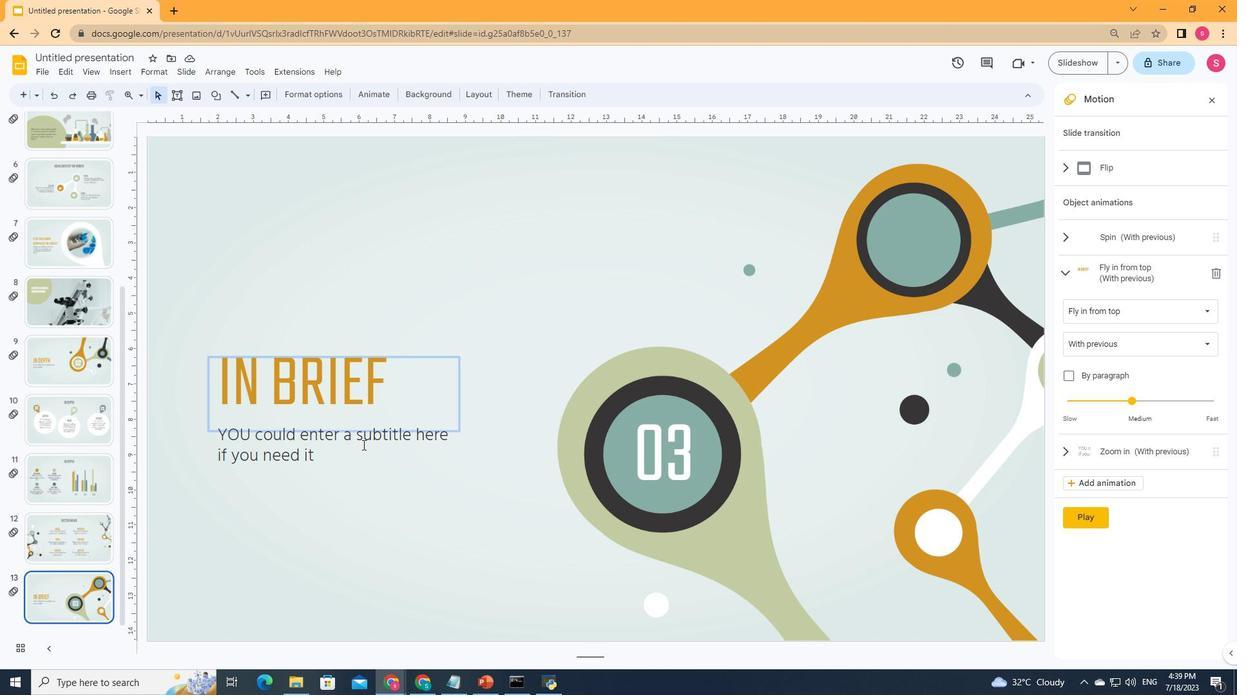 
Action: Mouse moved to (1083, 341)
Screenshot: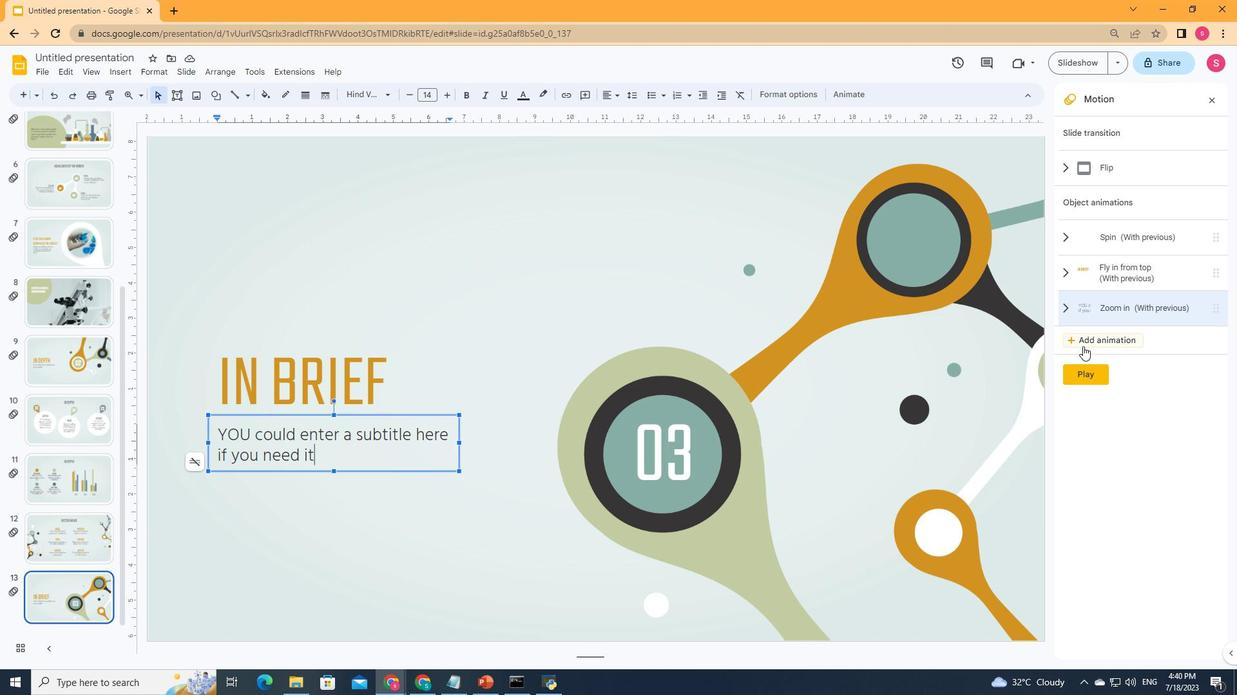 
Action: Mouse pressed left at (1083, 341)
Screenshot: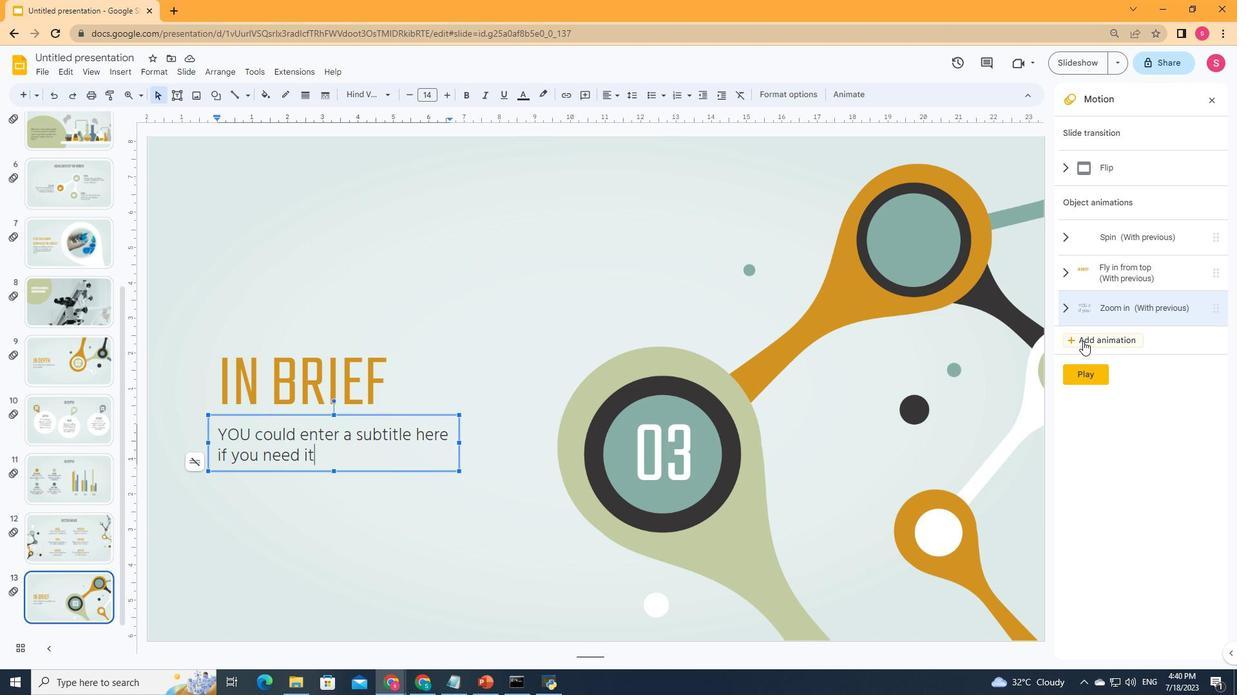 
Action: Mouse moved to (1130, 340)
Screenshot: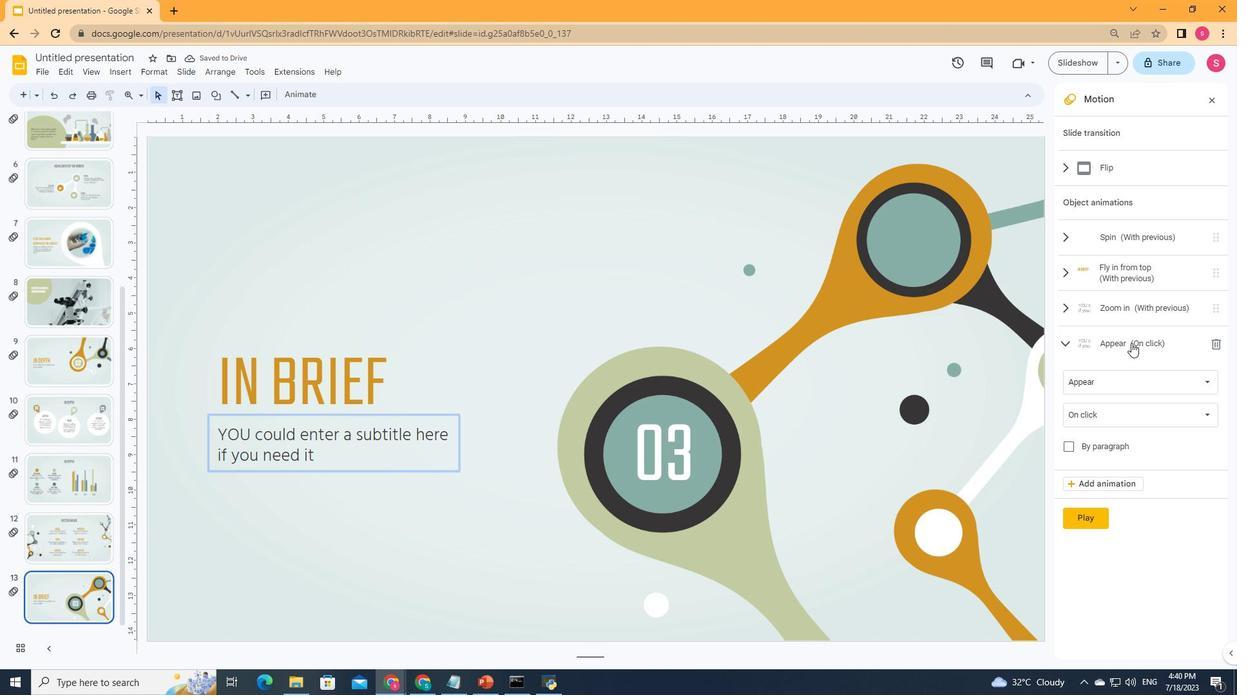 
Action: Mouse pressed left at (1130, 340)
Screenshot: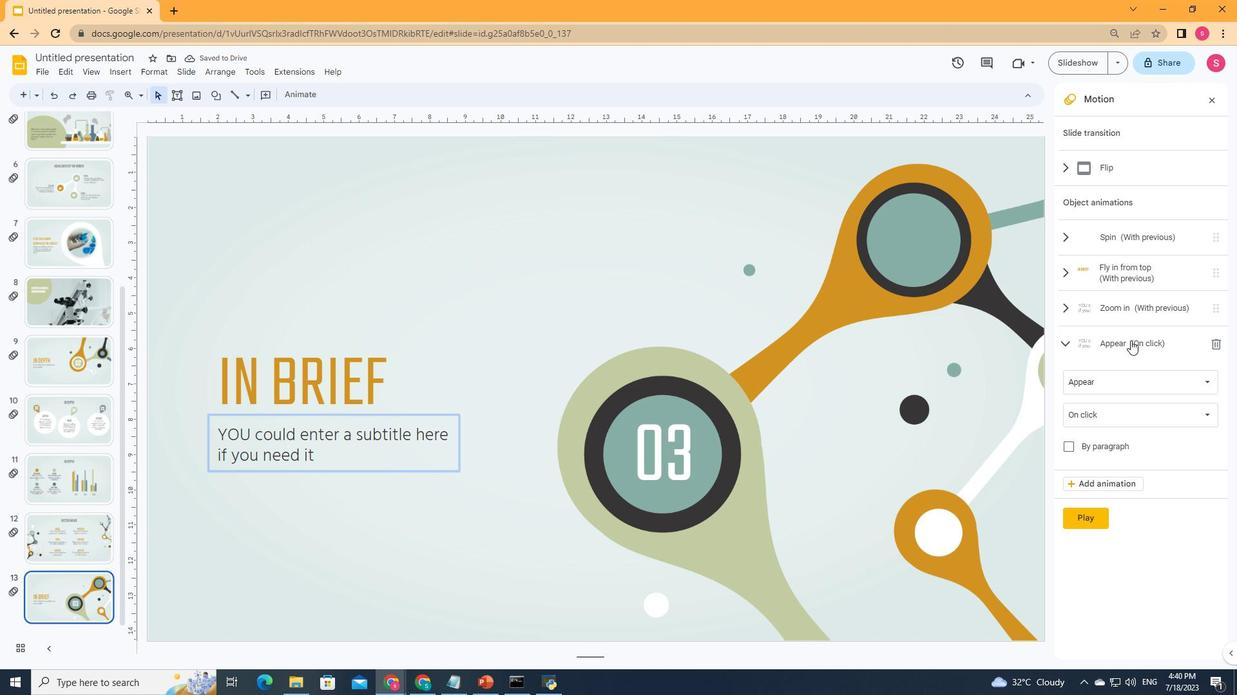 
Action: Mouse moved to (1101, 347)
Screenshot: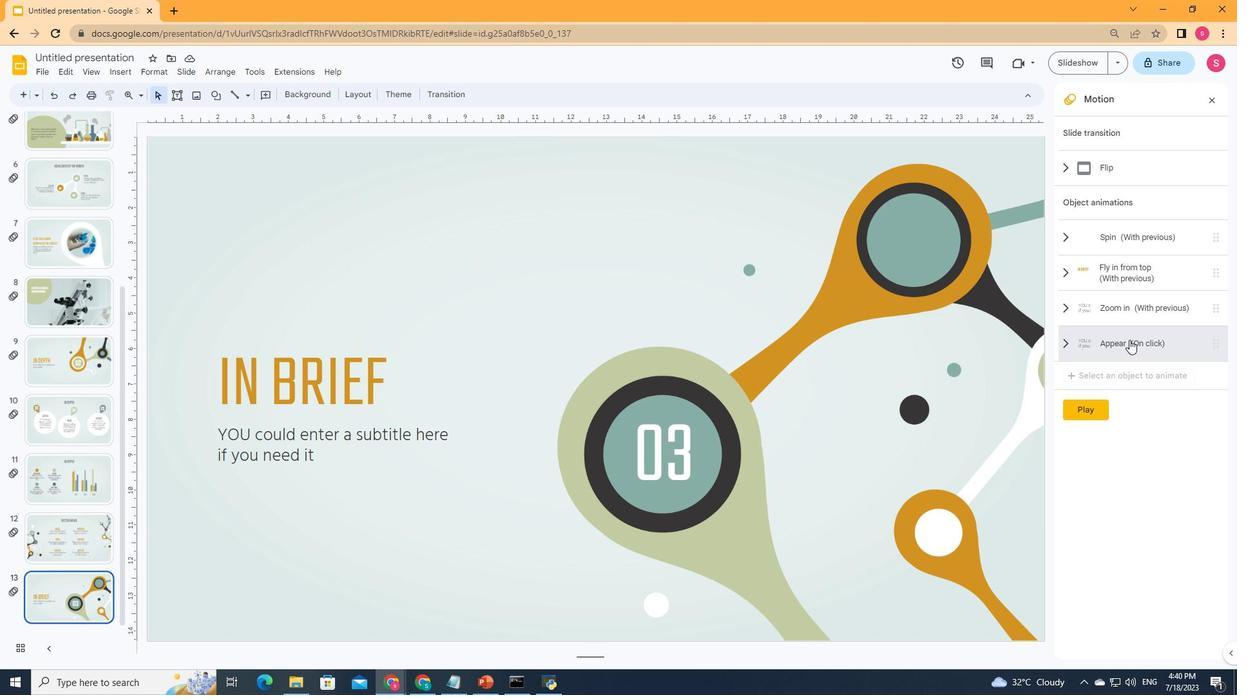 
Action: Mouse pressed left at (1101, 347)
Screenshot: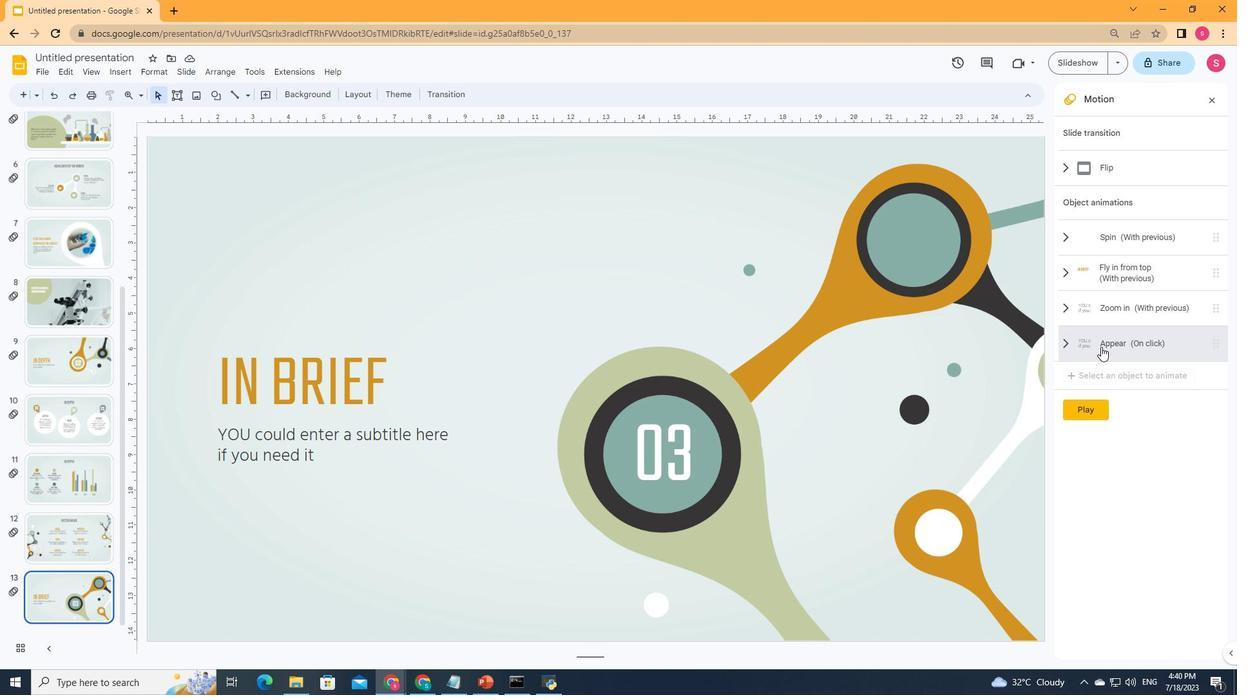 
Action: Mouse moved to (1100, 384)
Screenshot: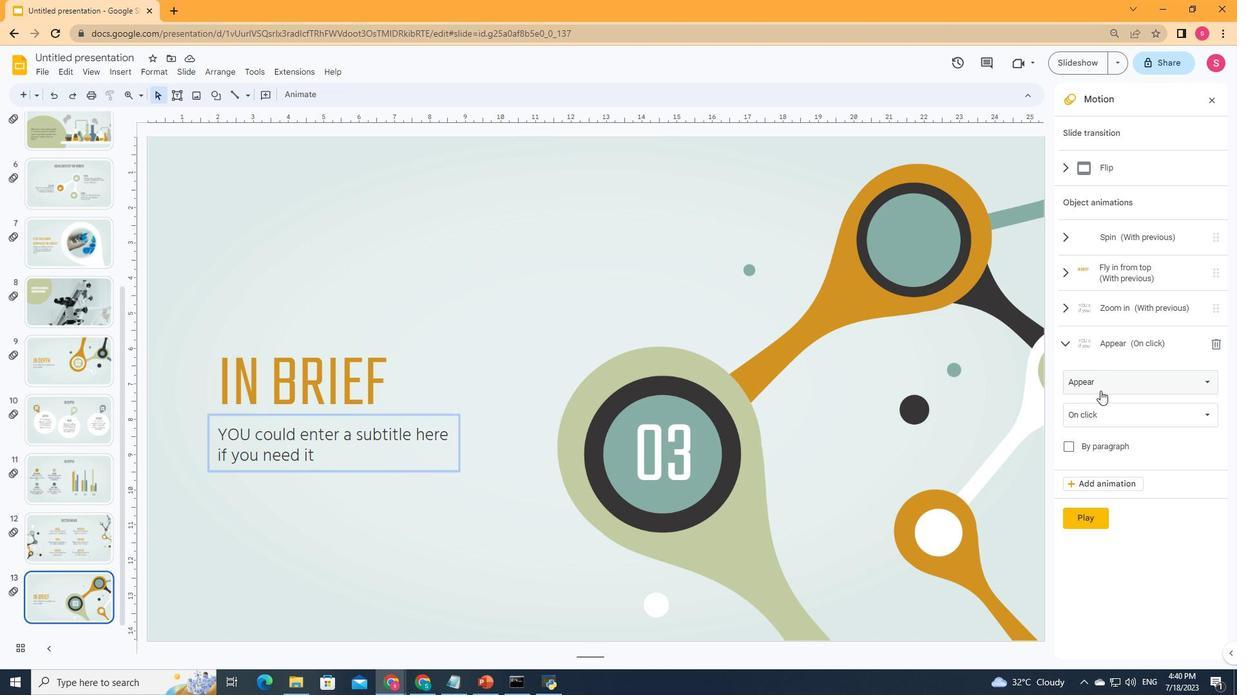 
Action: Mouse pressed left at (1100, 384)
Screenshot: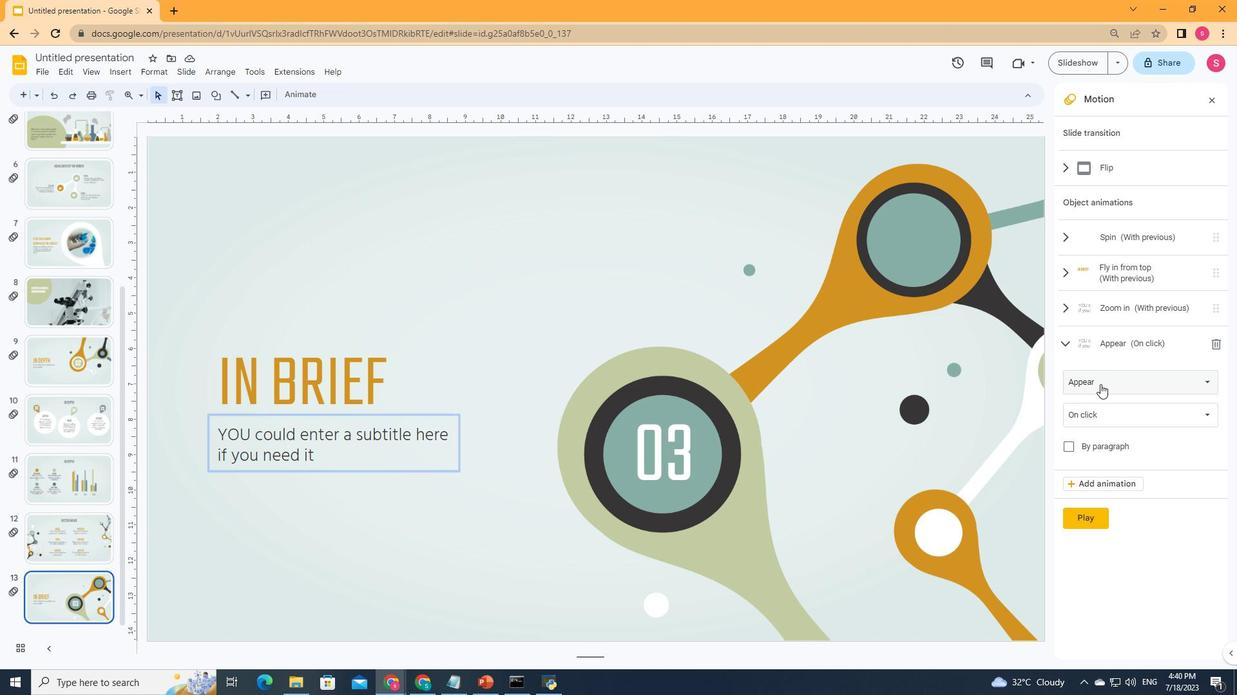 
Action: Mouse moved to (1099, 339)
Screenshot: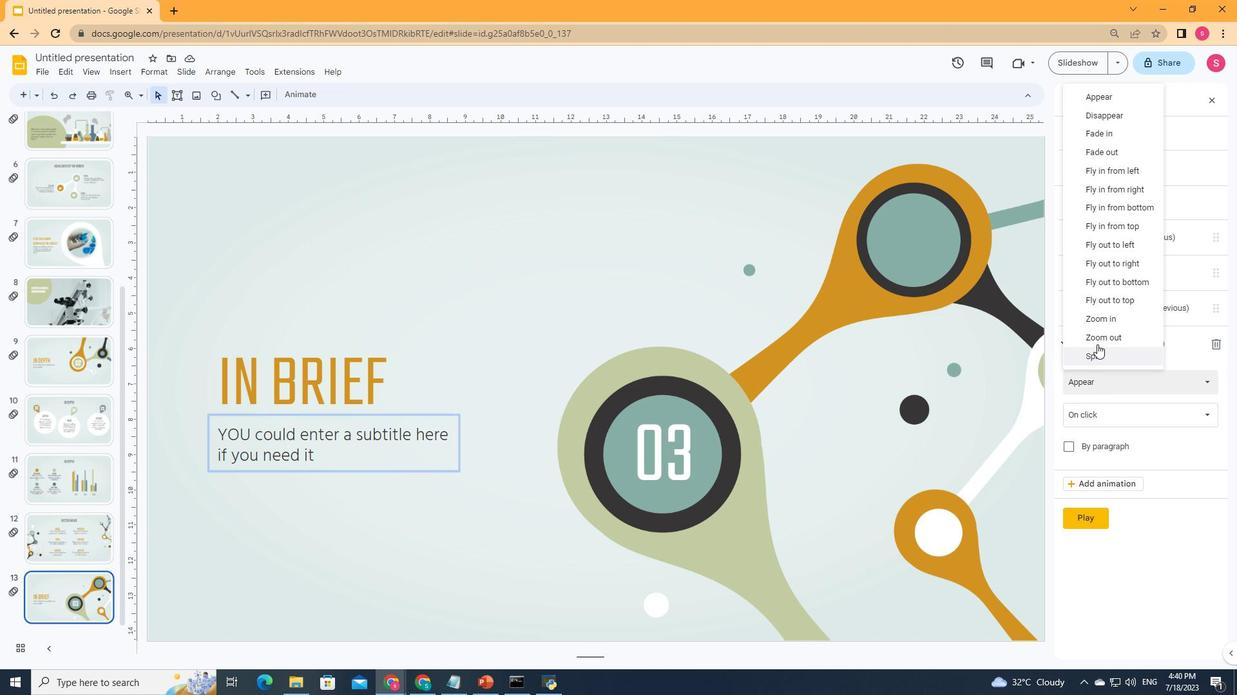 
Action: Mouse pressed left at (1099, 339)
Screenshot: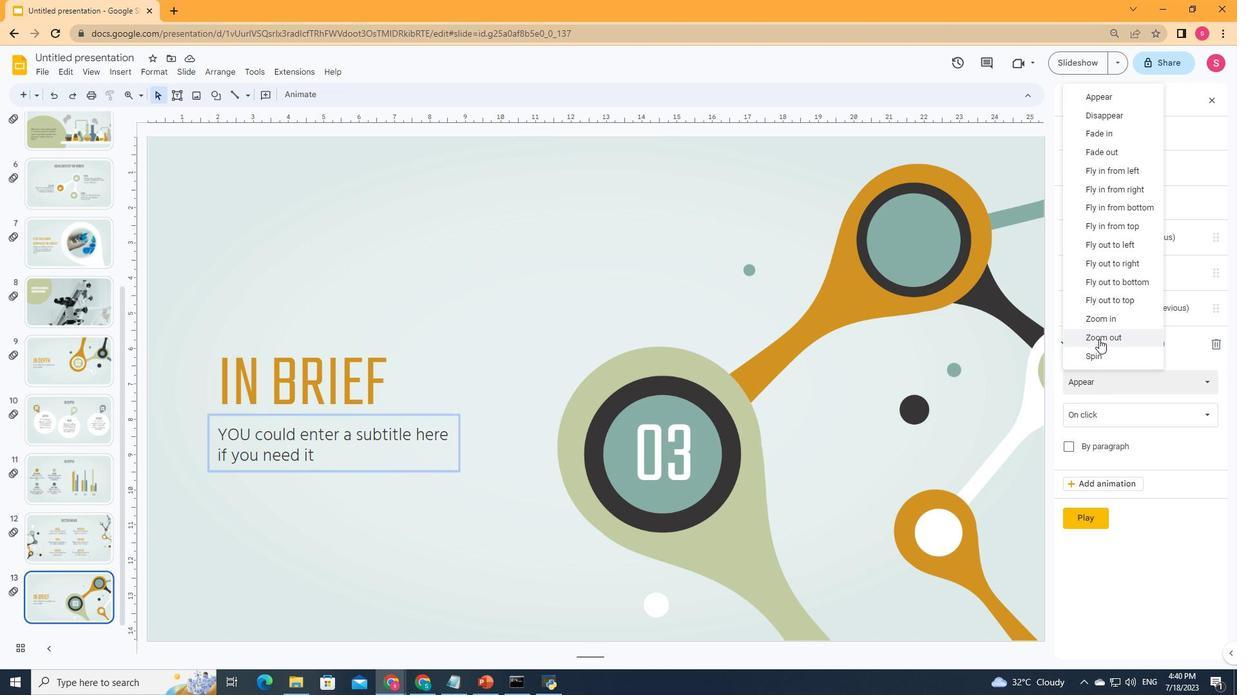 
Action: Mouse moved to (1094, 420)
Screenshot: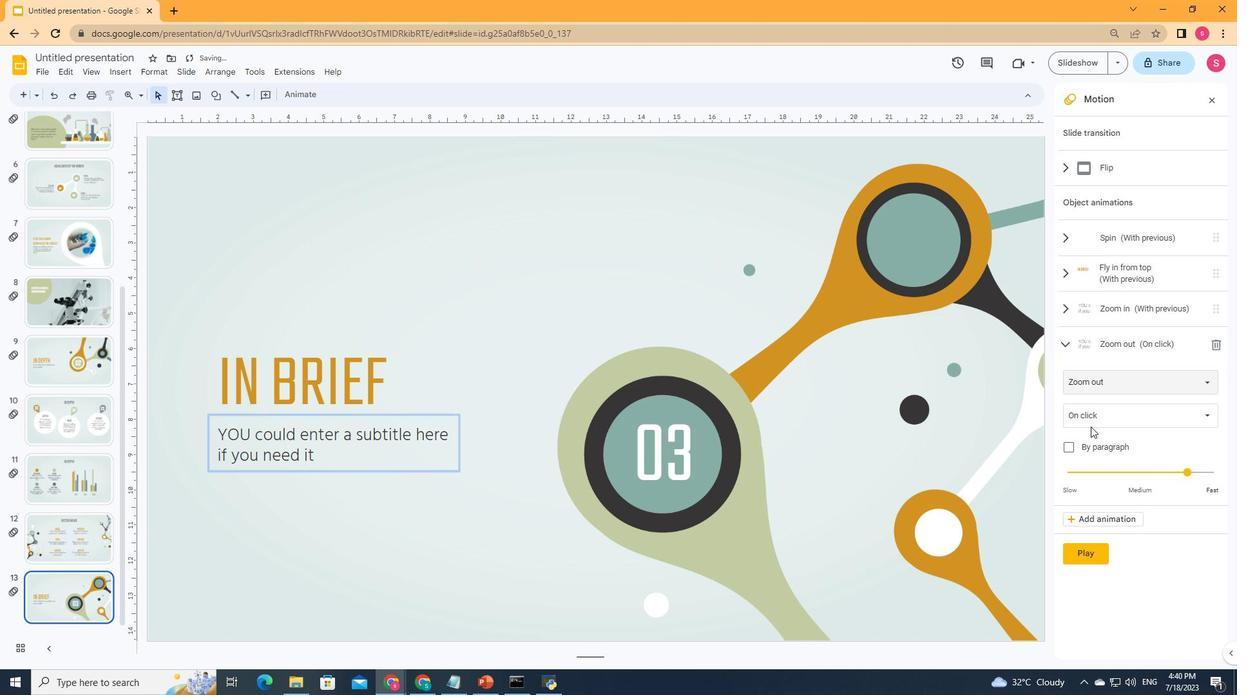 
Action: Mouse pressed left at (1094, 420)
Screenshot: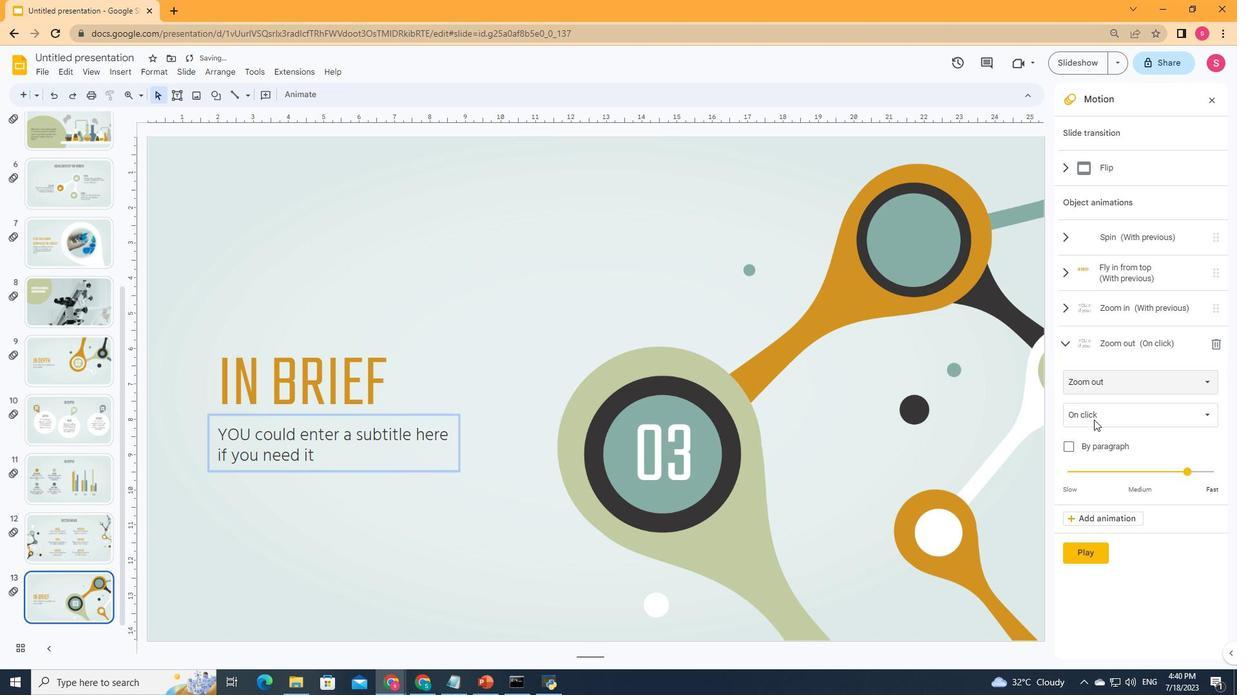 
Action: Mouse moved to (1088, 465)
Screenshot: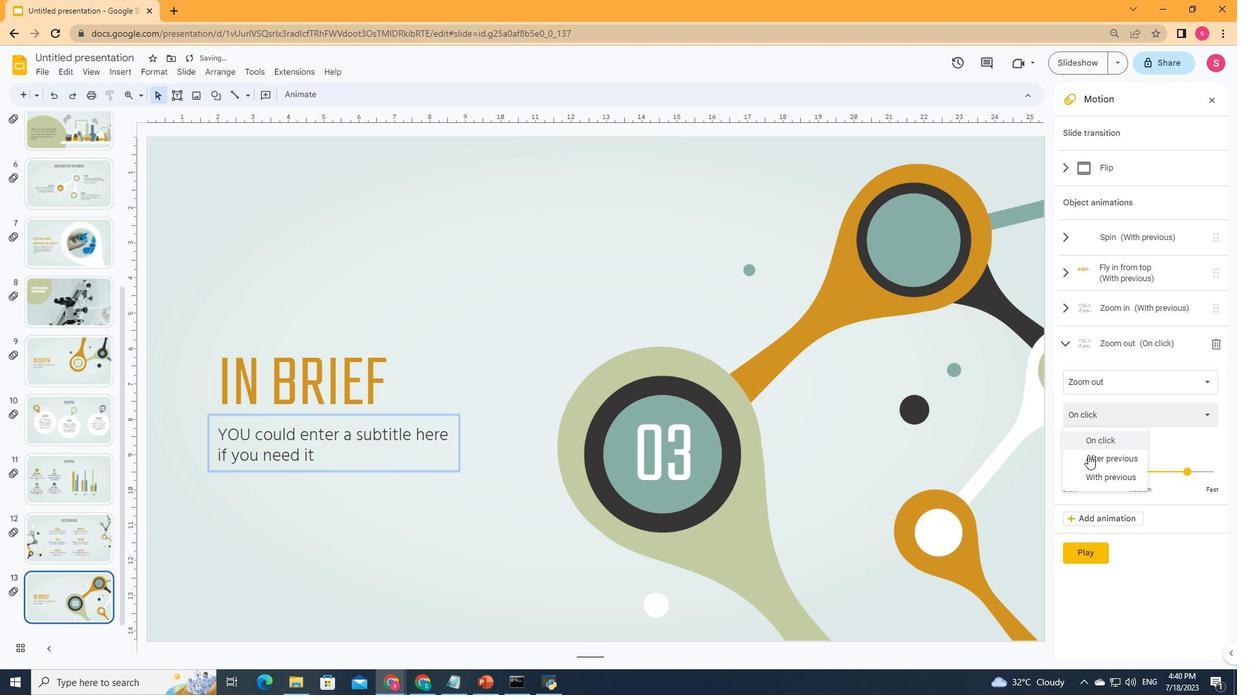 
Action: Mouse pressed left at (1088, 465)
Screenshot: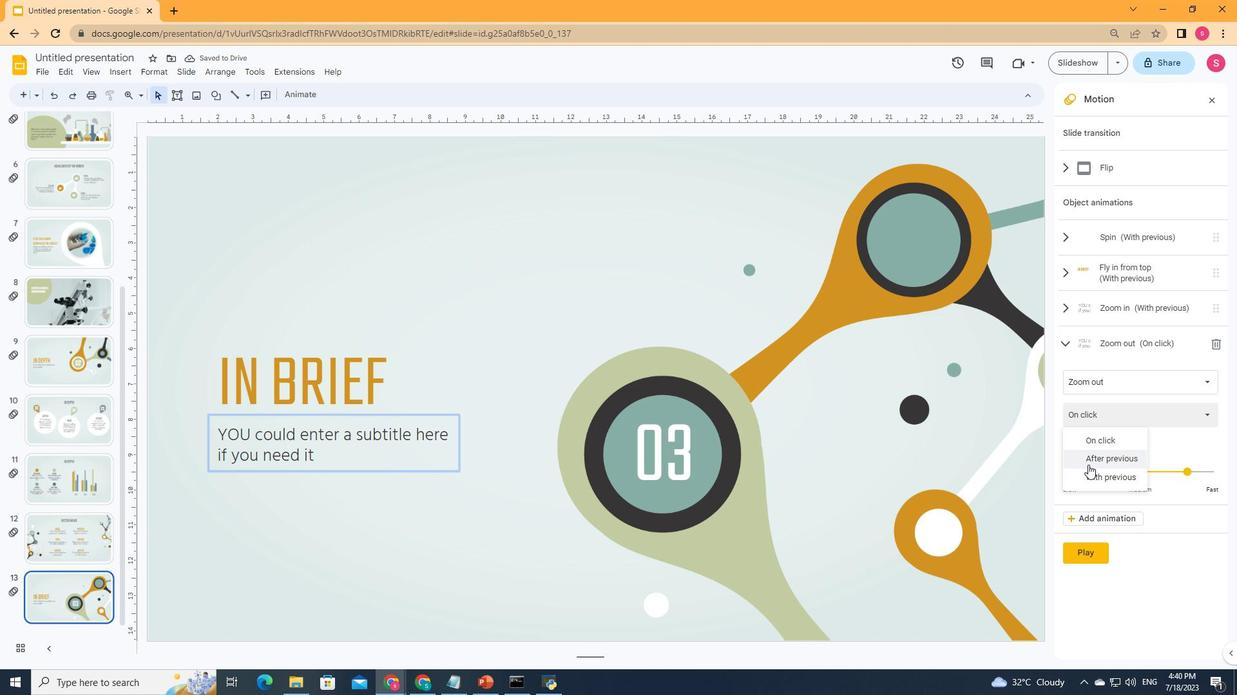 
Action: Mouse moved to (1186, 474)
Screenshot: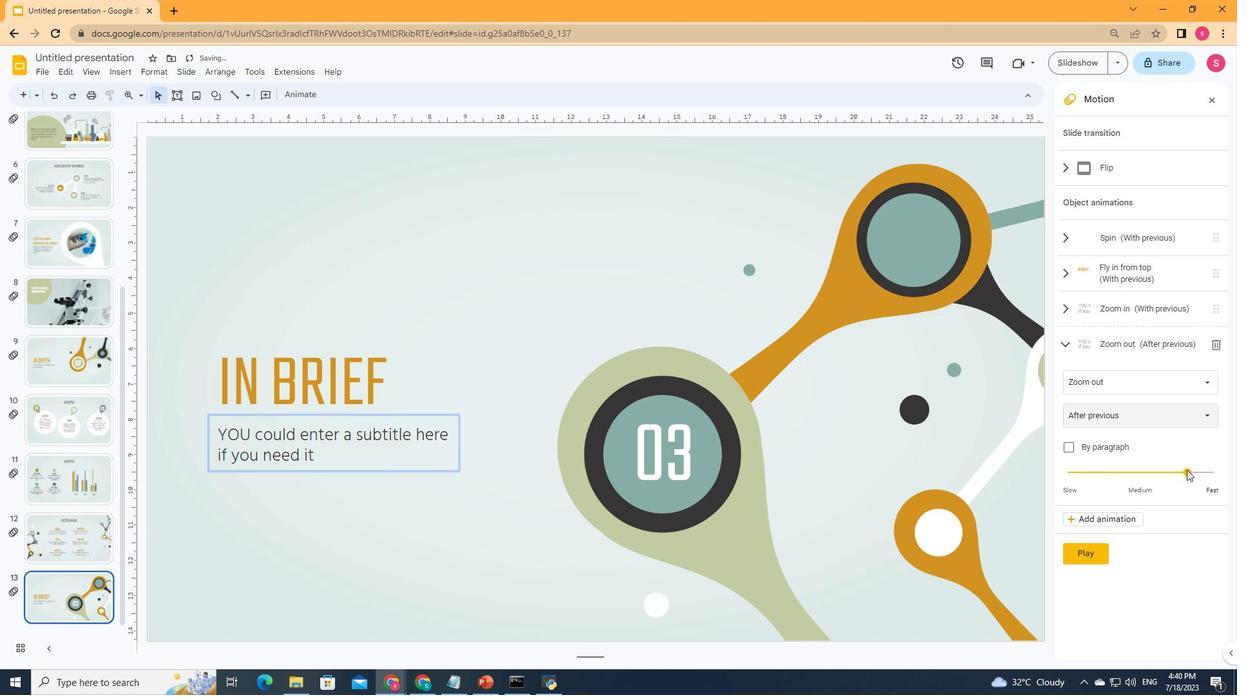 
Action: Mouse pressed left at (1186, 474)
Screenshot: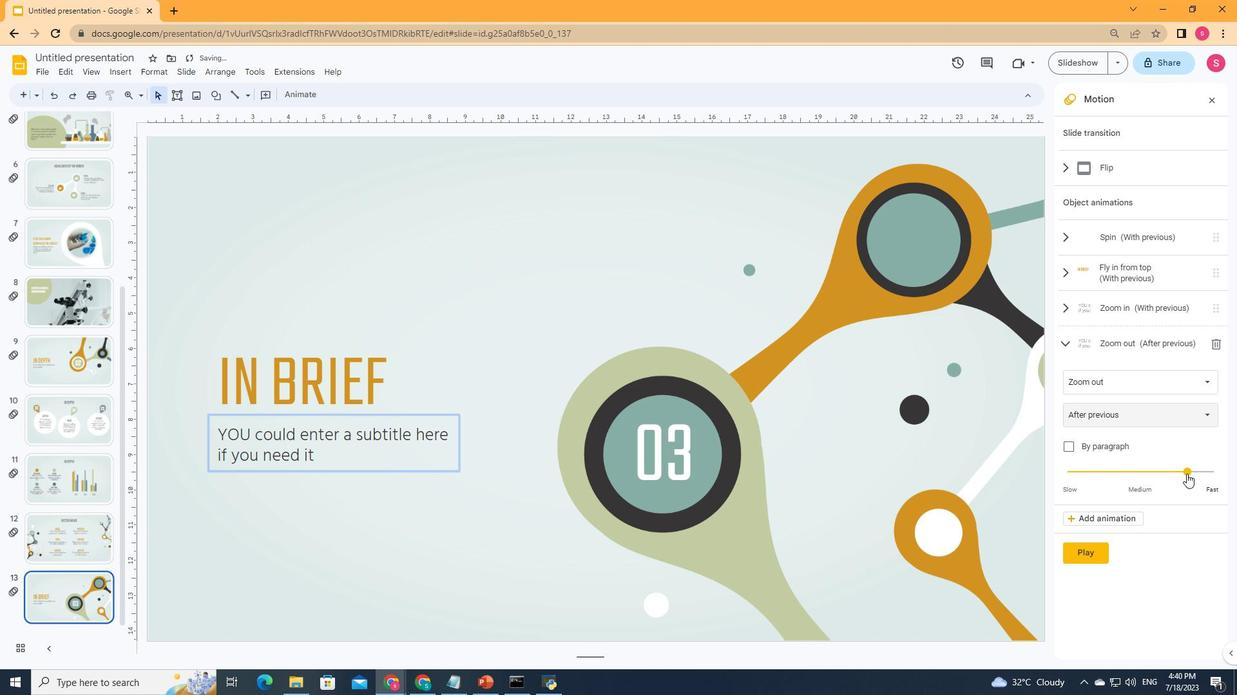 
Action: Mouse moved to (1096, 552)
Screenshot: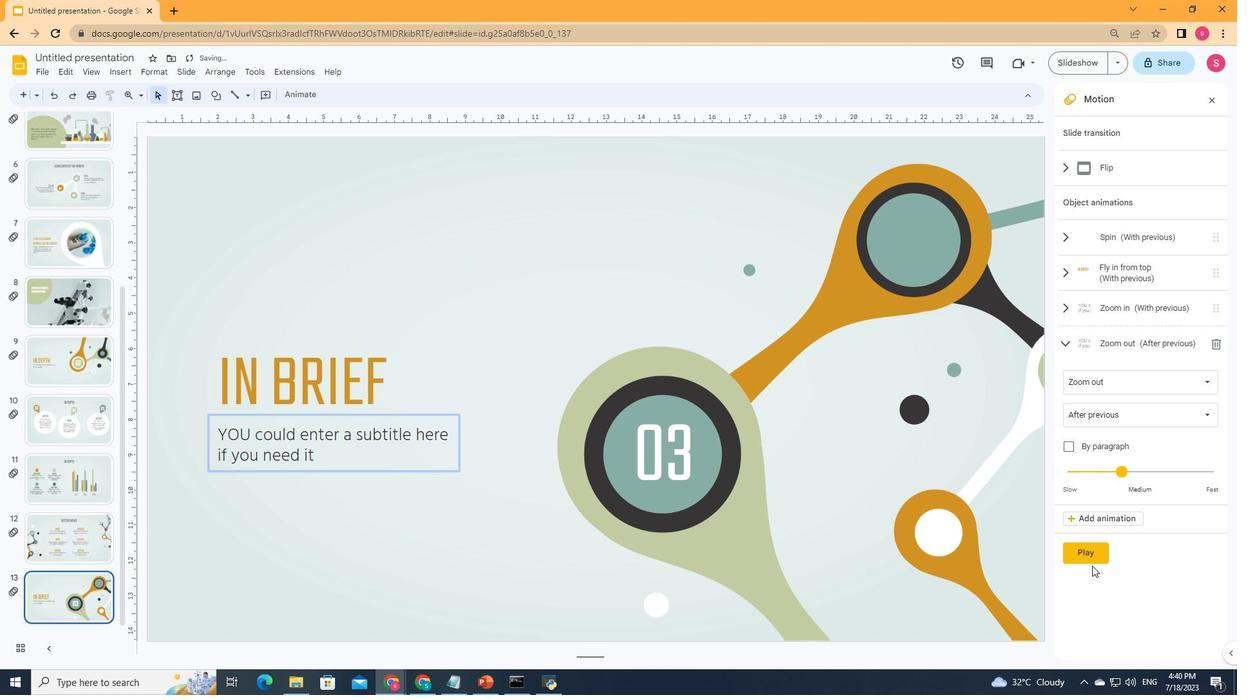 
Action: Mouse pressed left at (1096, 552)
Screenshot: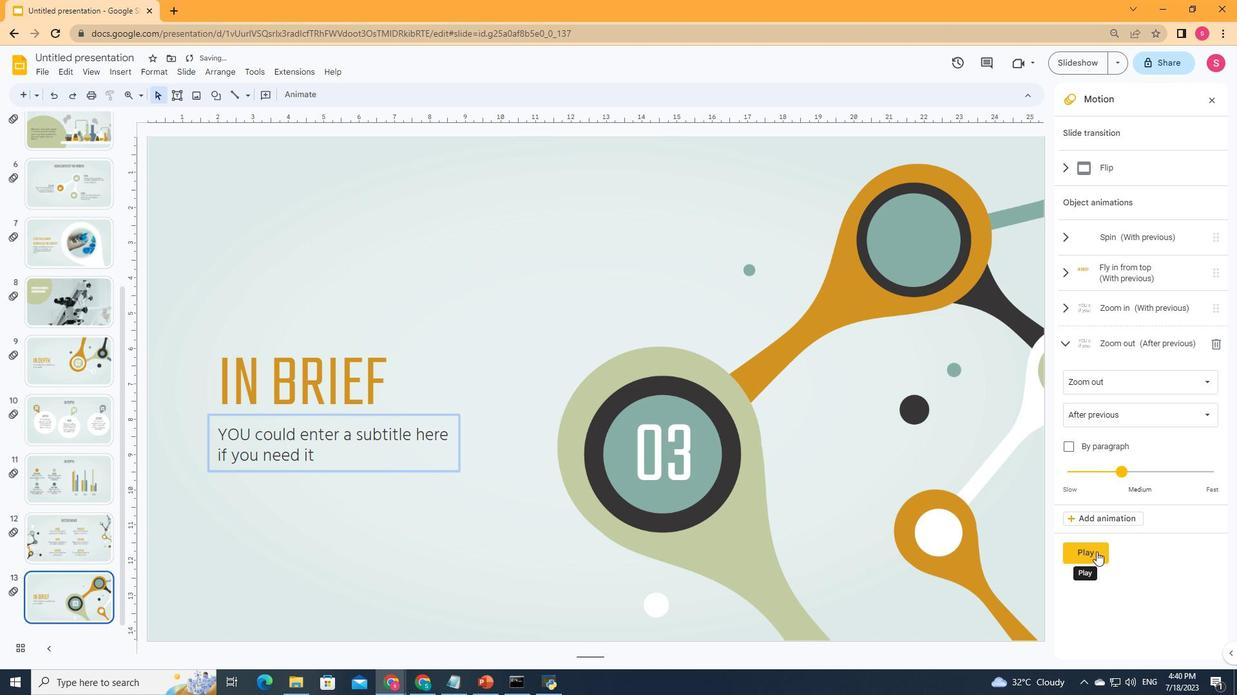 
Action: Mouse moved to (1088, 554)
Screenshot: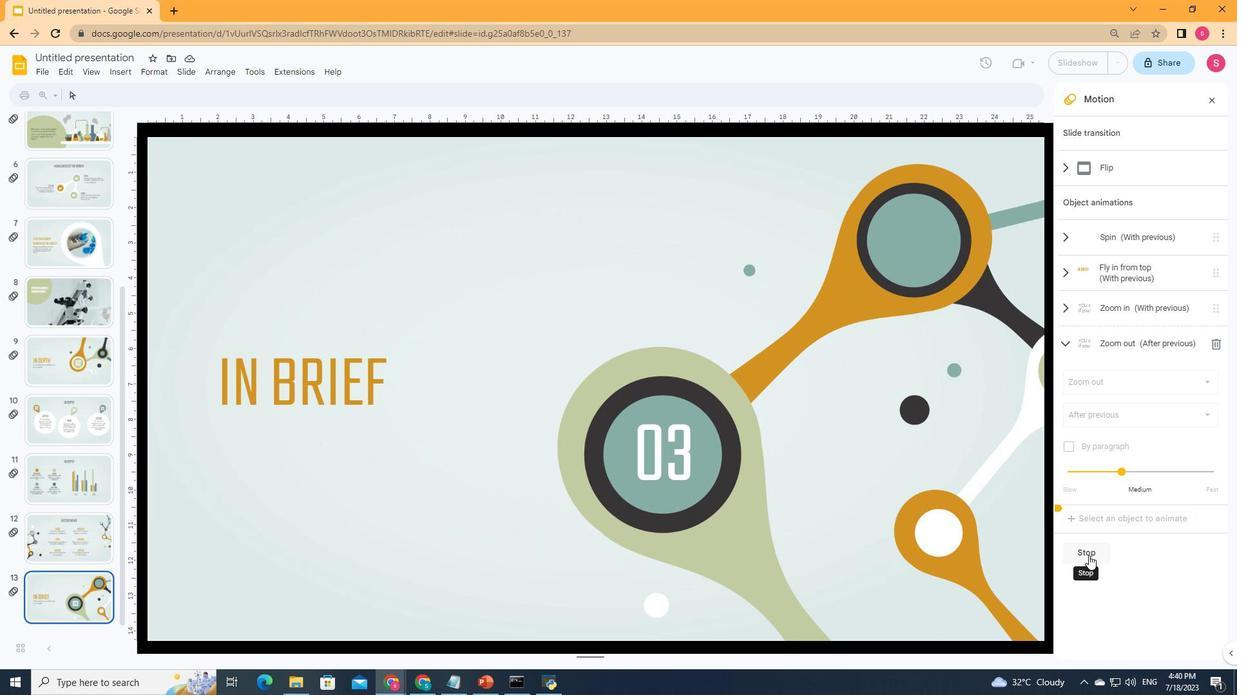 
Action: Mouse pressed left at (1088, 554)
Screenshot: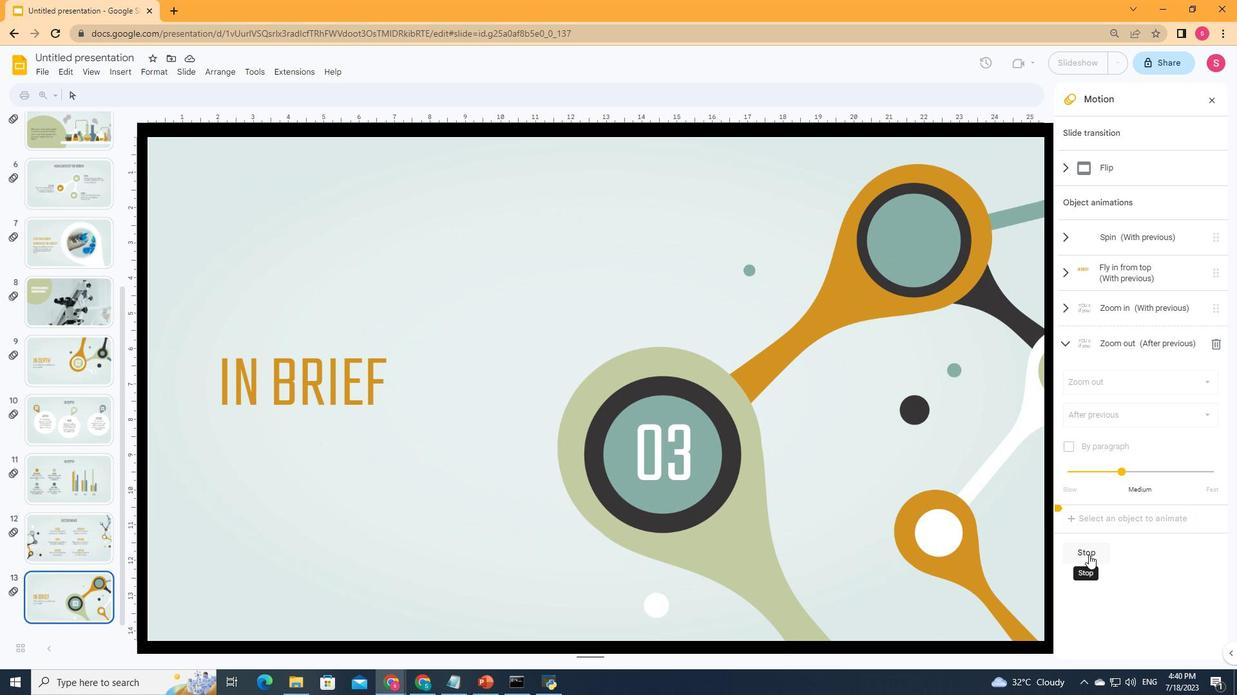 
Action: Mouse moved to (329, 388)
Screenshot: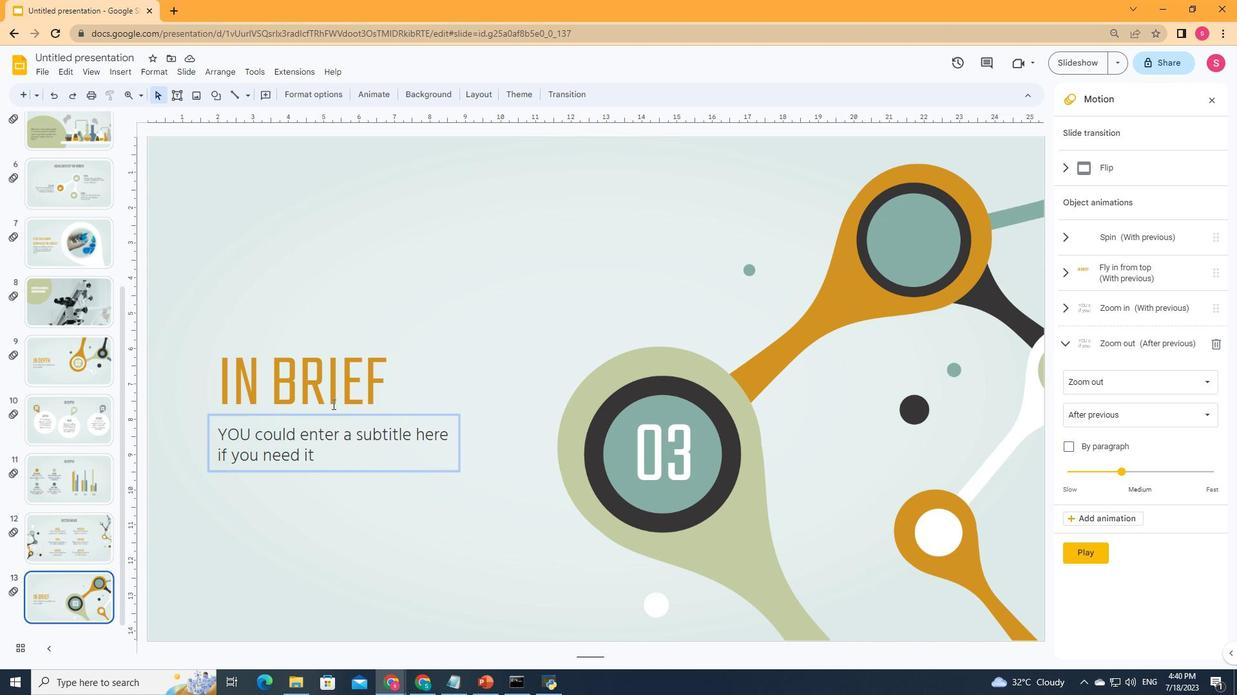 
Action: Mouse pressed left at (329, 388)
Screenshot: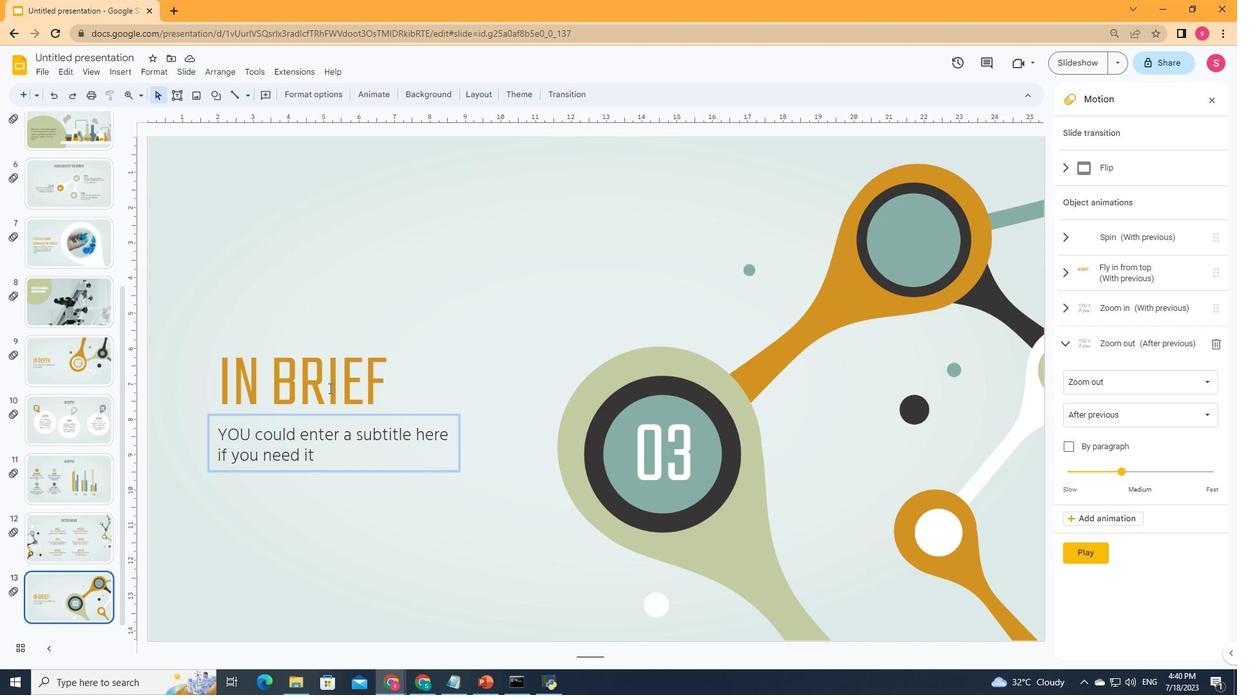 
Action: Mouse moved to (1119, 378)
Screenshot: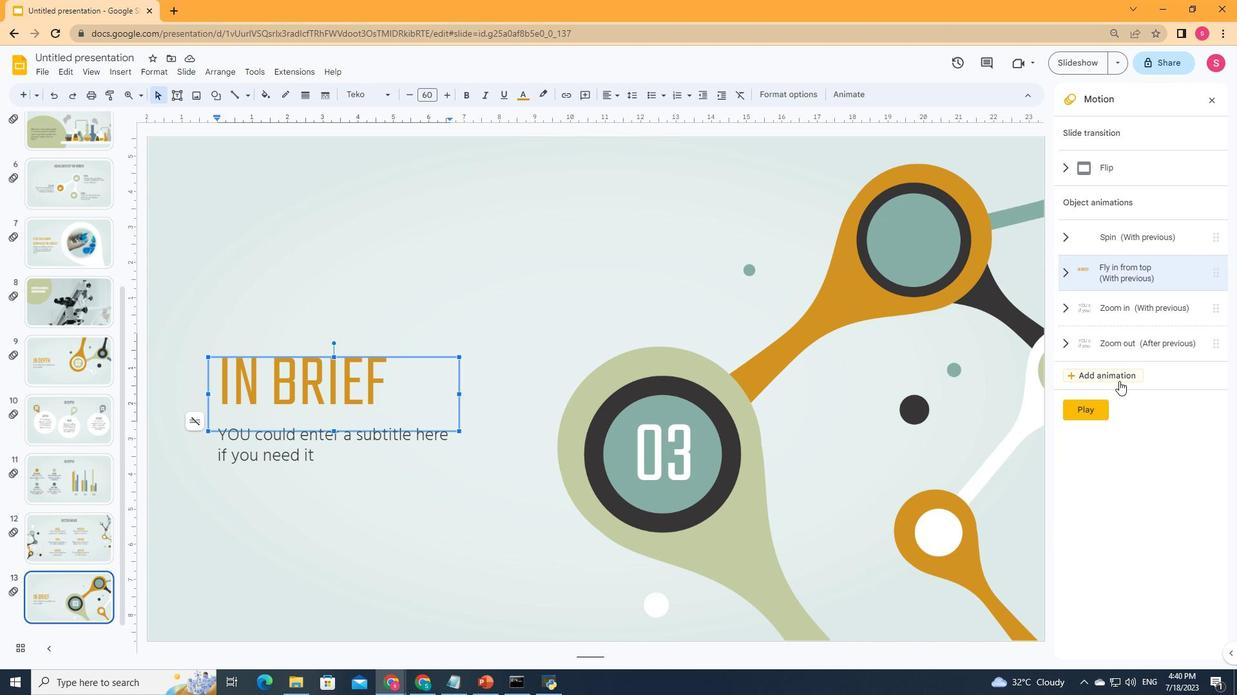 
Action: Mouse pressed left at (1119, 378)
Screenshot: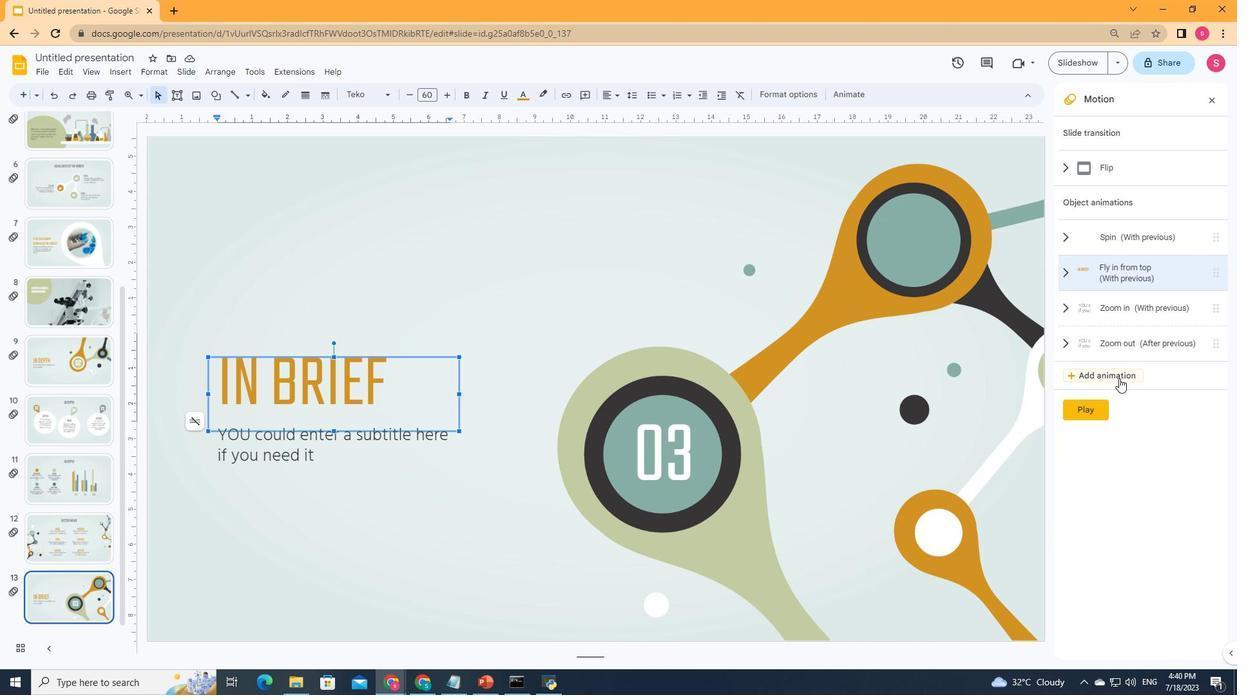 
Action: Mouse moved to (1104, 412)
Screenshot: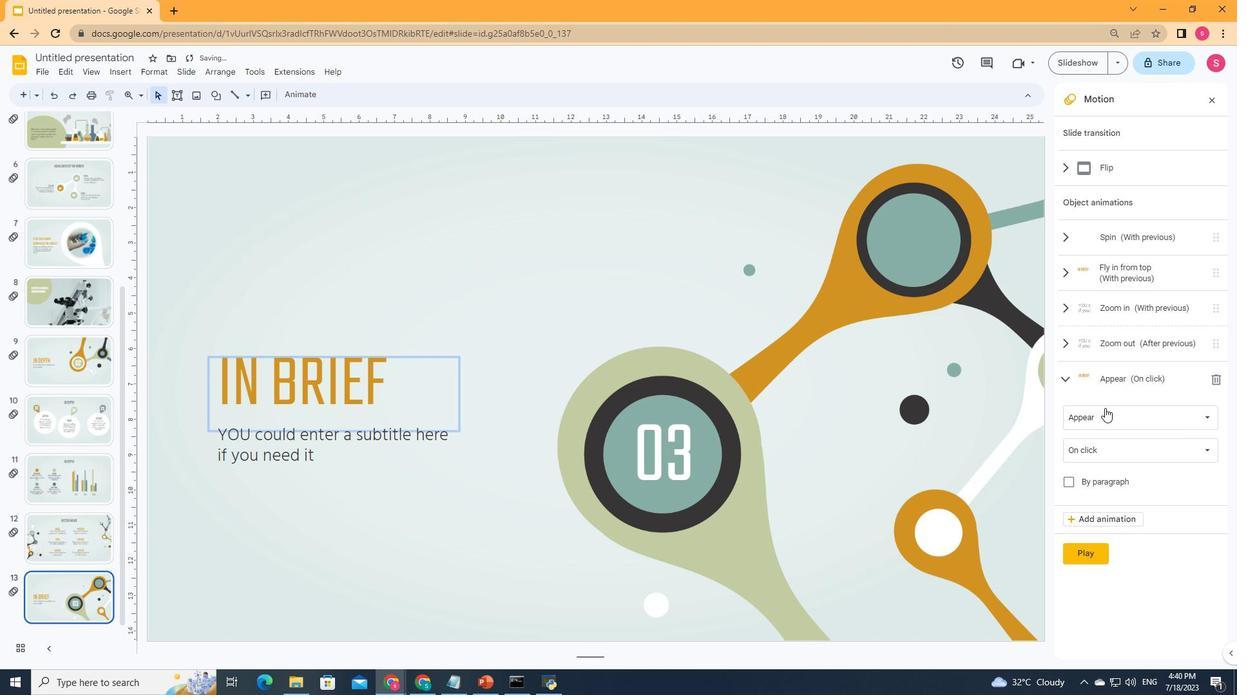 
Action: Mouse pressed left at (1104, 412)
Screenshot: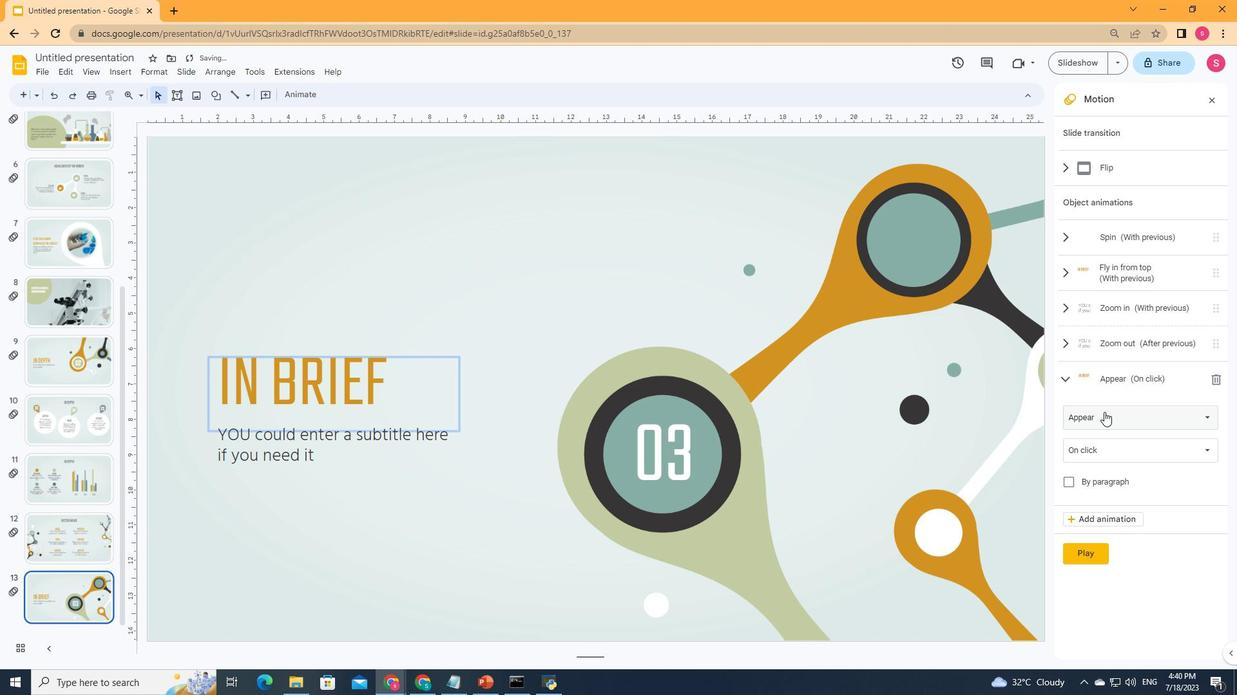 
Action: Mouse moved to (1140, 320)
Screenshot: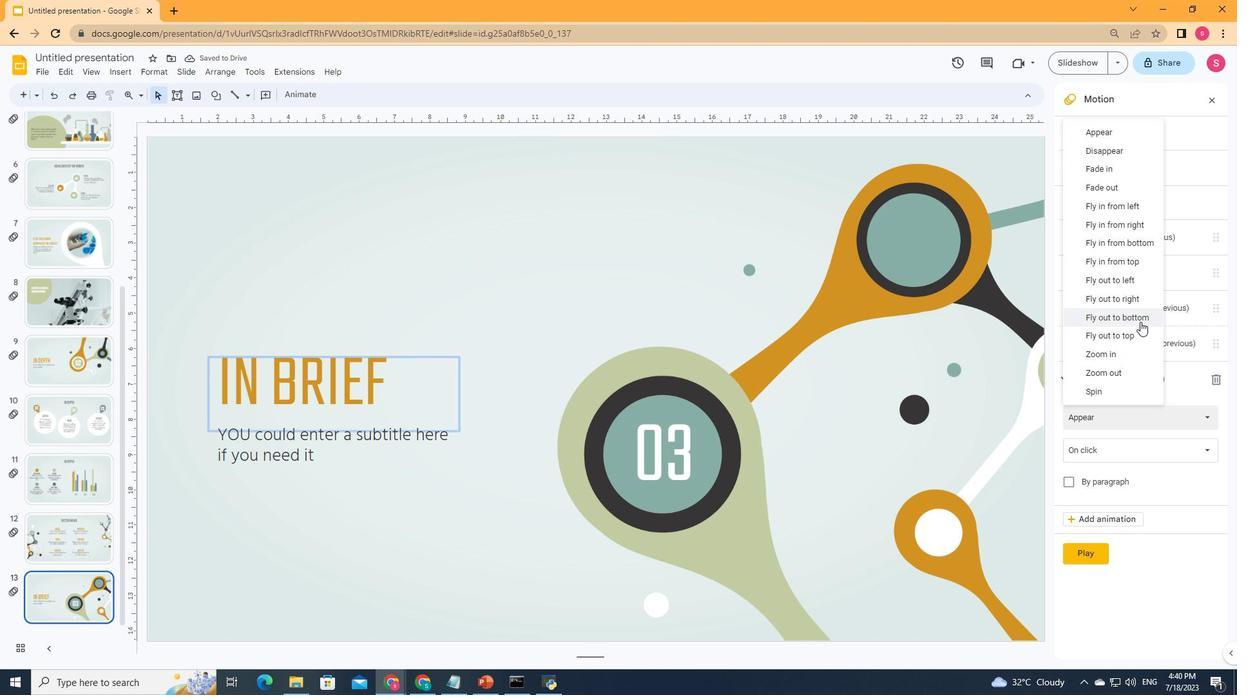 
Action: Mouse pressed left at (1140, 320)
Screenshot: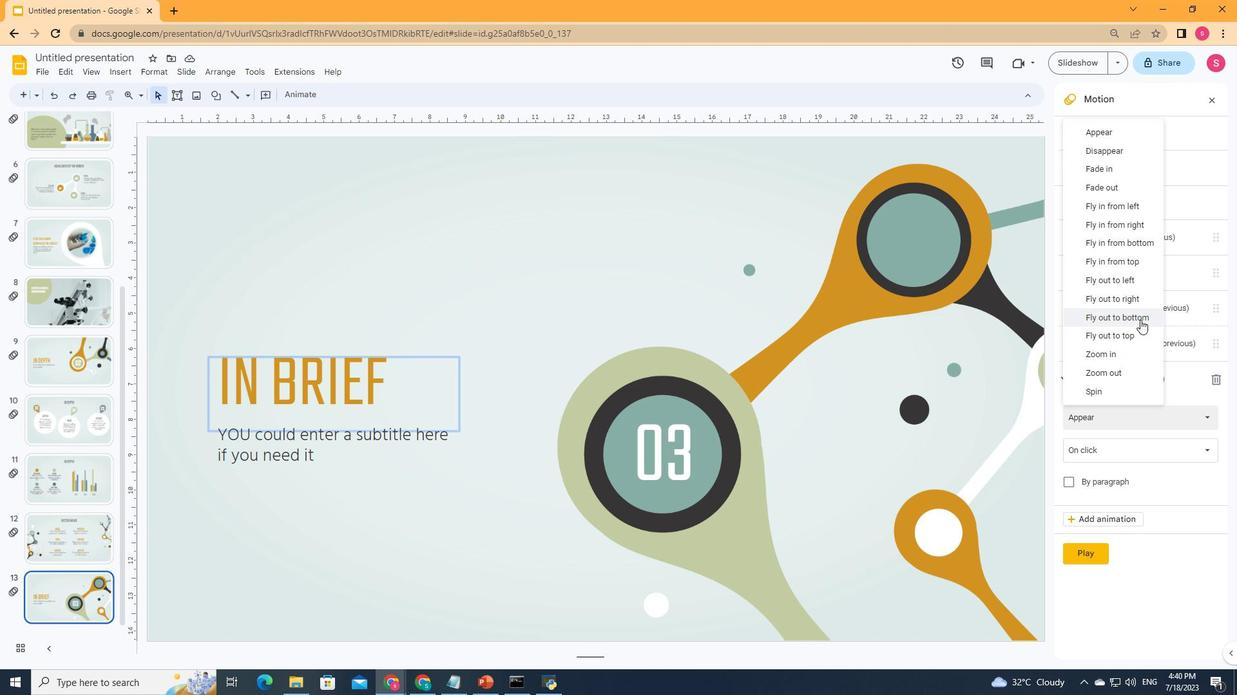 
Action: Mouse moved to (1184, 507)
Screenshot: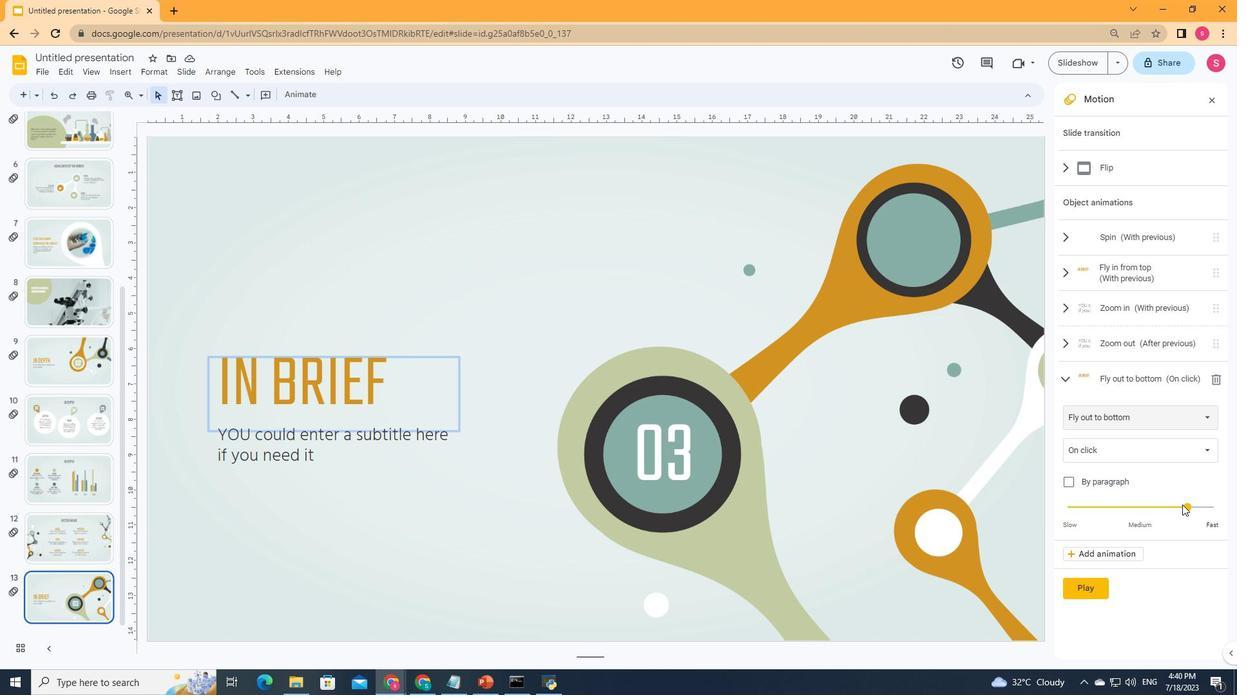 
Action: Mouse pressed left at (1184, 507)
Screenshot: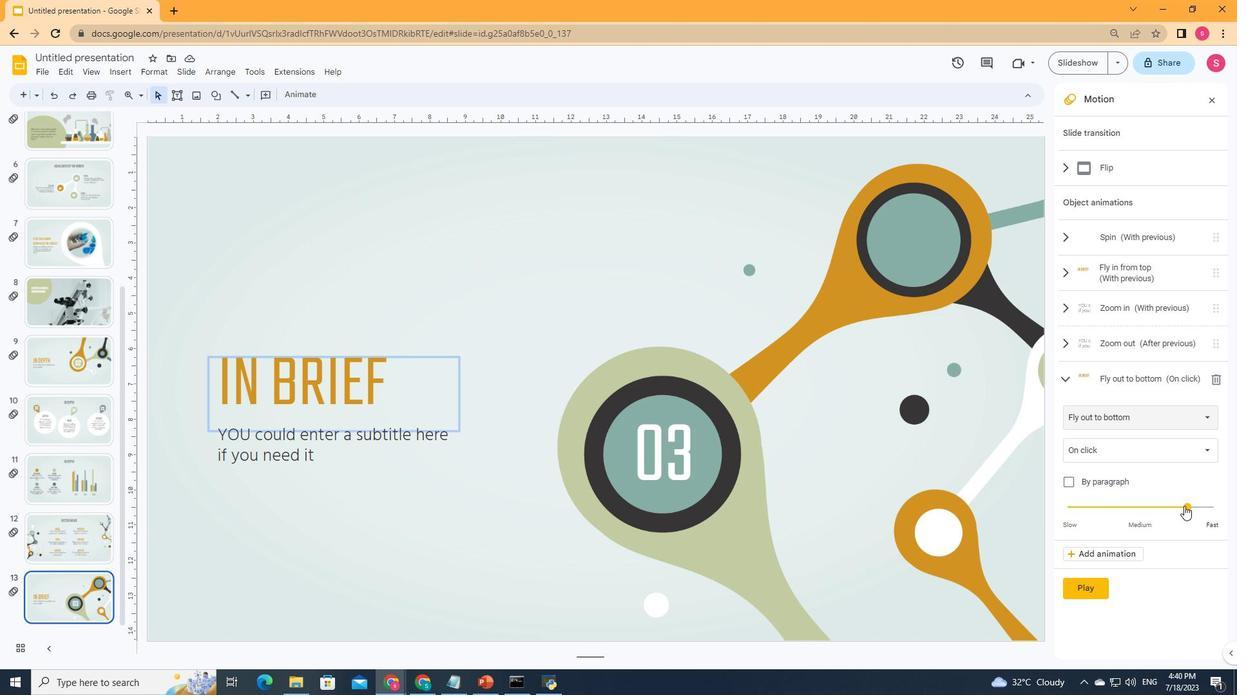 
Action: Mouse moved to (1153, 457)
Screenshot: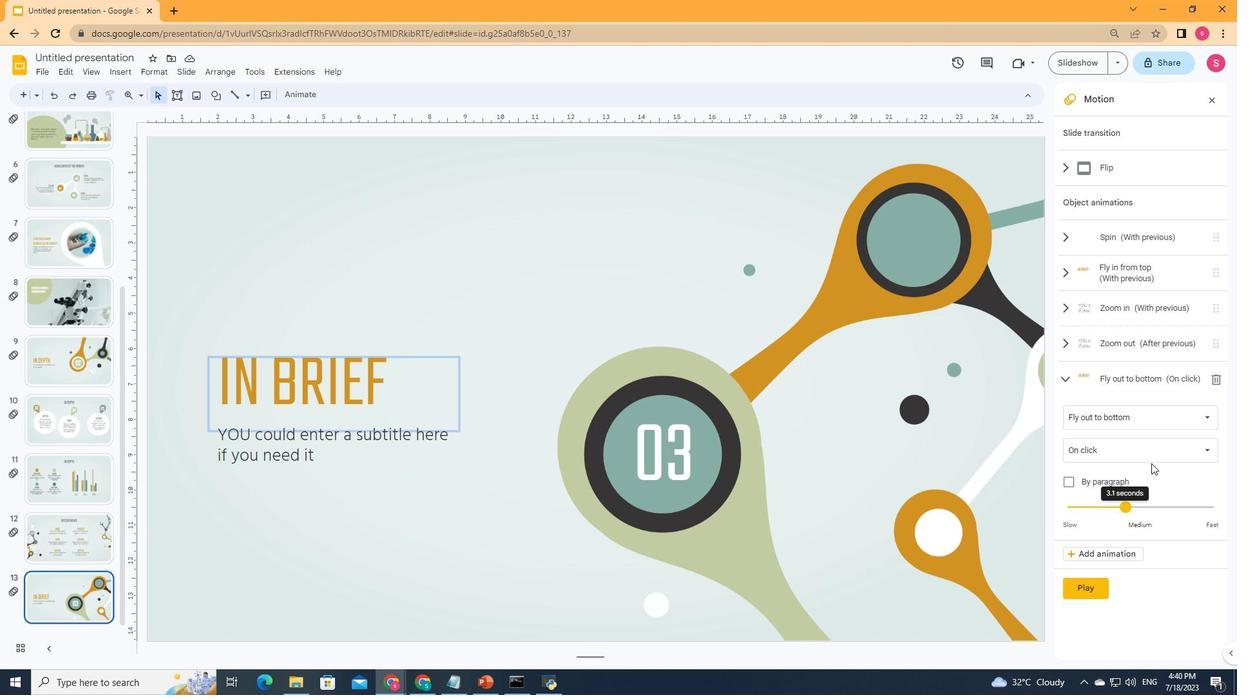 
Action: Mouse pressed left at (1153, 457)
Screenshot: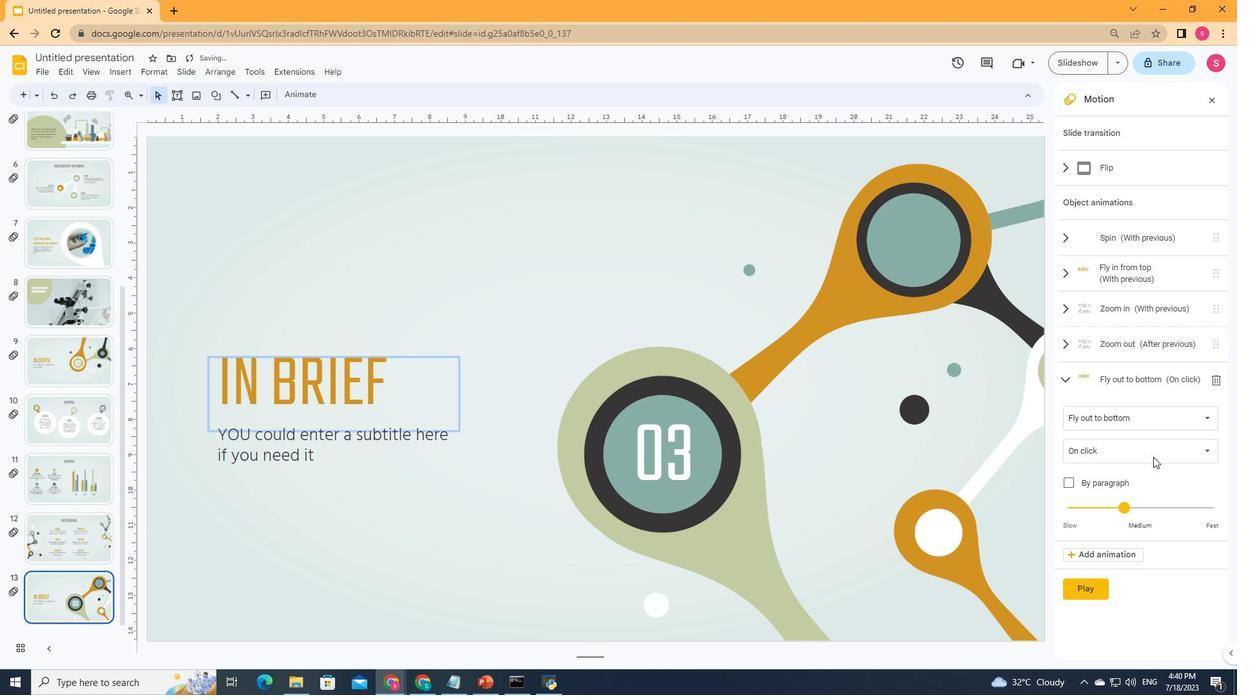 
Action: Mouse moved to (1153, 457)
Screenshot: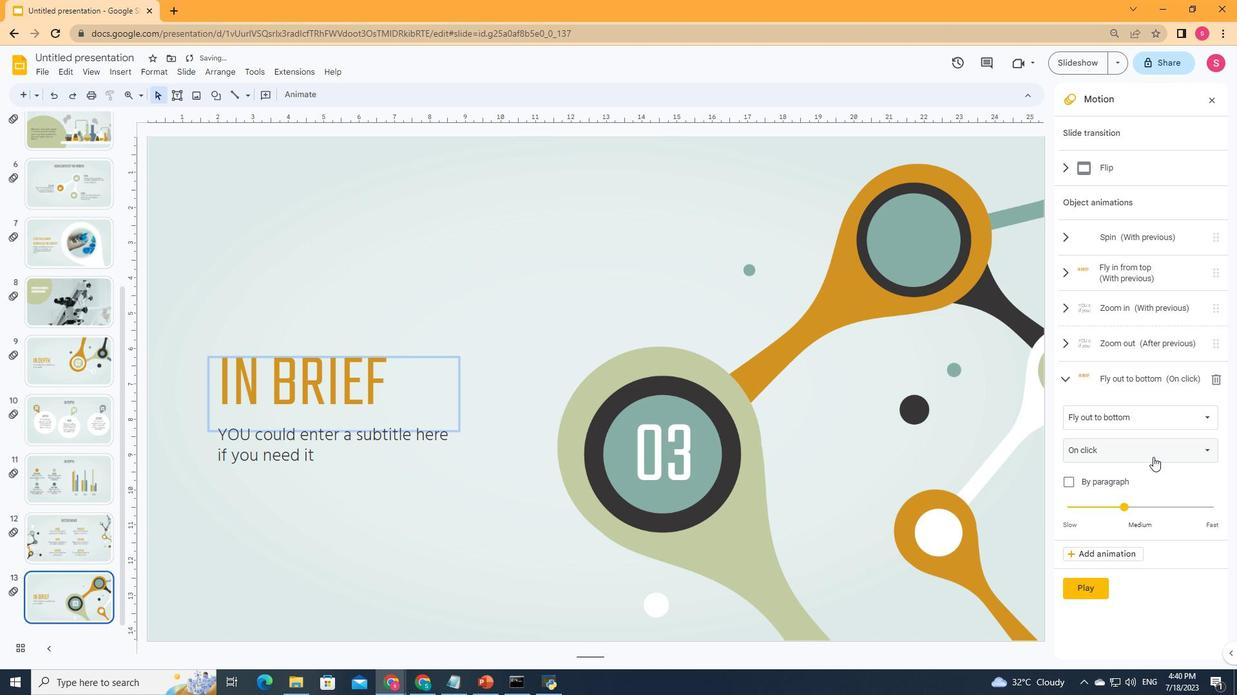 
Action: Mouse pressed left at (1153, 457)
Screenshot: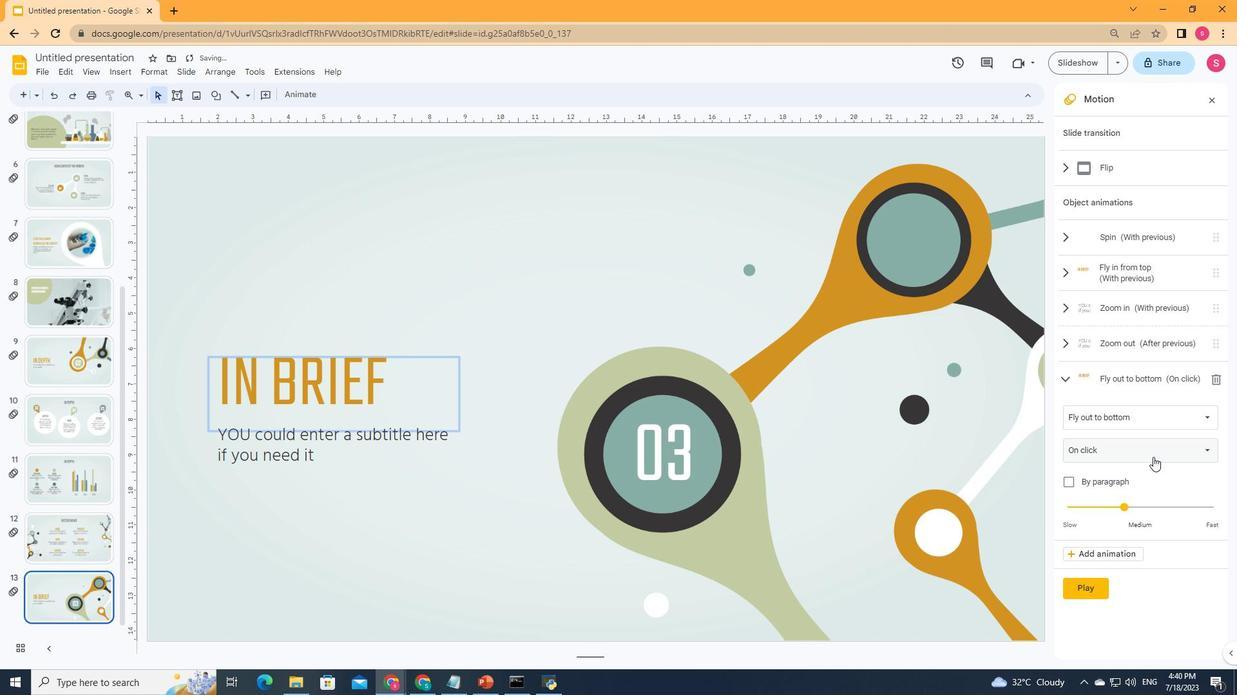 
Action: Mouse moved to (1112, 494)
Screenshot: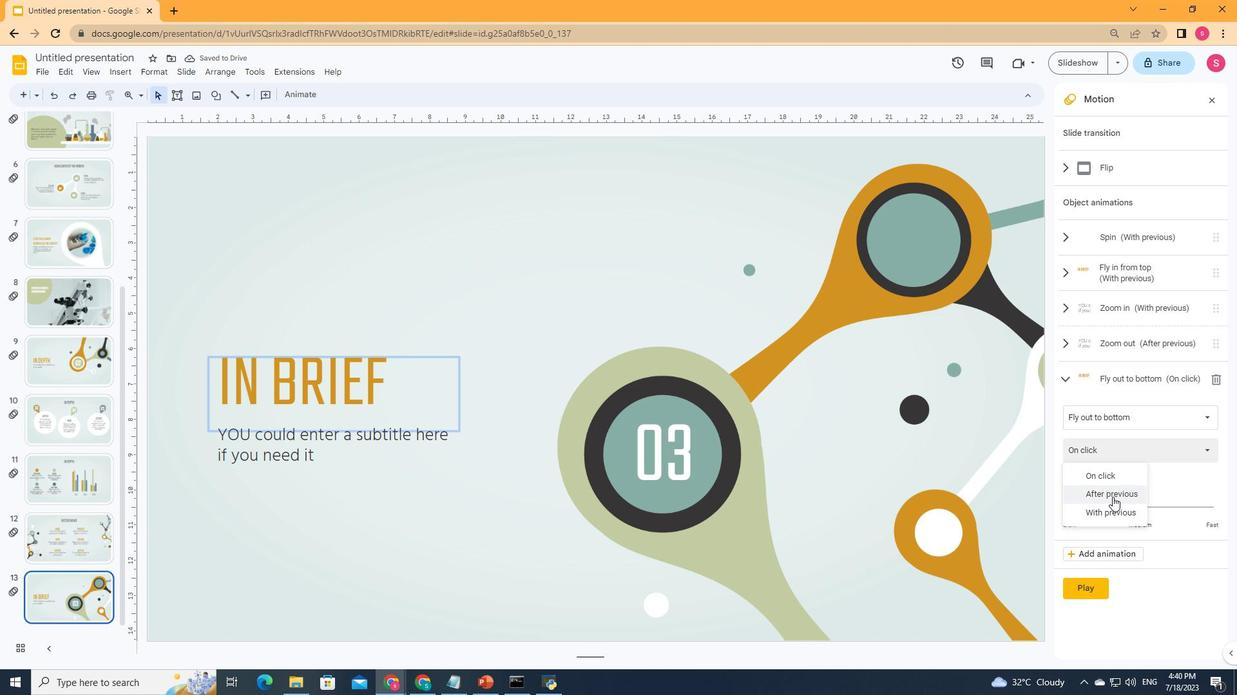 
Action: Mouse pressed left at (1112, 494)
Screenshot: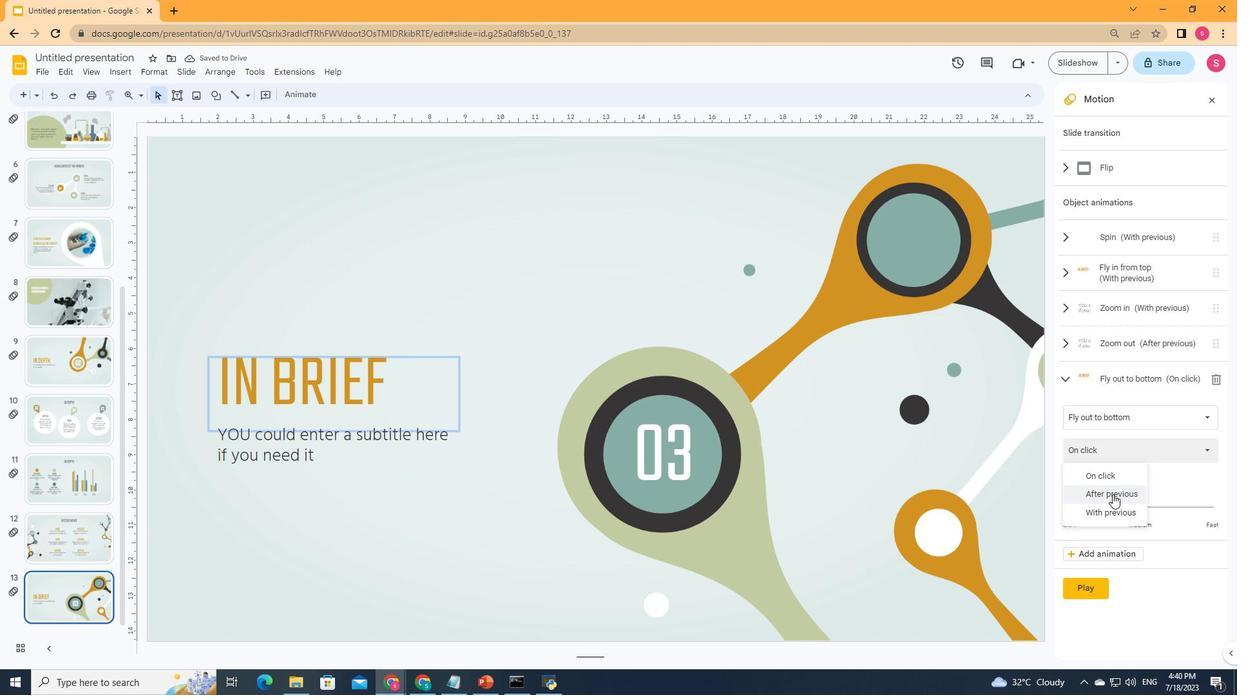 
Action: Mouse moved to (1076, 588)
Screenshot: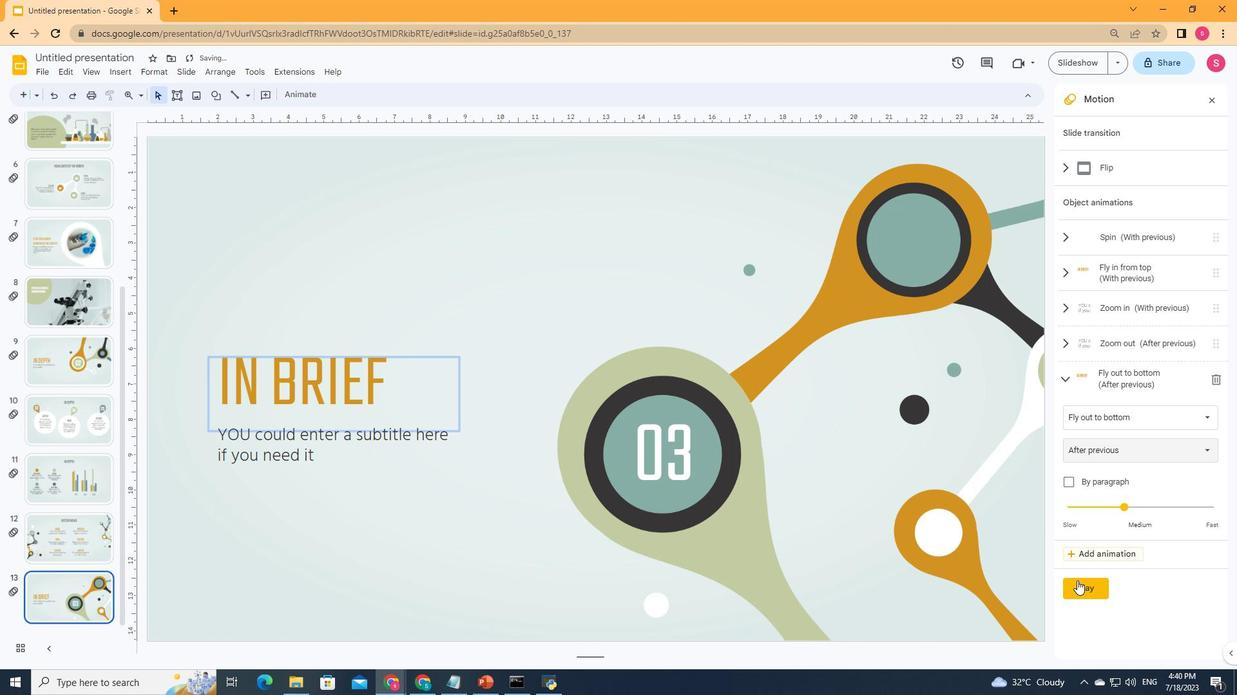 
Action: Mouse pressed left at (1076, 588)
Screenshot: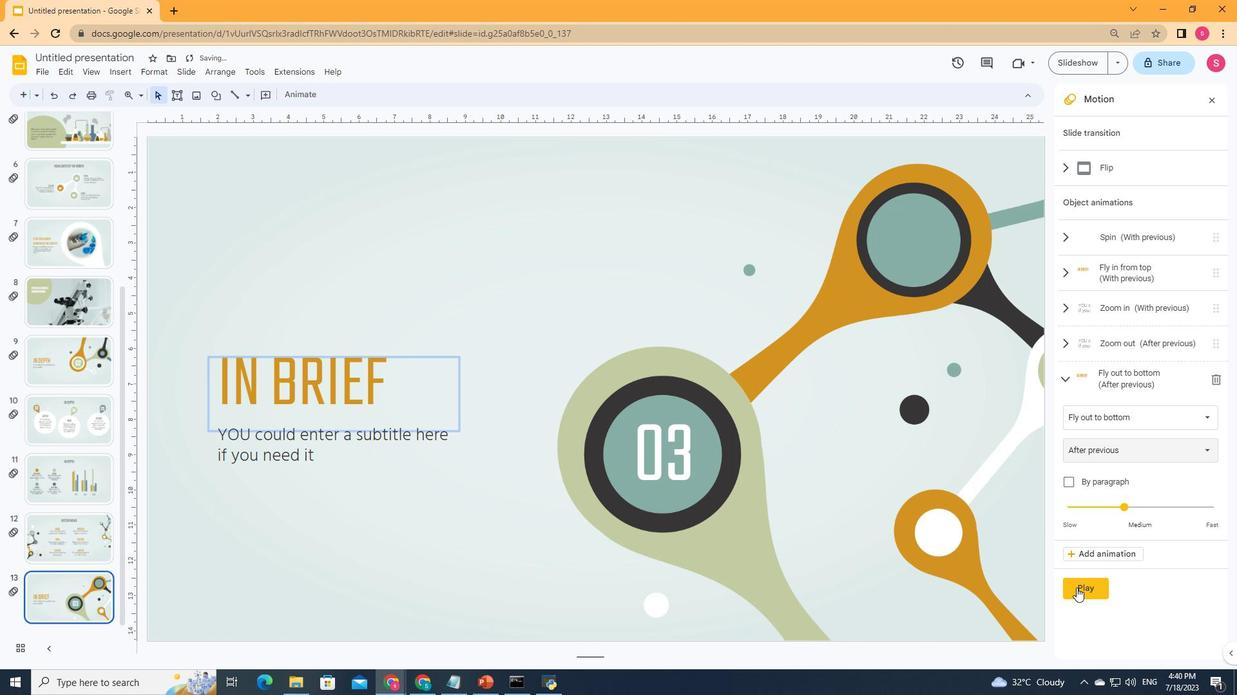 
Action: Mouse moved to (679, 437)
Screenshot: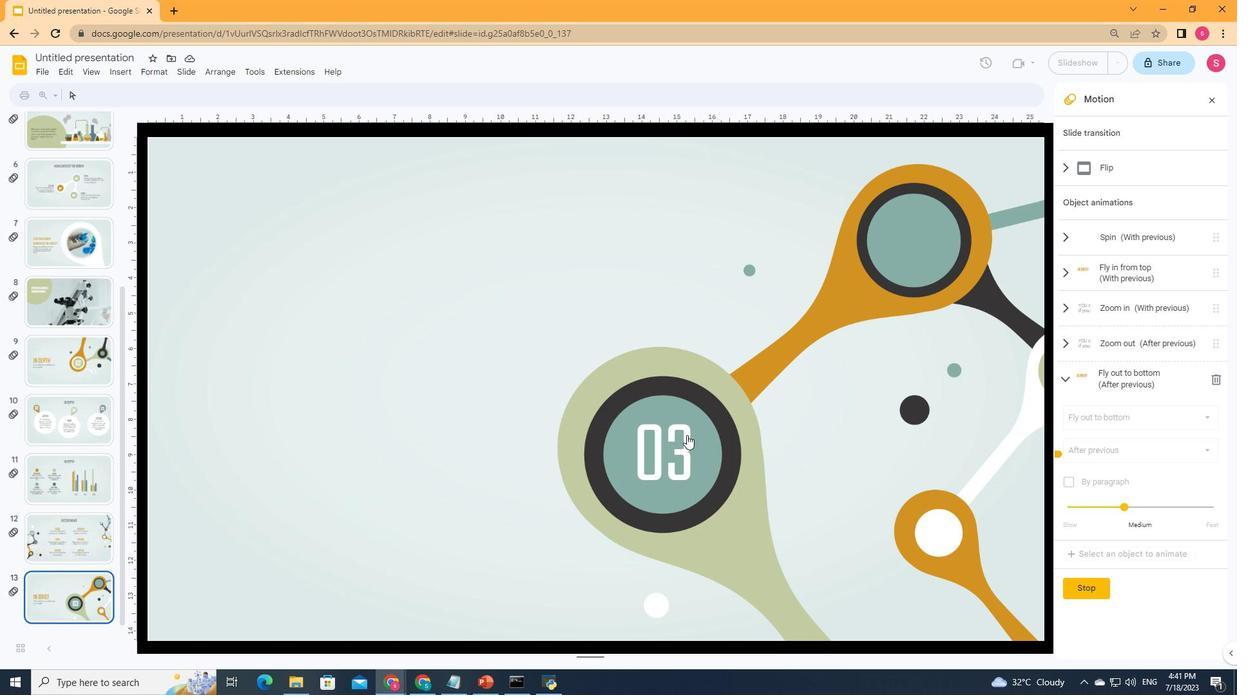 
Action: Mouse pressed left at (679, 437)
Screenshot: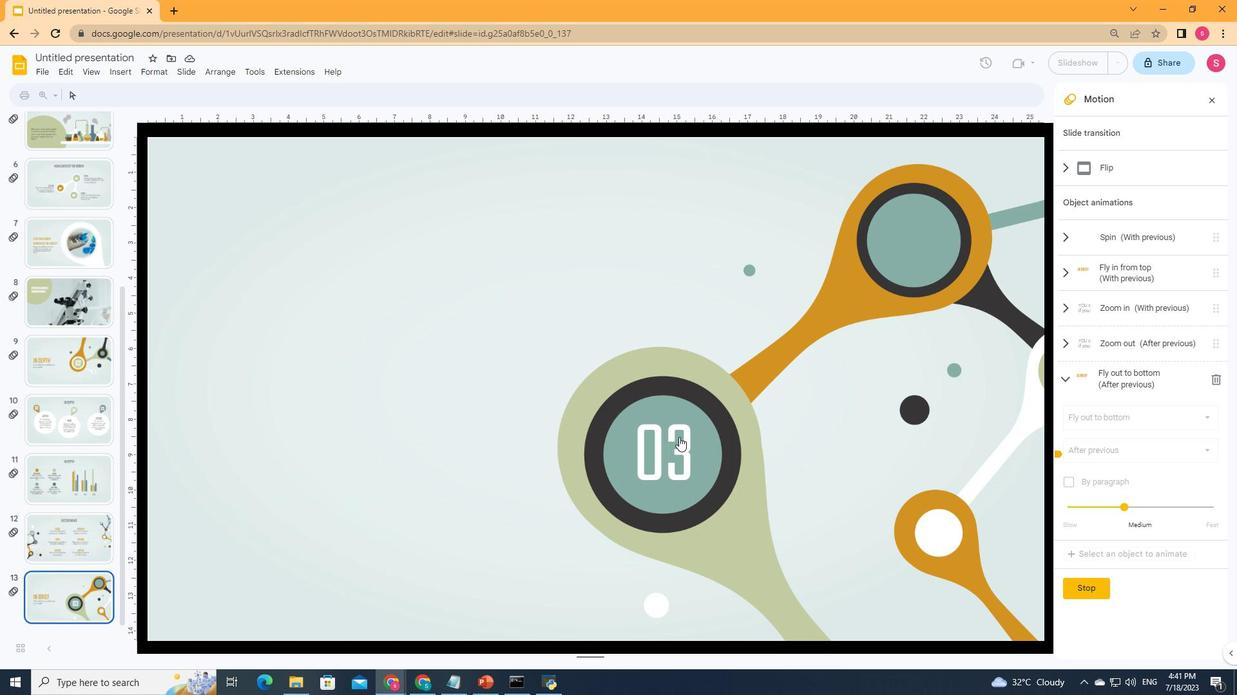 
Action: Mouse moved to (671, 467)
Screenshot: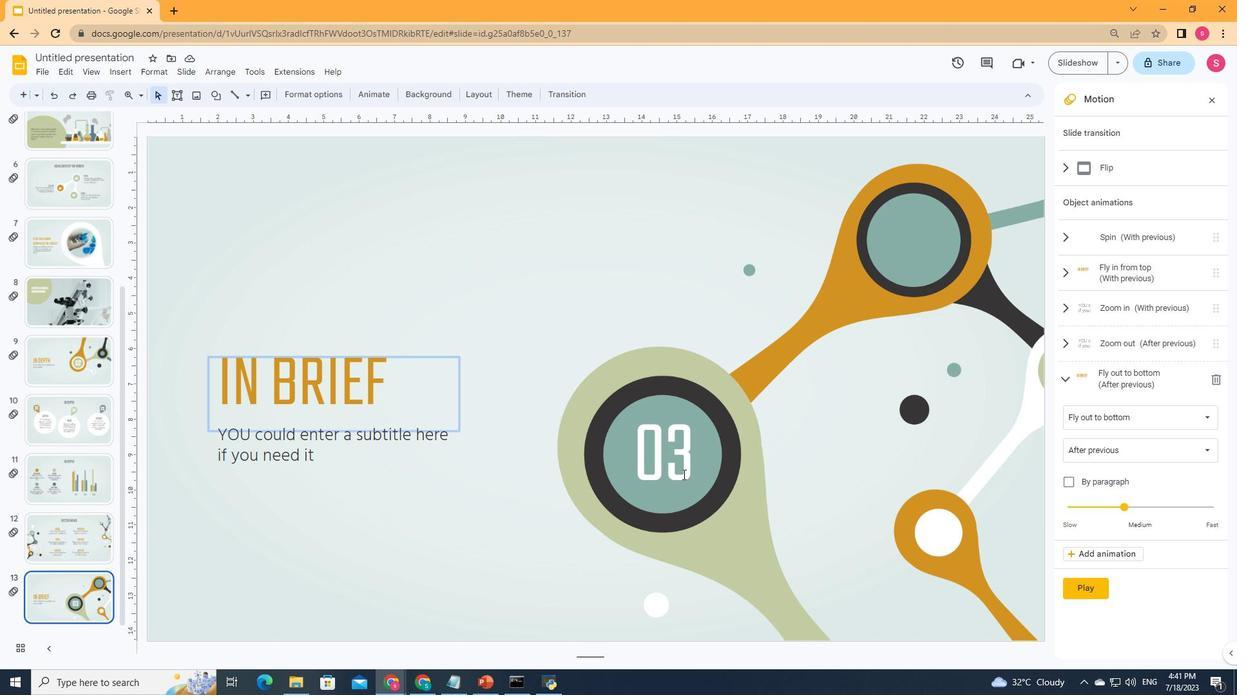 
Action: Mouse pressed left at (671, 467)
Screenshot: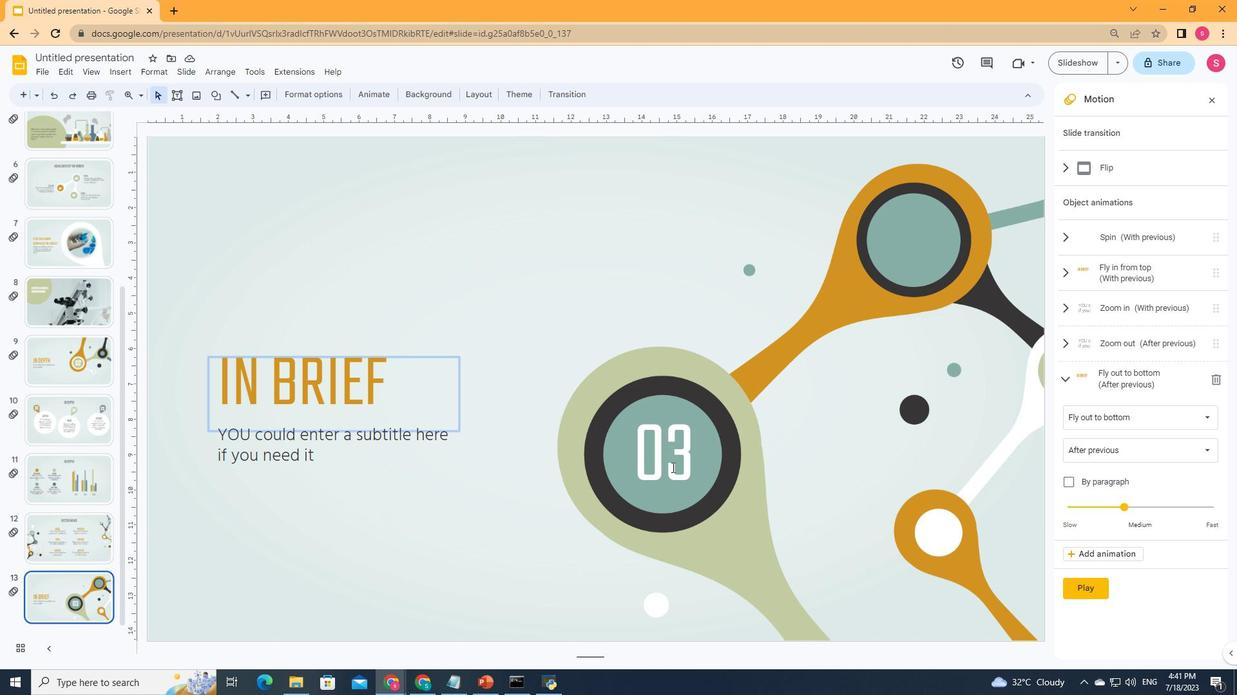 
Action: Mouse moved to (1117, 407)
Screenshot: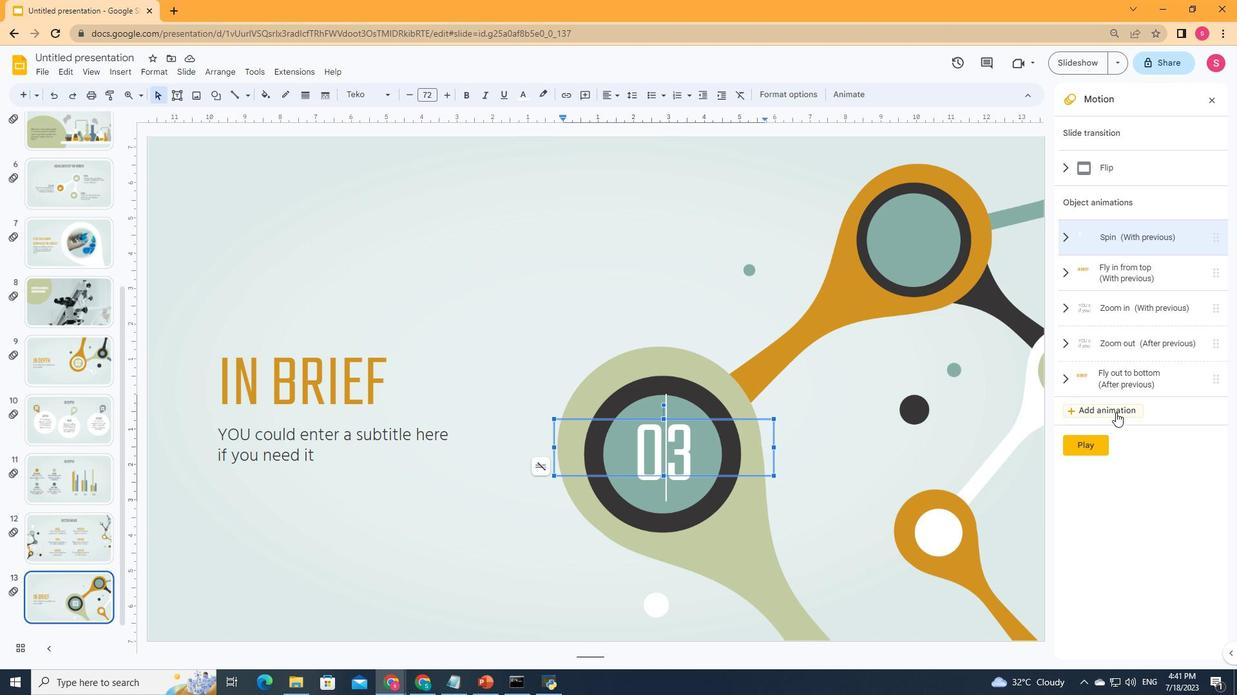 
Action: Mouse pressed left at (1117, 407)
Screenshot: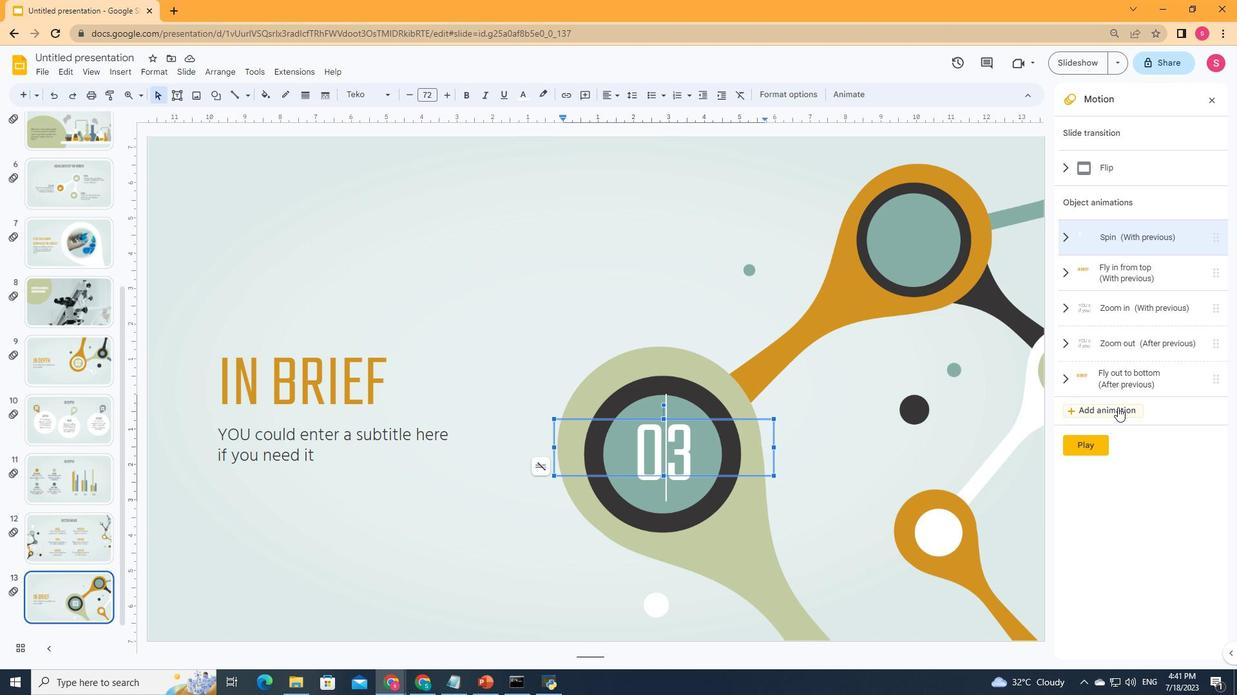 
Action: Mouse moved to (1107, 452)
Screenshot: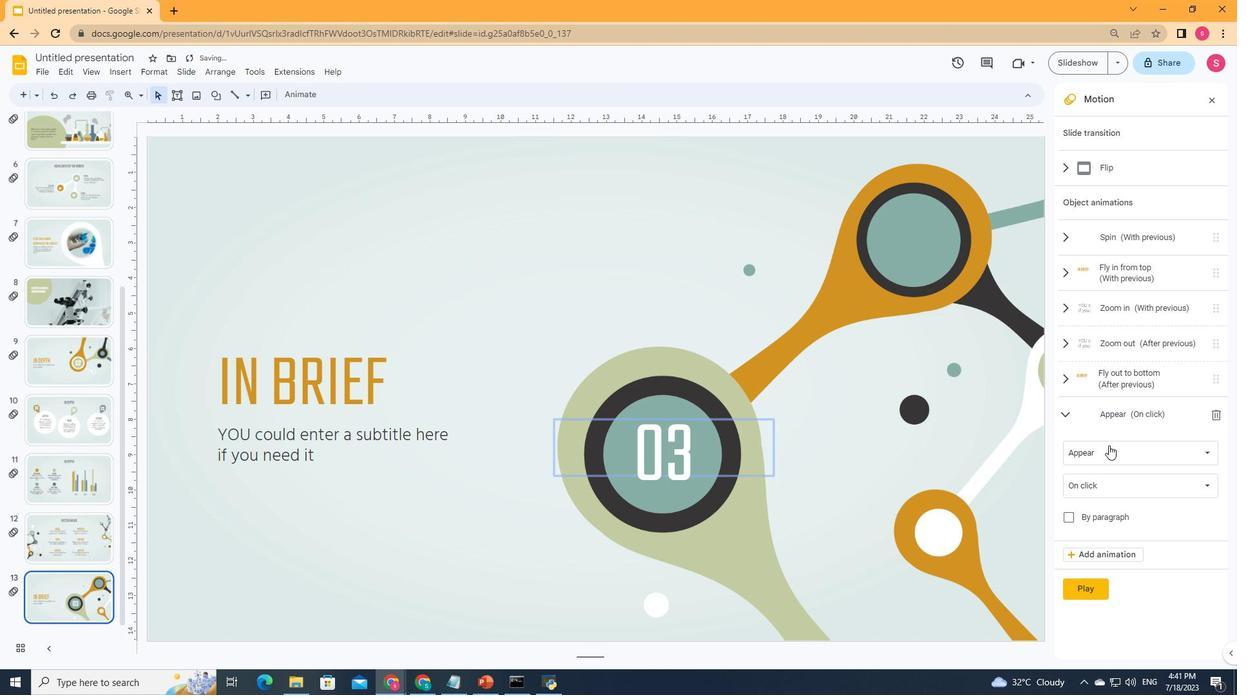 
Action: Mouse pressed left at (1107, 452)
Screenshot: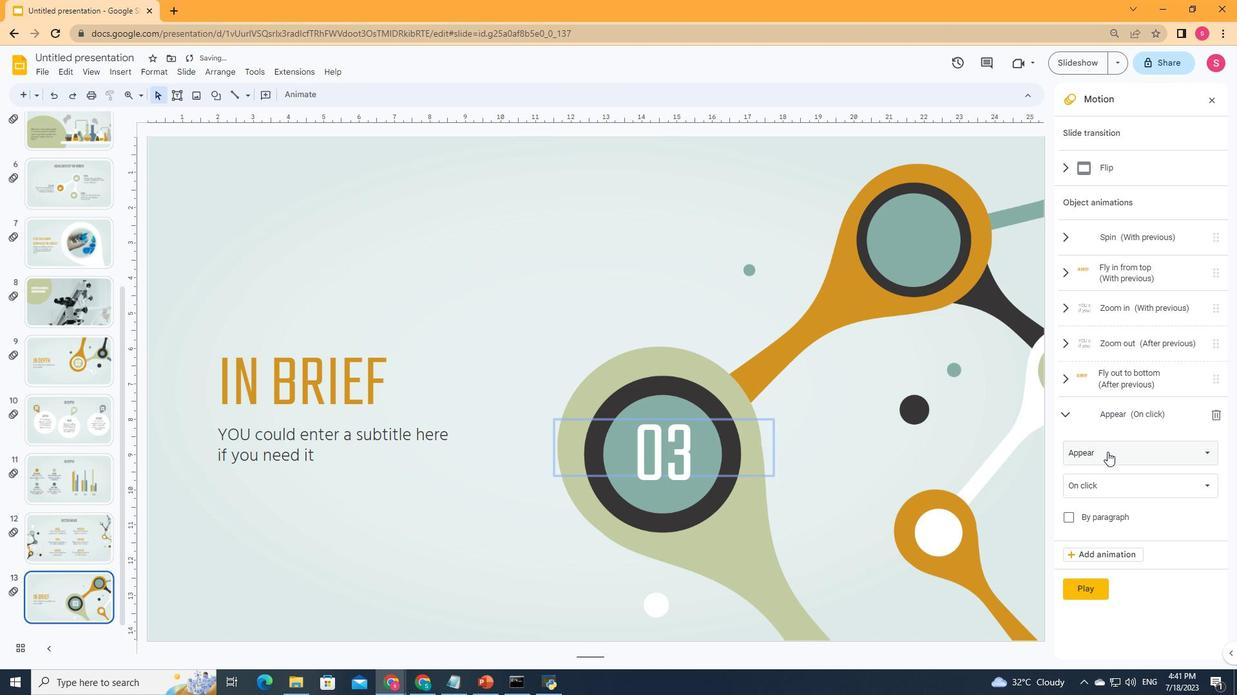 
Action: Mouse moved to (1131, 330)
Screenshot: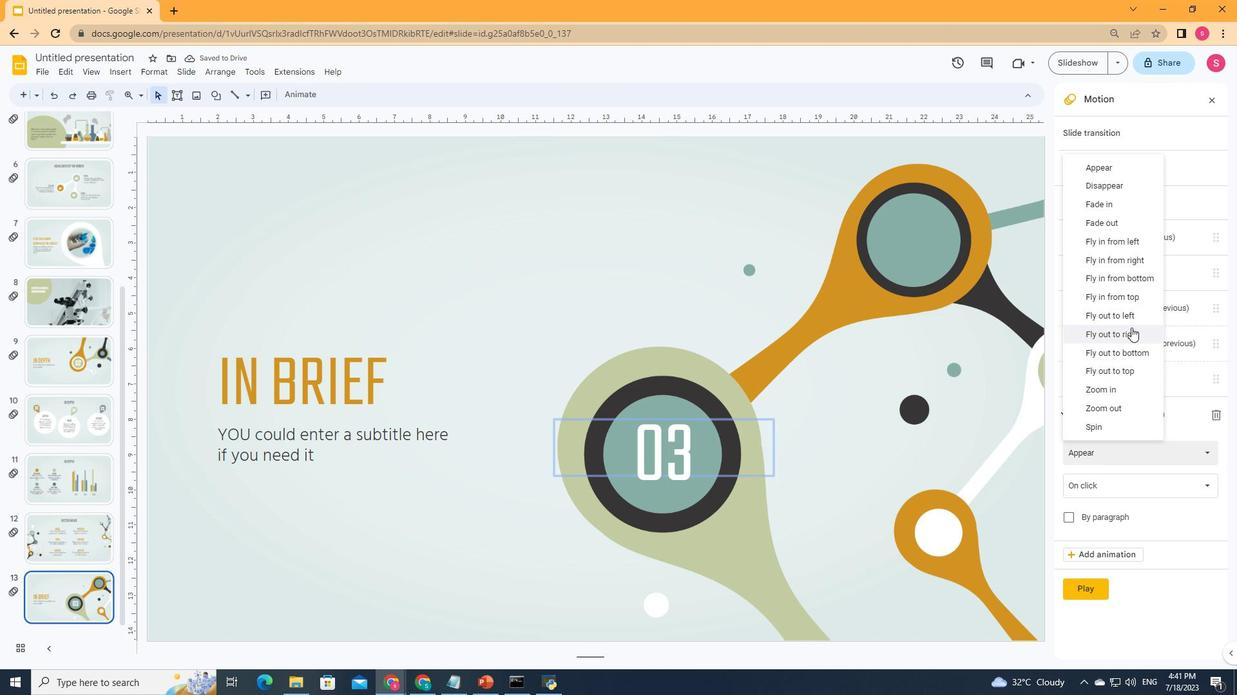 
Action: Mouse pressed left at (1131, 330)
Screenshot: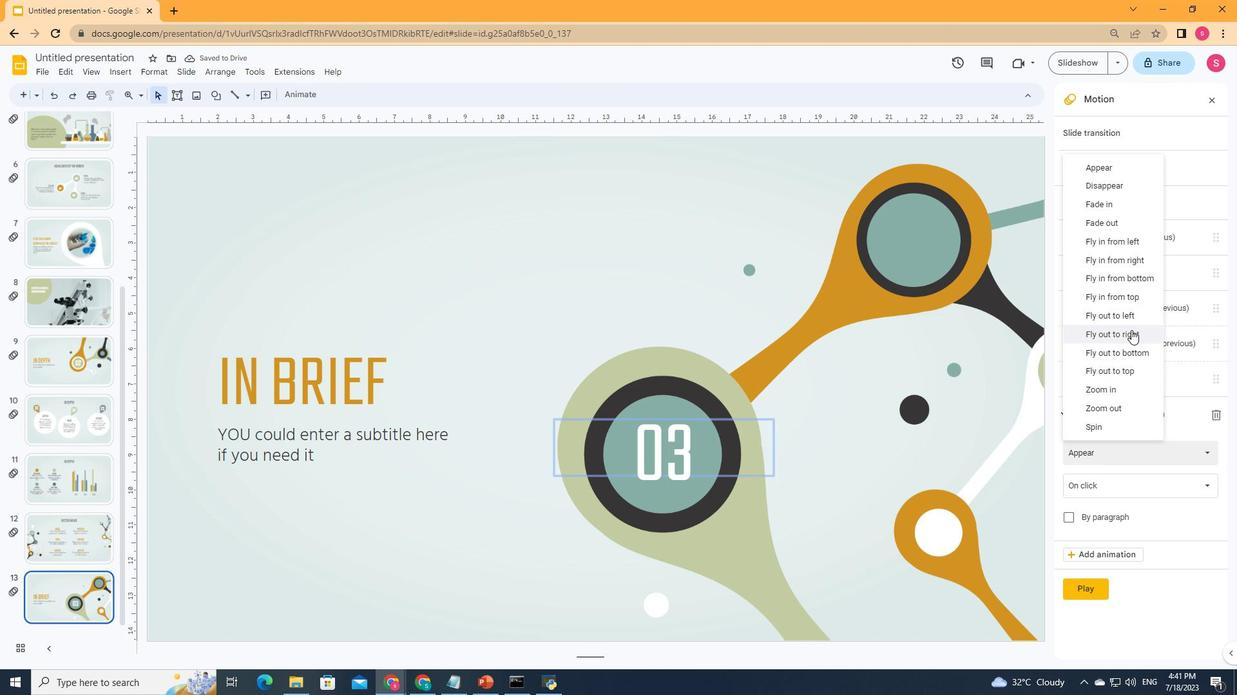 
Action: Mouse moved to (1133, 490)
Screenshot: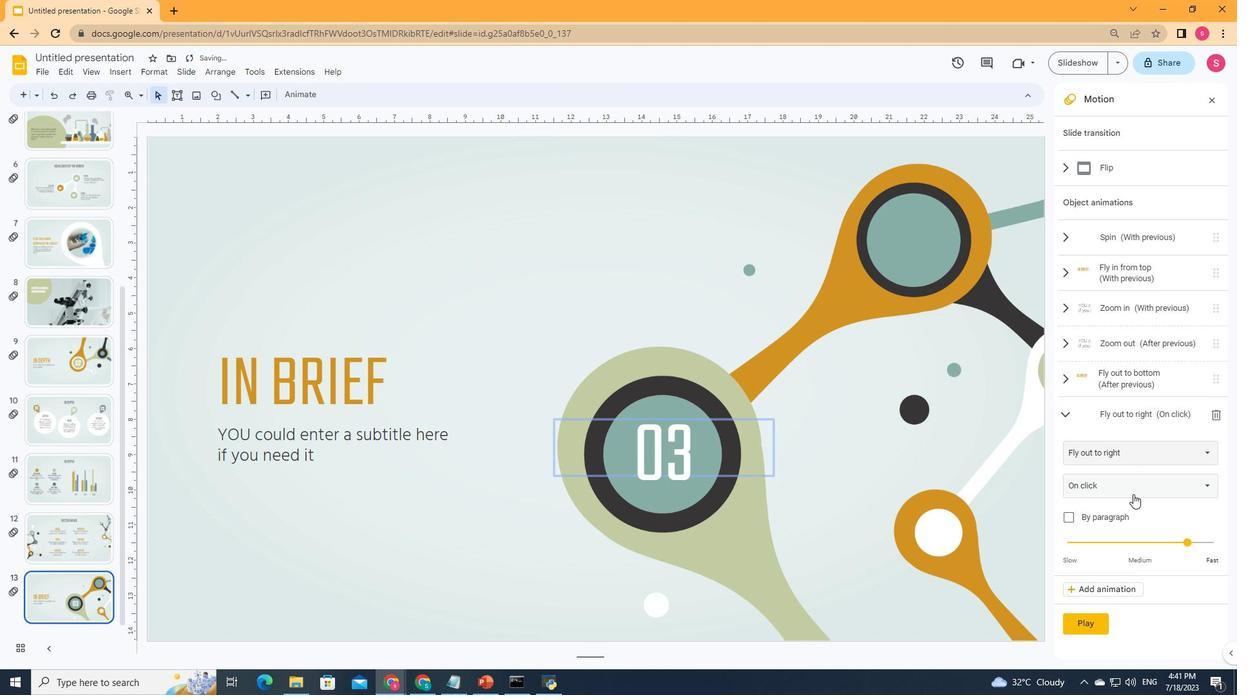 
Action: Mouse pressed left at (1133, 490)
Screenshot: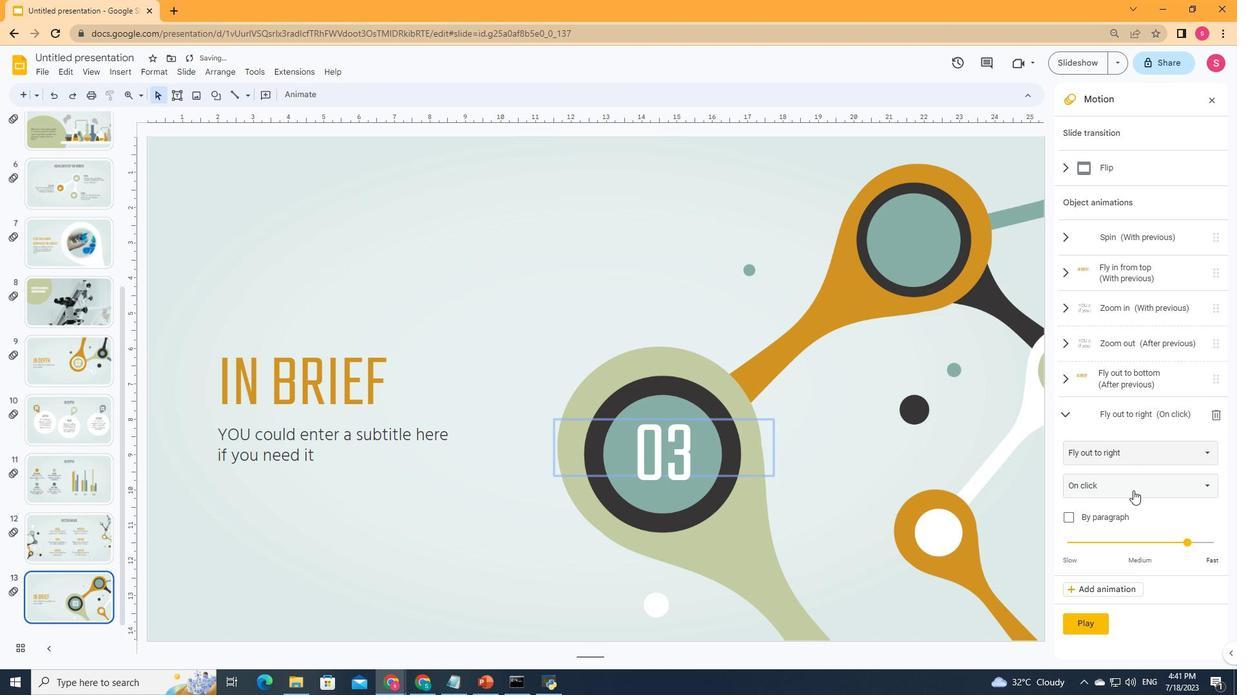 
Action: Mouse moved to (1107, 527)
Screenshot: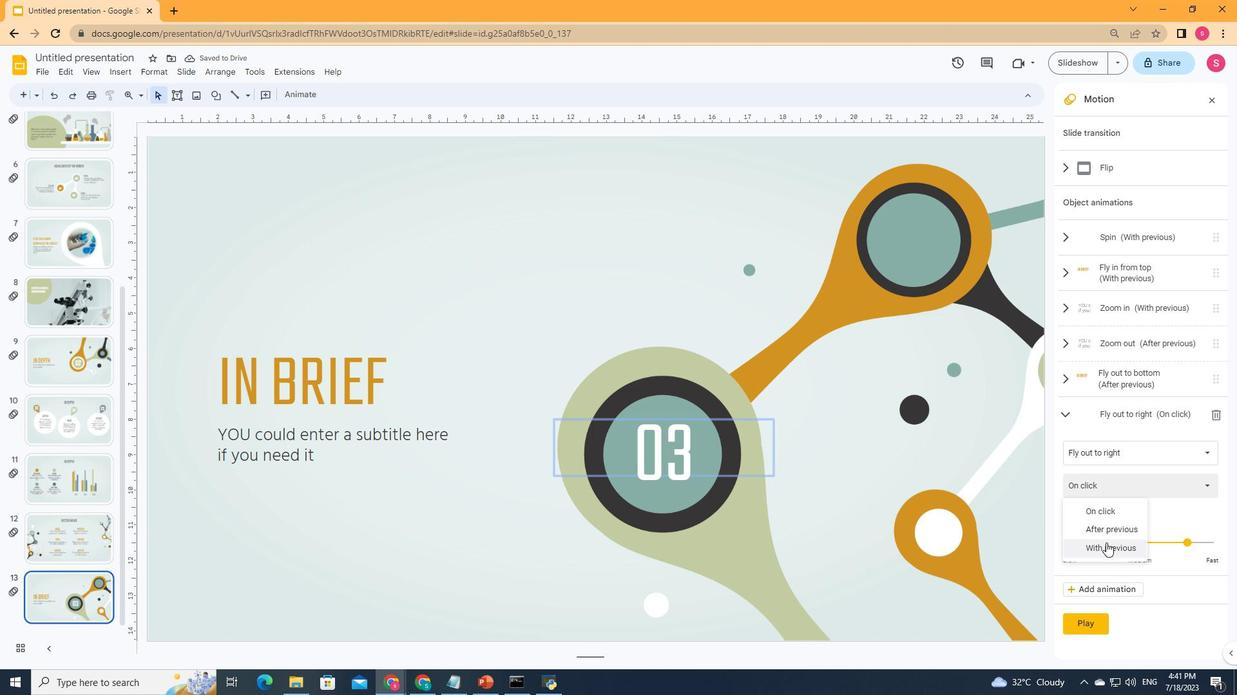 
Action: Mouse pressed left at (1107, 527)
Screenshot: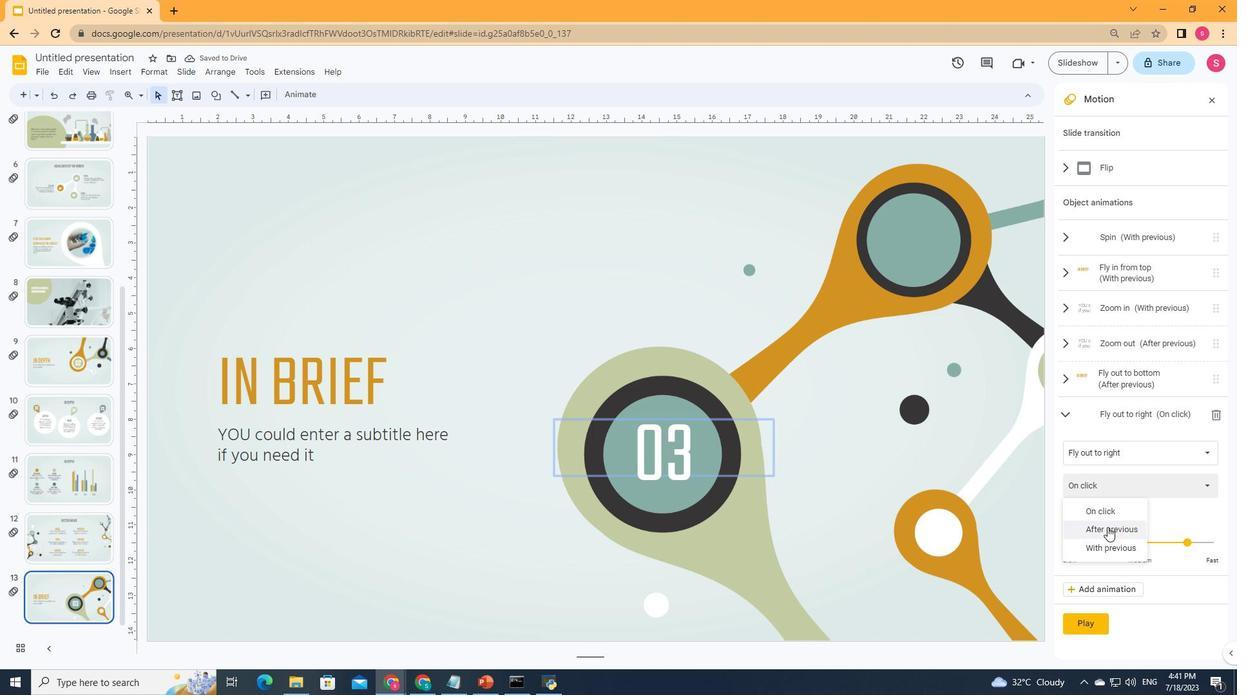 
Action: Mouse moved to (1186, 543)
Screenshot: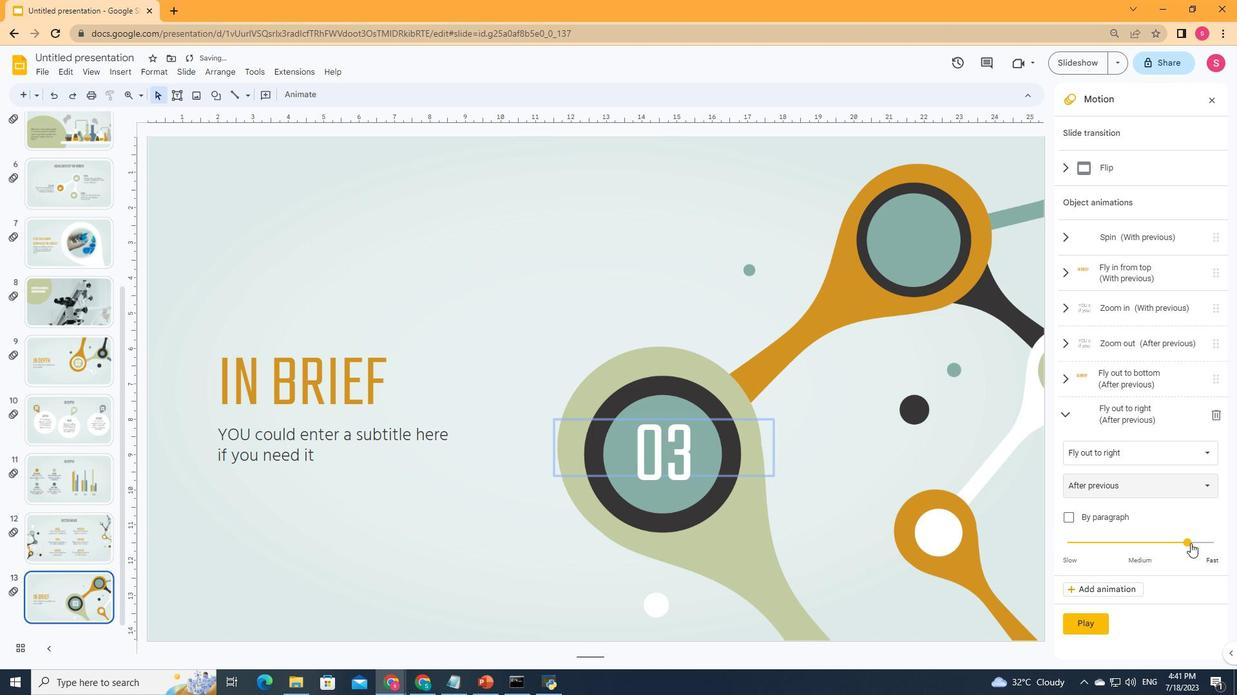 
Action: Mouse pressed left at (1186, 543)
Screenshot: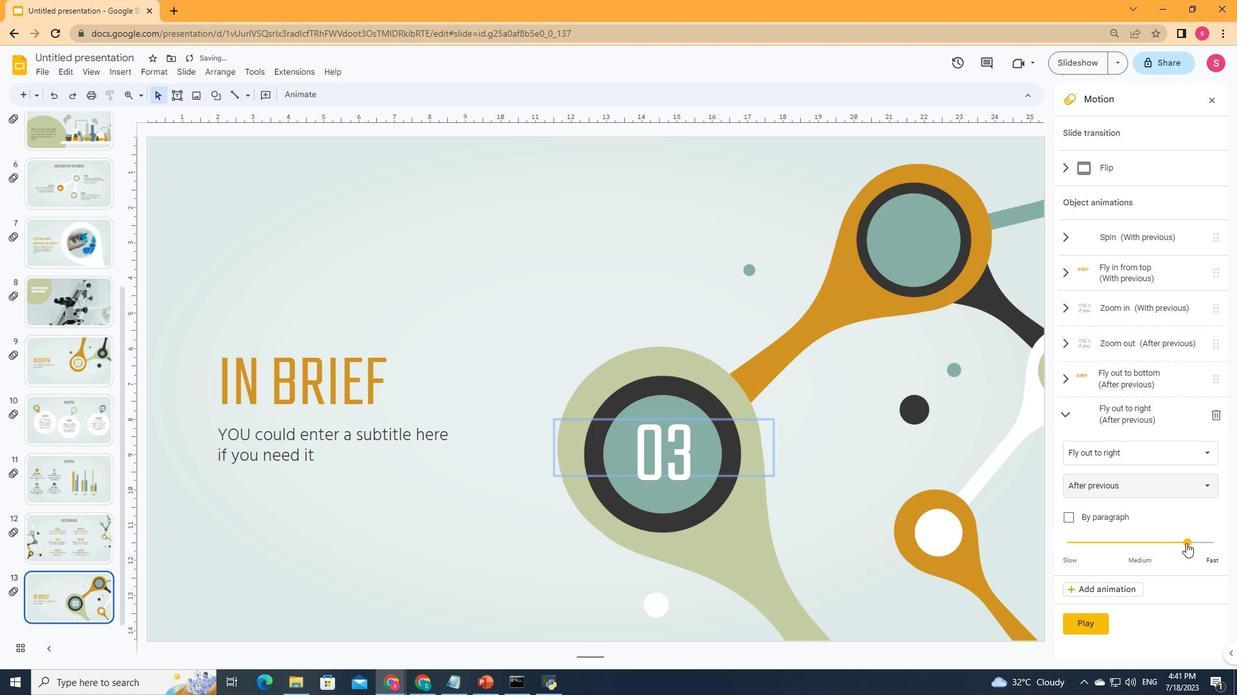
Action: Mouse moved to (1104, 617)
Screenshot: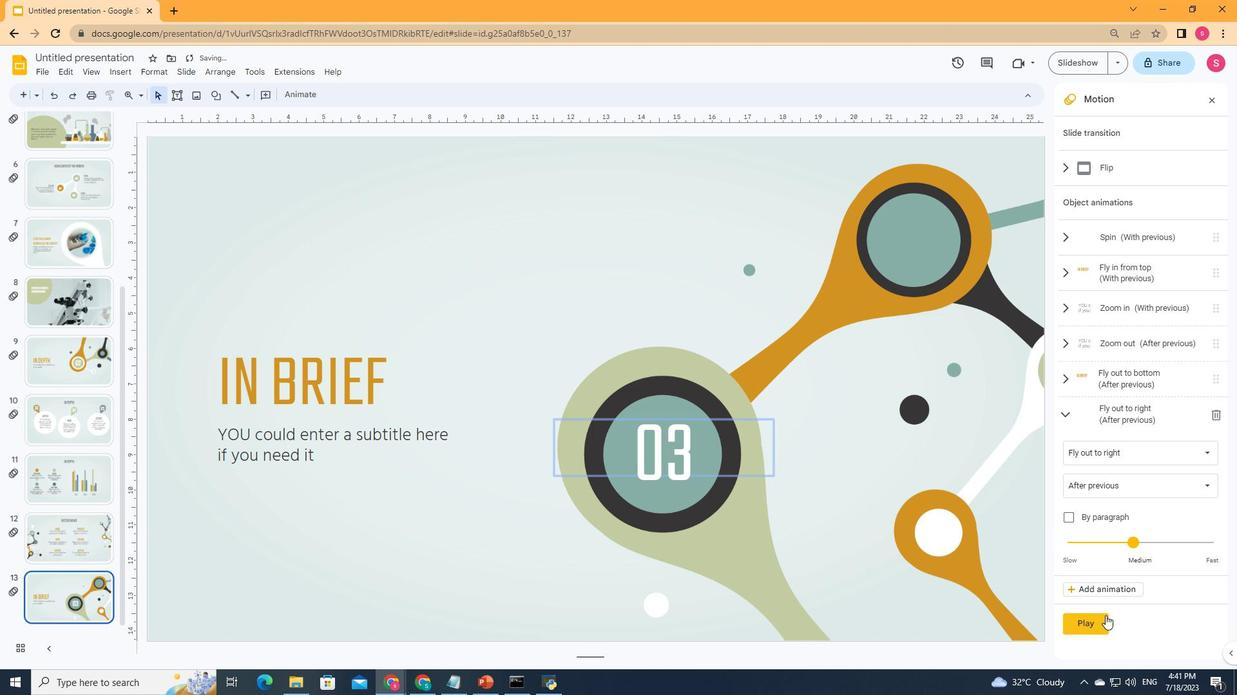 
Action: Mouse pressed left at (1104, 617)
Screenshot: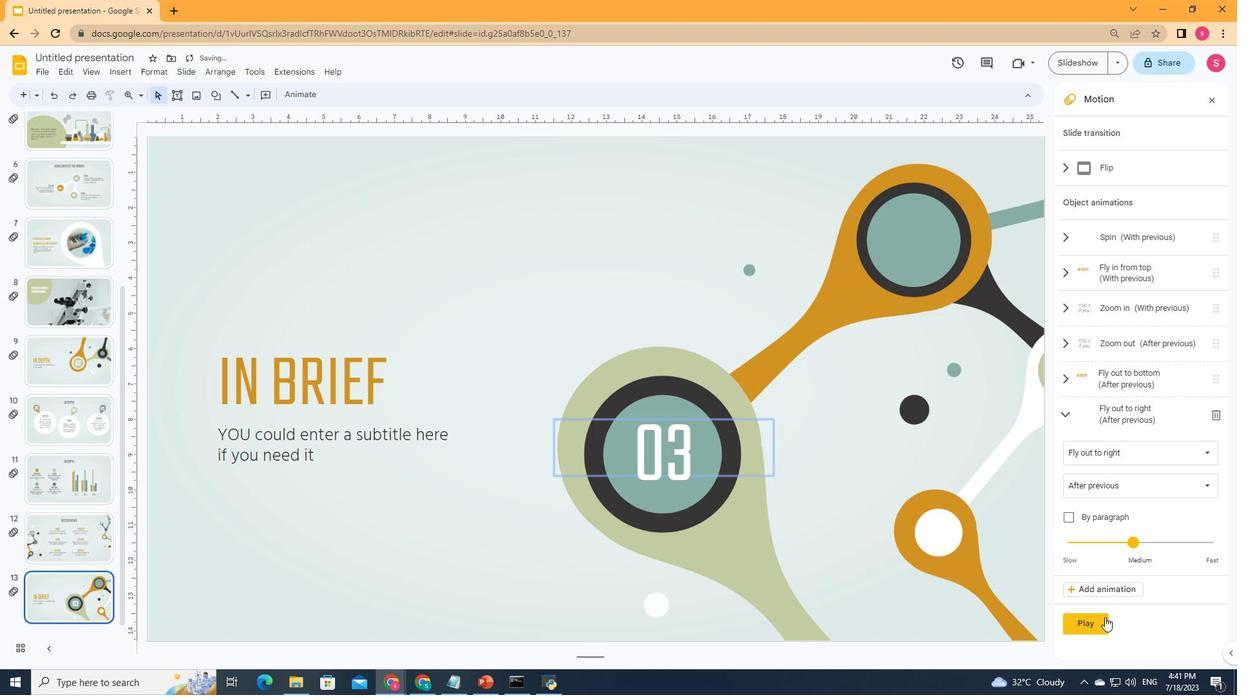 
Action: Mouse moved to (1097, 617)
Screenshot: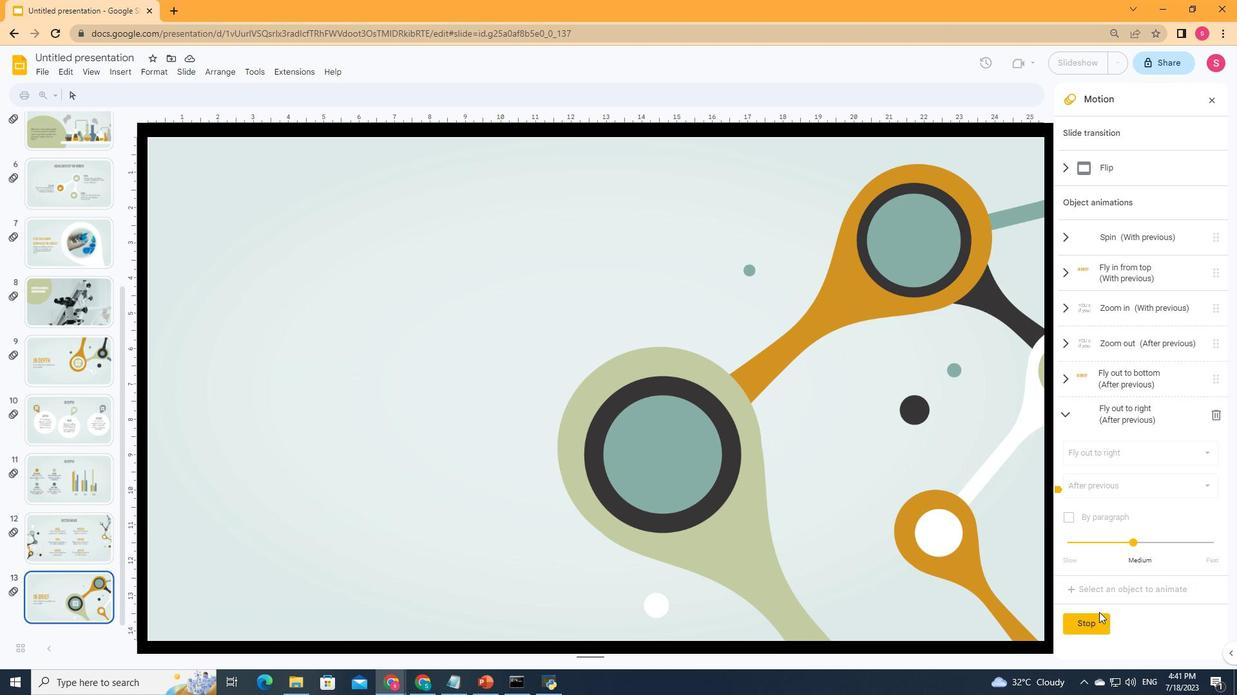 
Action: Mouse pressed left at (1097, 617)
Screenshot: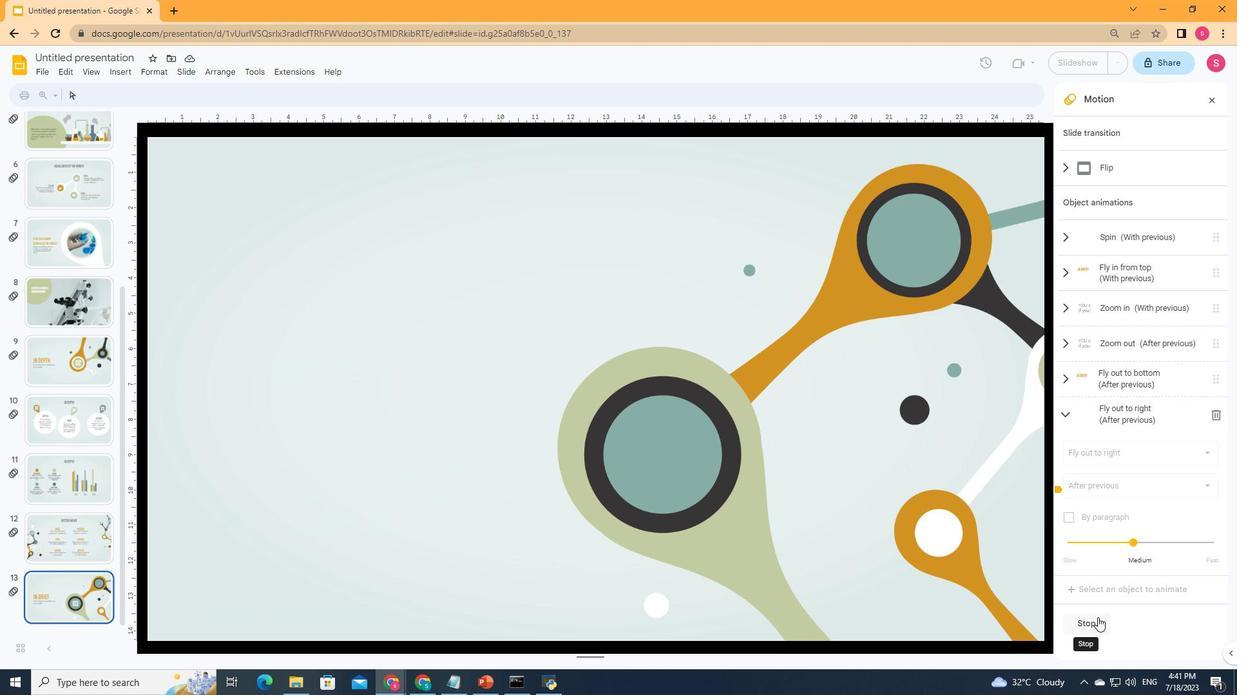 
Action: Mouse moved to (673, 289)
Screenshot: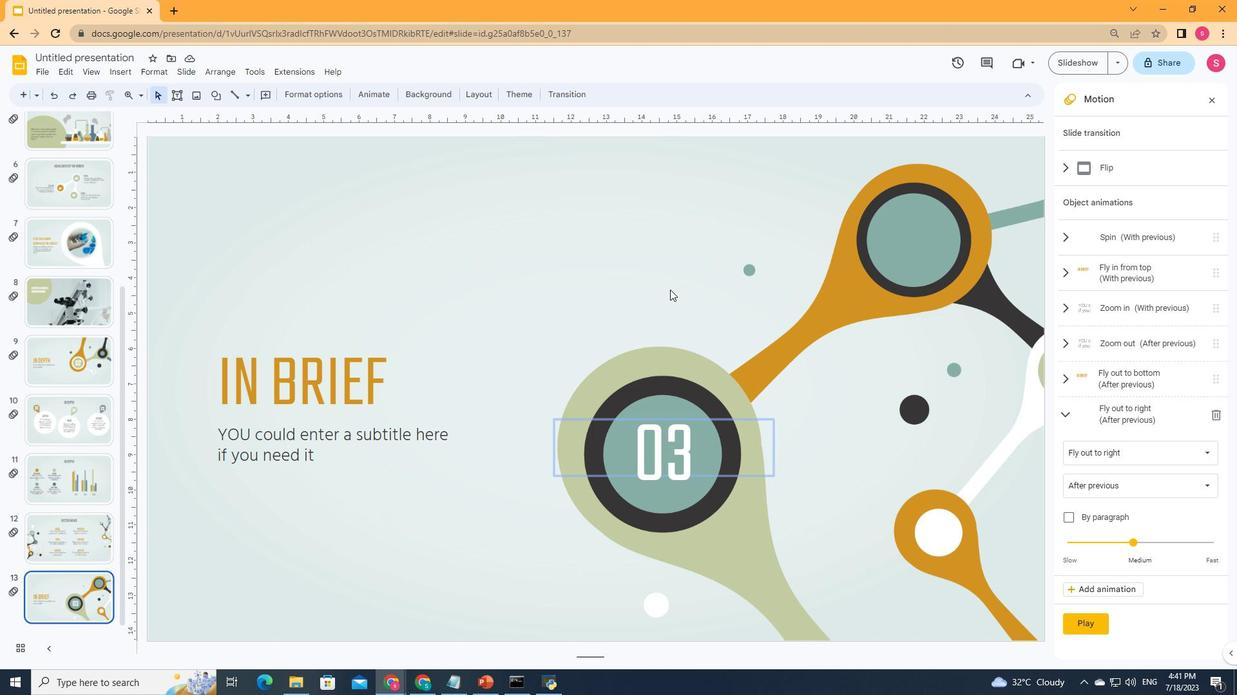 
Action: Mouse pressed left at (673, 289)
Screenshot: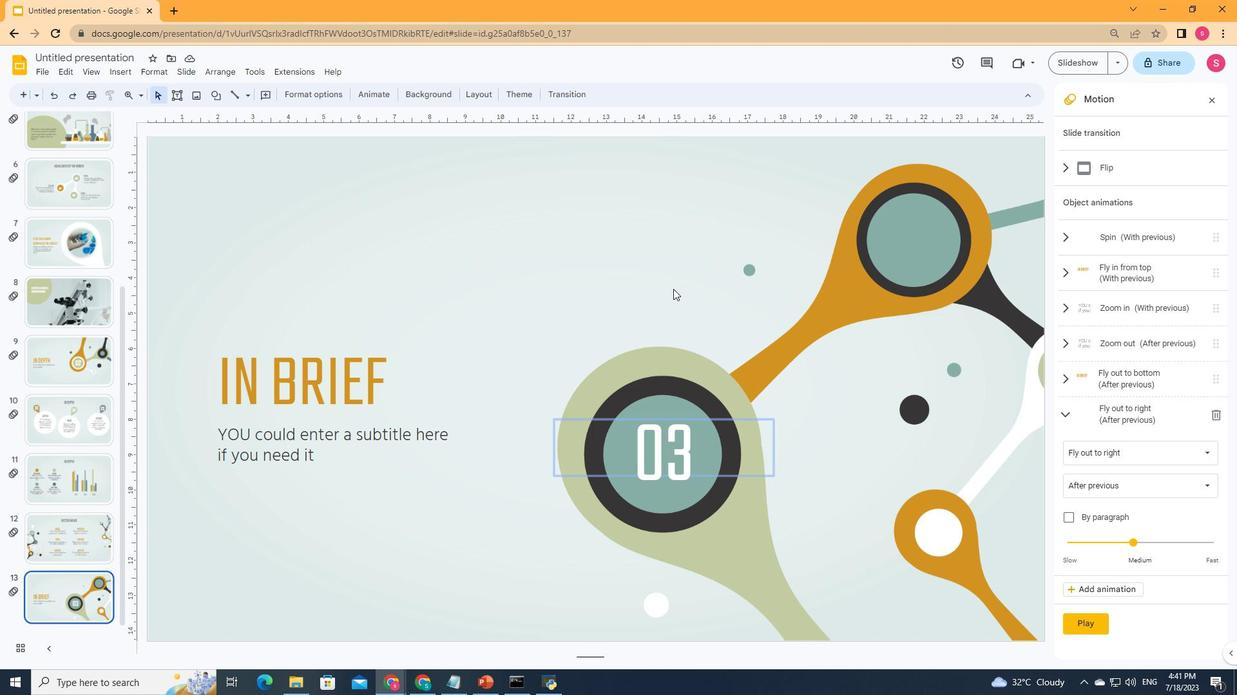 
Action: Mouse moved to (530, 299)
Screenshot: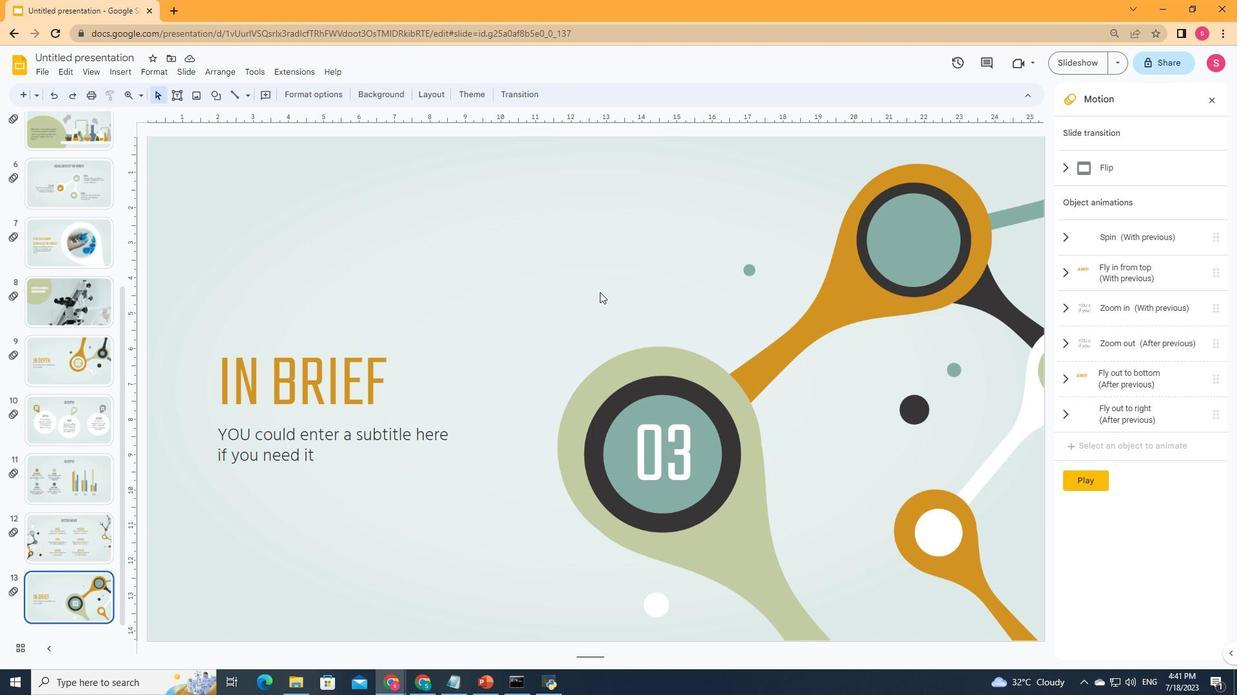 
